 Task: Buy 1 Tire Pressure Monitoring Systems (TPMS) from Air Compressors & Inflators section under best seller category for shipping address: Cody Rivera, 4560 Long Street, Gainesville, Florida 32653, Cell Number 3522153680. Pay from credit card ending with 5759, CVV 953
Action: Key pressed amazon.com<Key.enter>
Screenshot: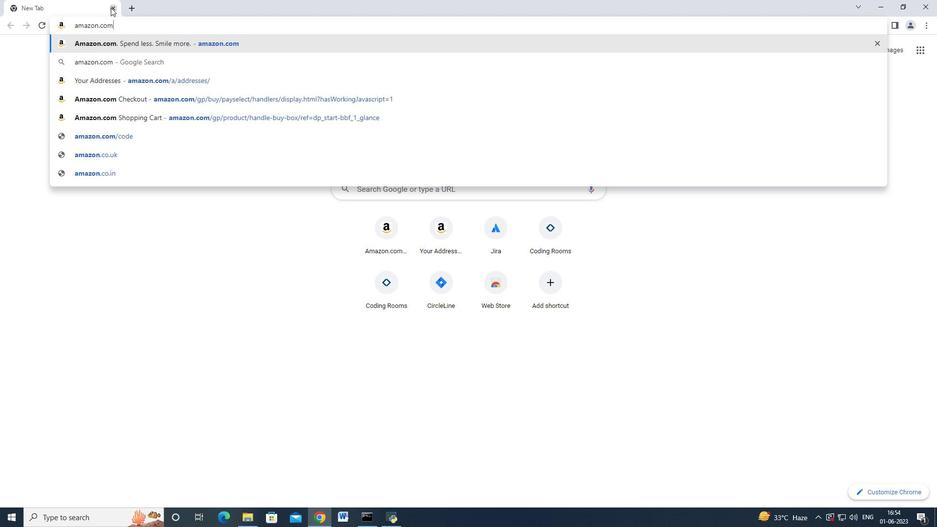 
Action: Mouse moved to (23, 76)
Screenshot: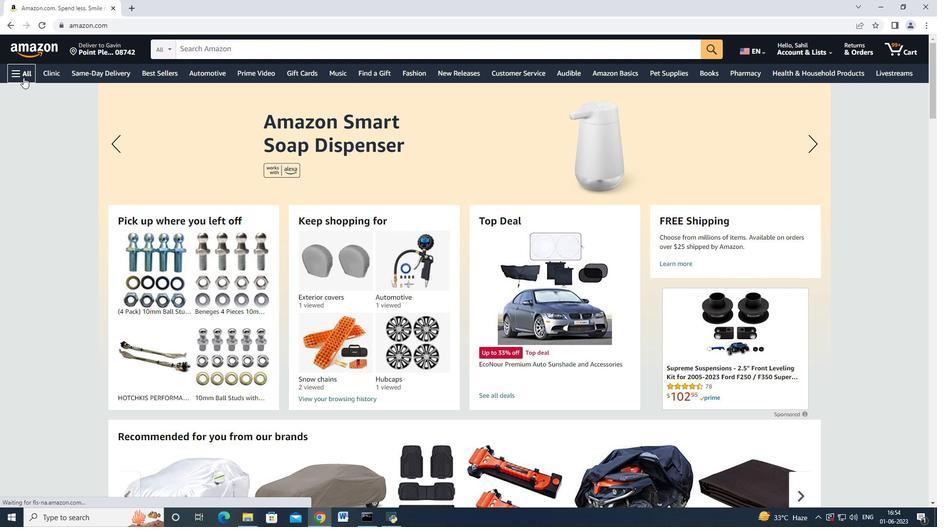 
Action: Mouse pressed left at (23, 76)
Screenshot: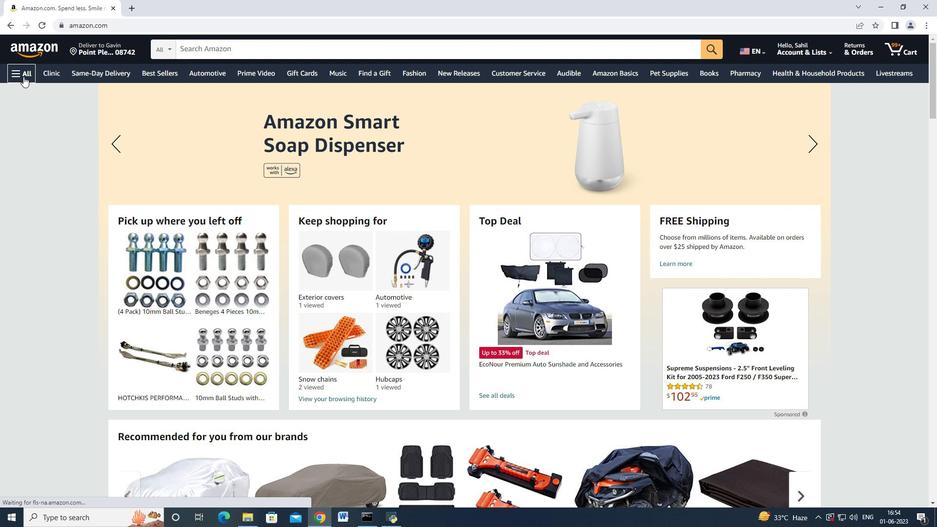 
Action: Mouse moved to (56, 209)
Screenshot: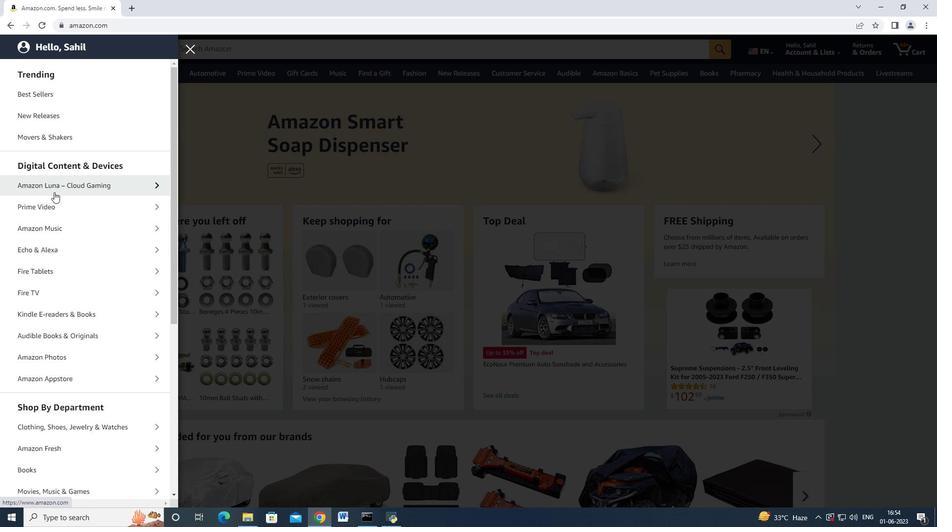 
Action: Mouse scrolled (55, 203) with delta (0, 0)
Screenshot: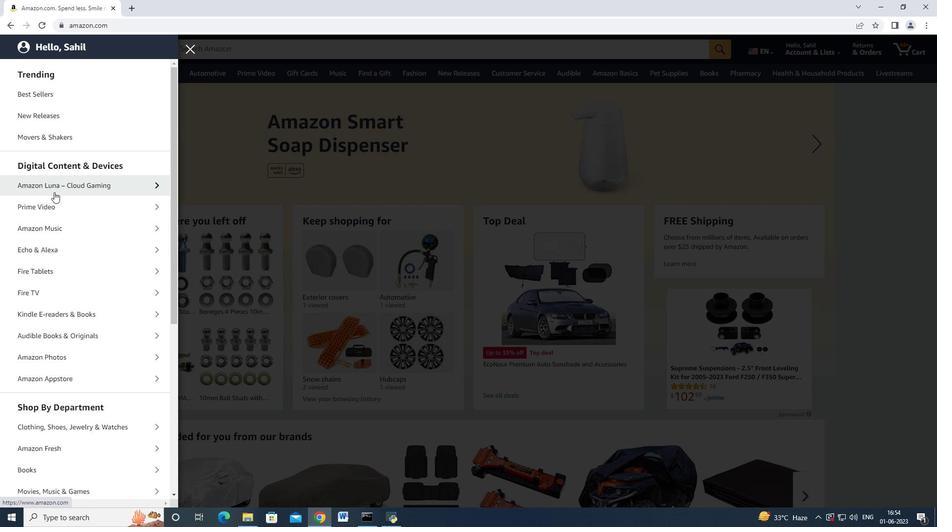 
Action: Mouse scrolled (55, 204) with delta (0, 0)
Screenshot: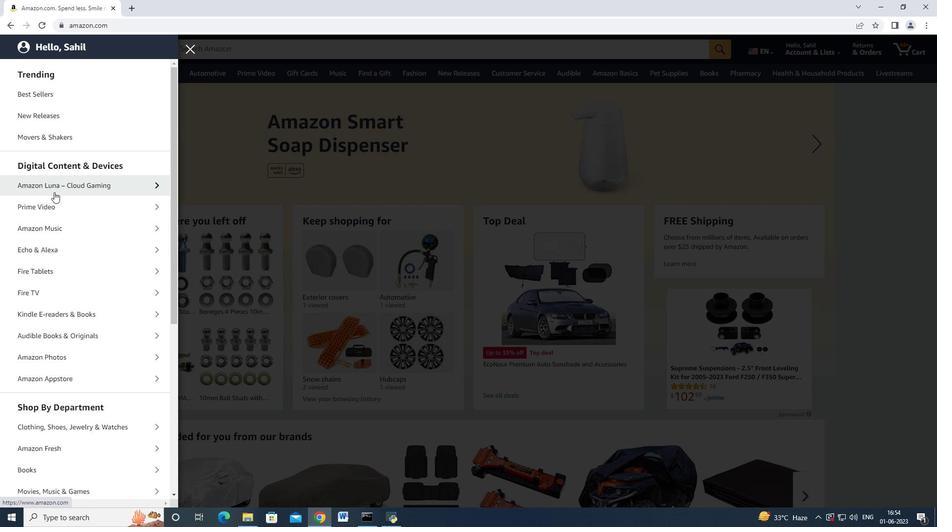 
Action: Mouse scrolled (56, 208) with delta (0, 0)
Screenshot: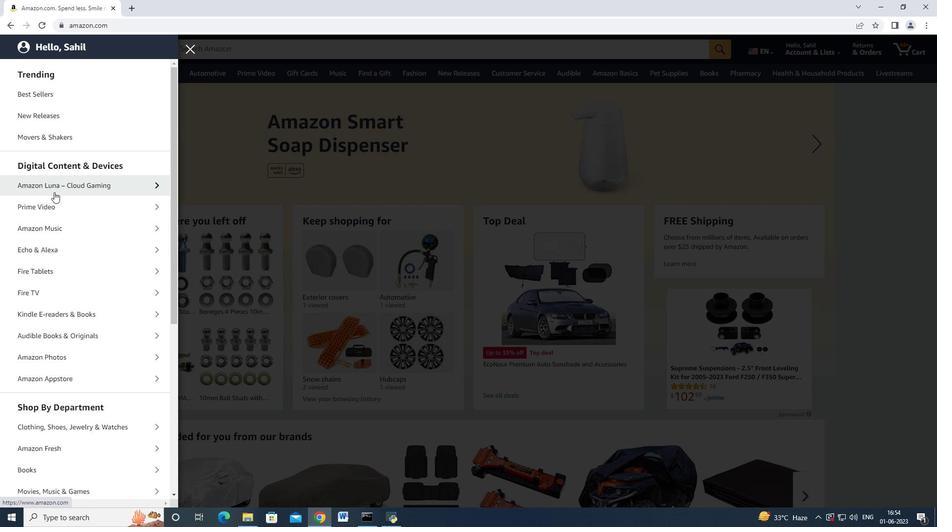 
Action: Mouse moved to (61, 229)
Screenshot: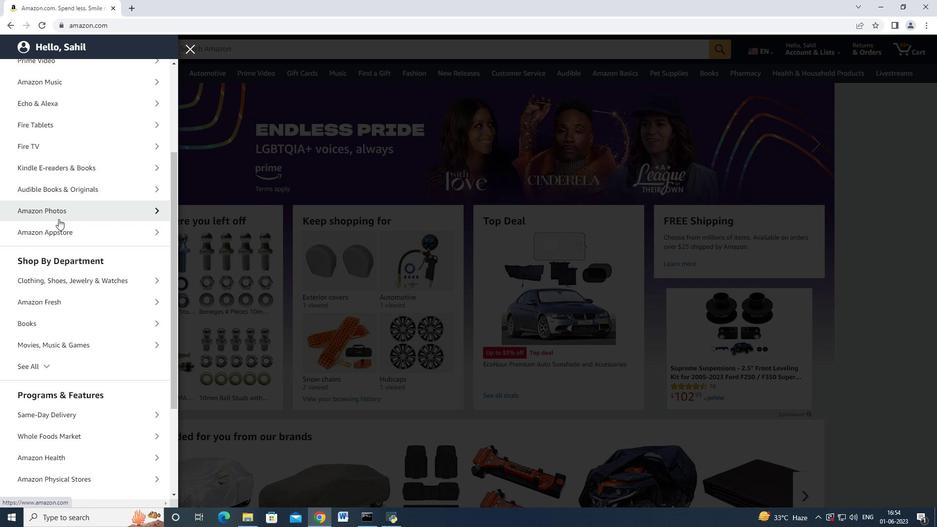 
Action: Mouse scrolled (61, 229) with delta (0, 0)
Screenshot: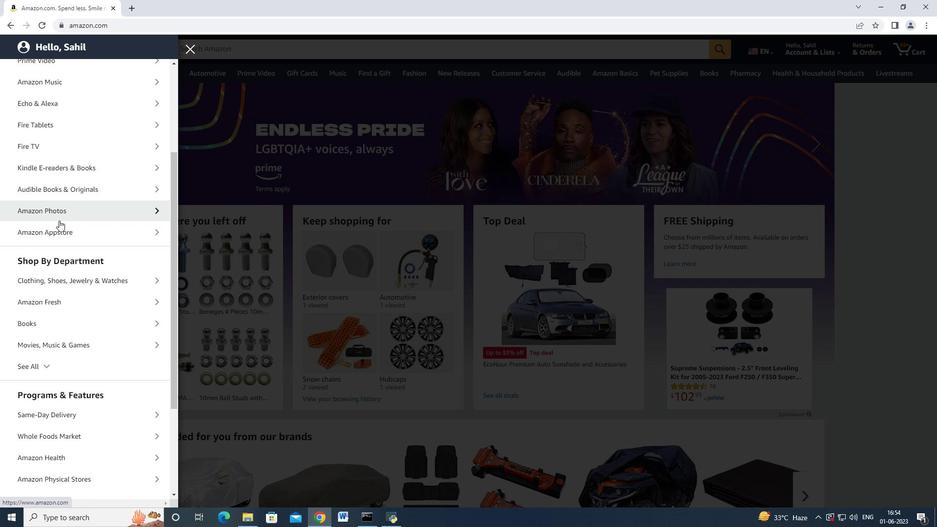 
Action: Mouse moved to (61, 320)
Screenshot: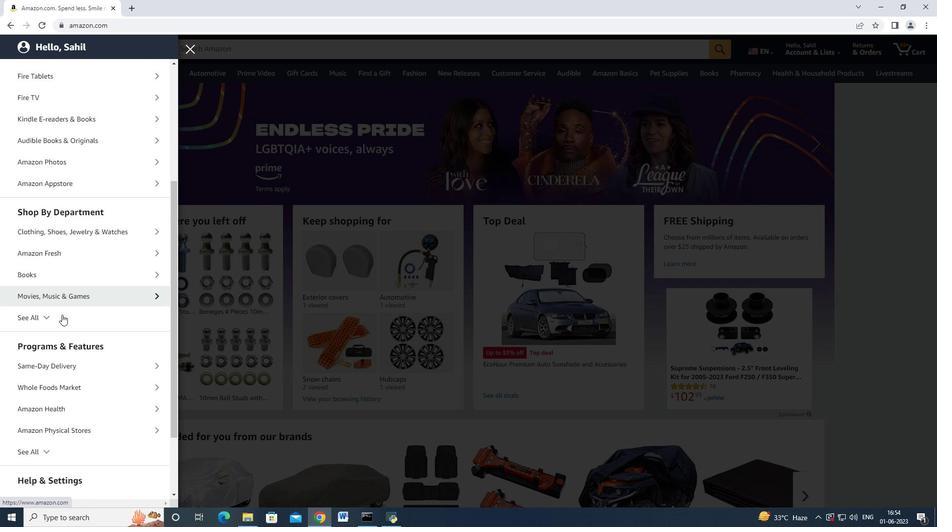 
Action: Mouse pressed left at (61, 320)
Screenshot: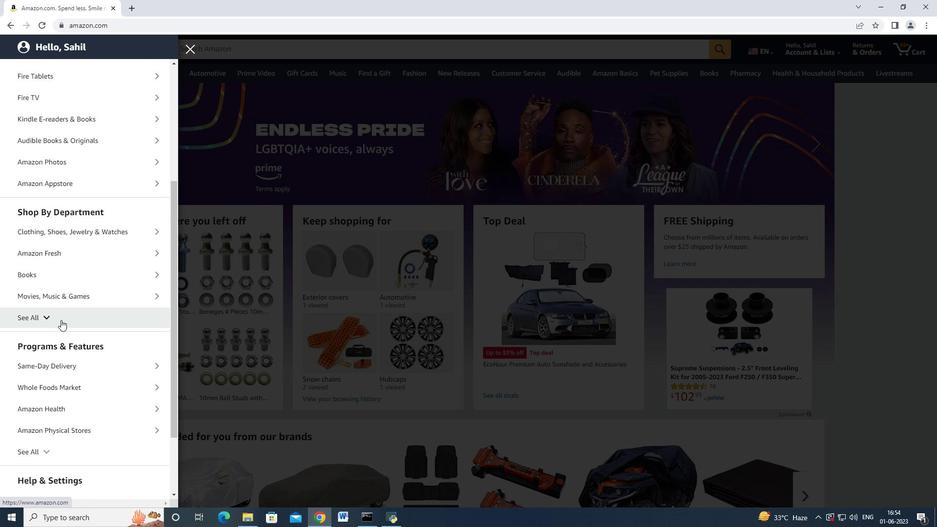 
Action: Mouse moved to (63, 315)
Screenshot: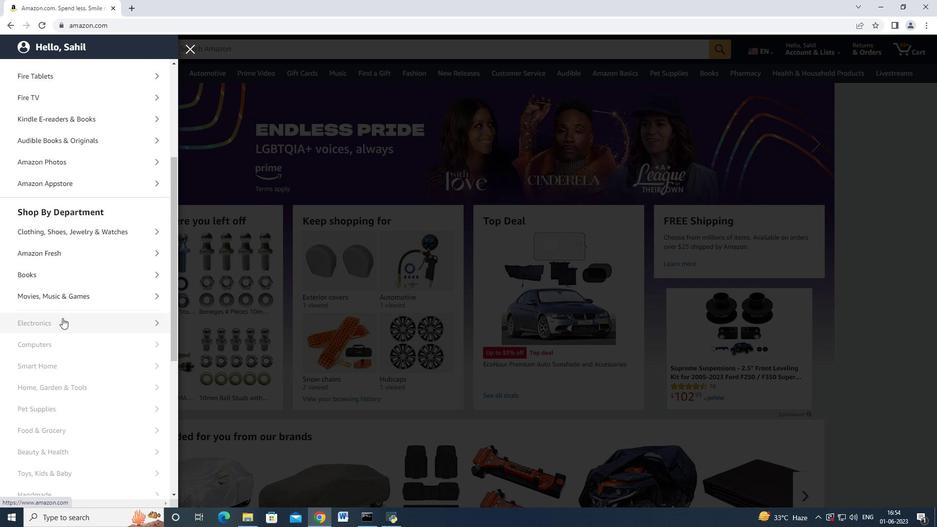 
Action: Mouse scrolled (63, 314) with delta (0, 0)
Screenshot: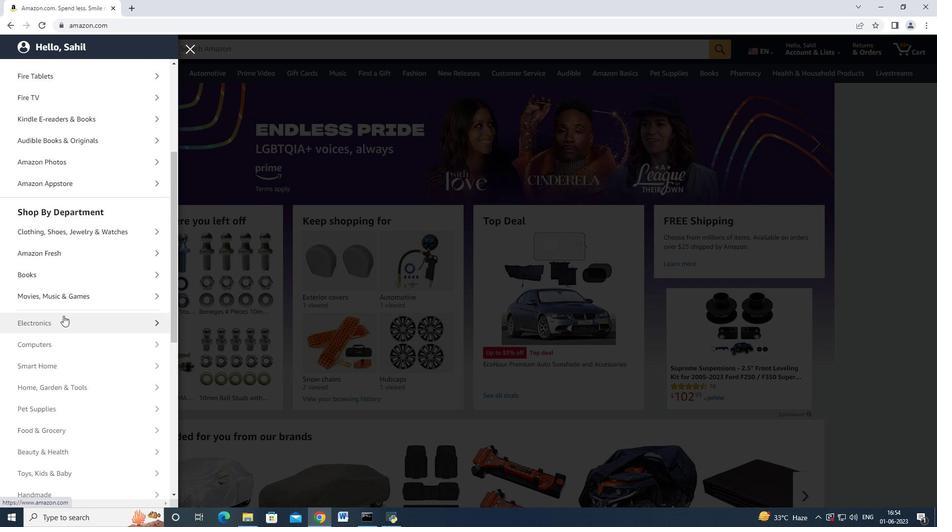 
Action: Mouse moved to (63, 315)
Screenshot: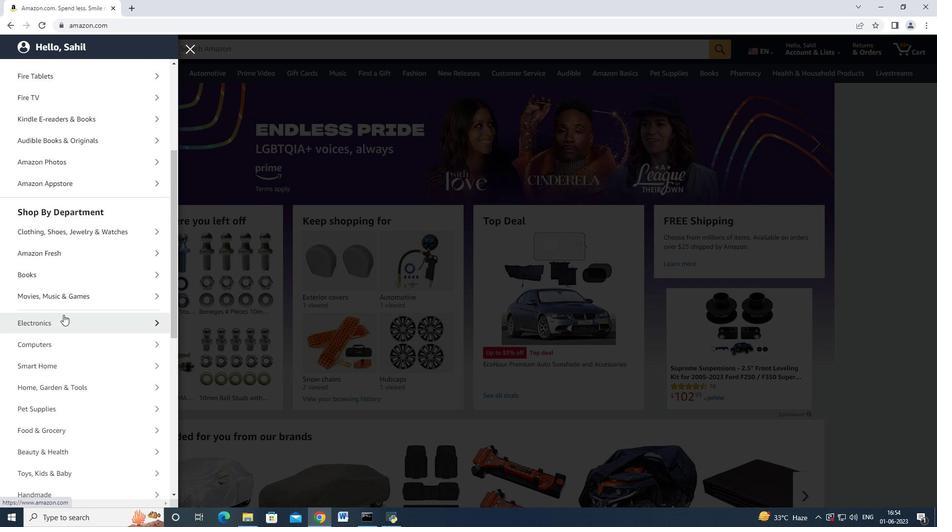 
Action: Mouse scrolled (63, 314) with delta (0, 0)
Screenshot: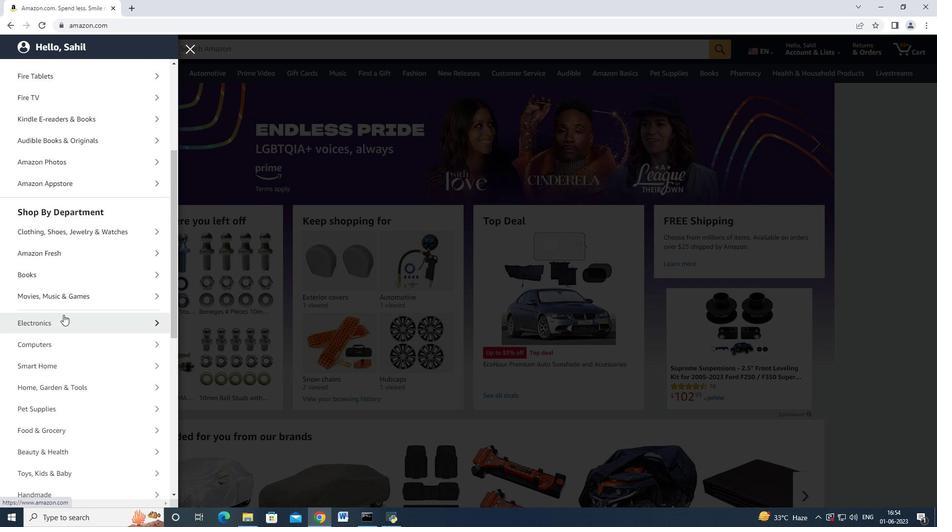 
Action: Mouse moved to (63, 315)
Screenshot: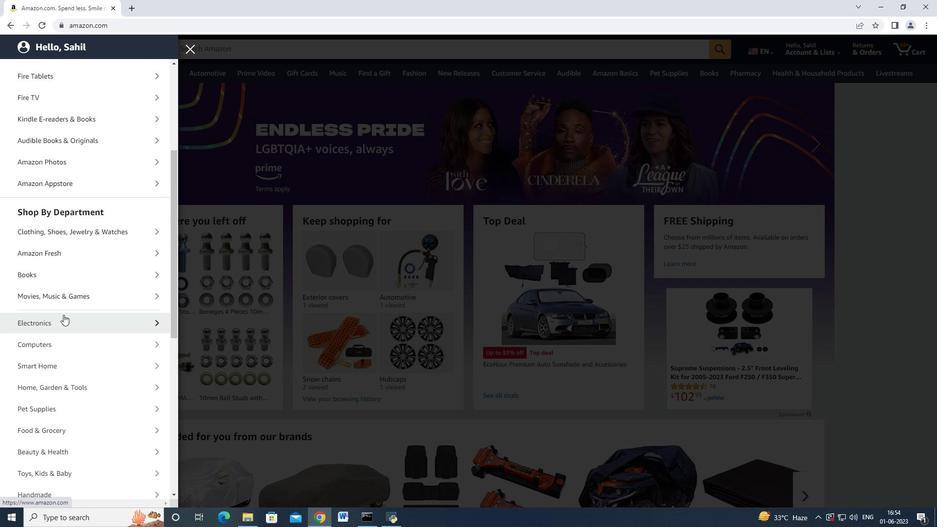 
Action: Mouse scrolled (63, 314) with delta (0, 0)
Screenshot: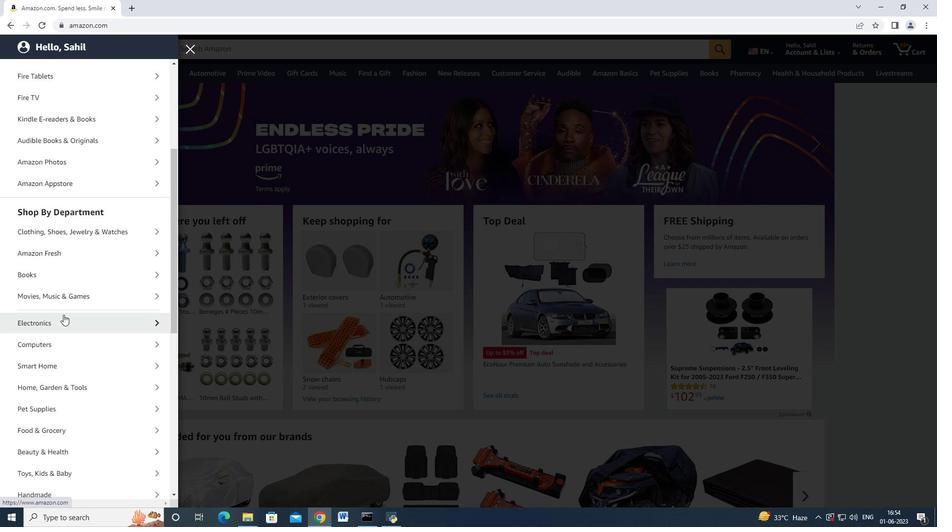 
Action: Mouse moved to (71, 347)
Screenshot: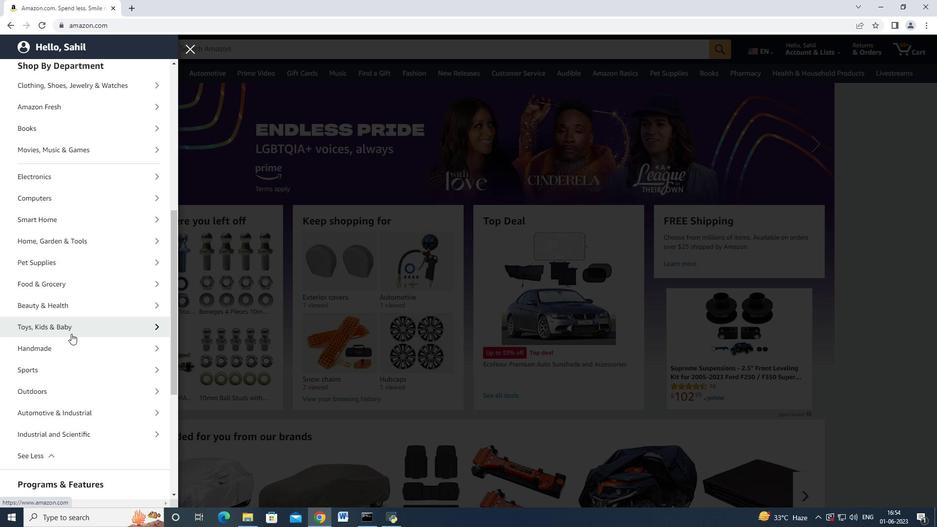 
Action: Mouse scrolled (71, 346) with delta (0, 0)
Screenshot: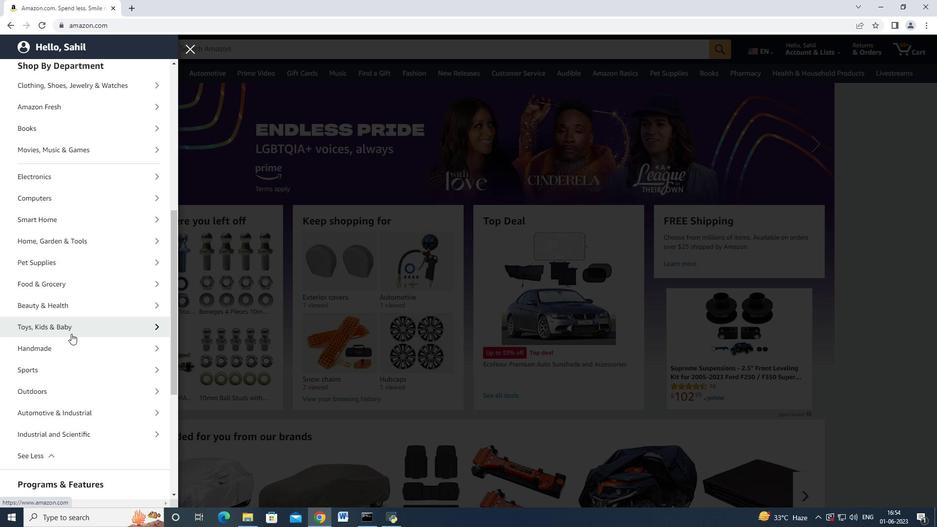 
Action: Mouse moved to (74, 365)
Screenshot: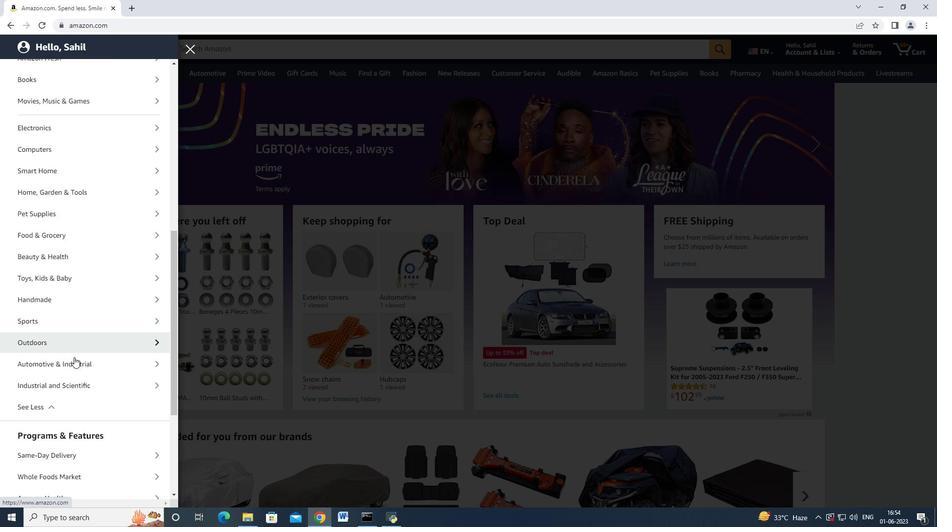 
Action: Mouse pressed left at (74, 365)
Screenshot: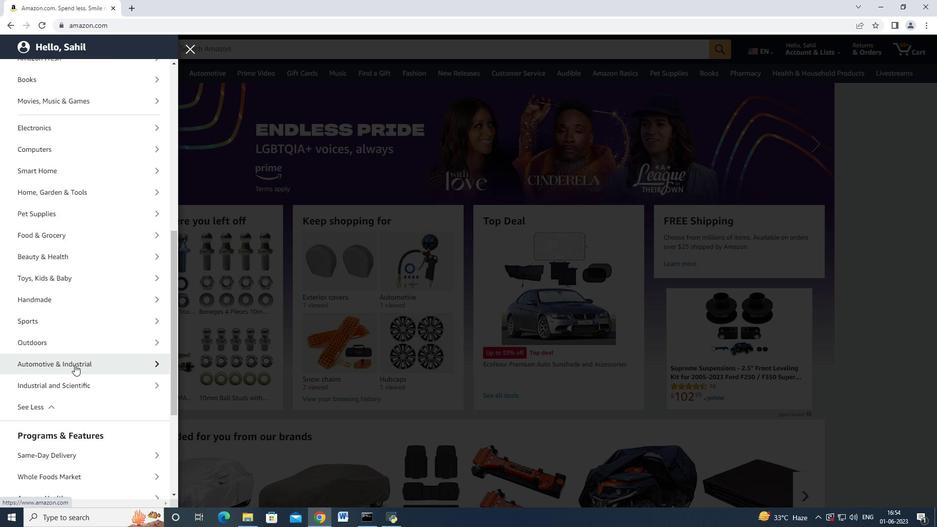 
Action: Mouse moved to (96, 124)
Screenshot: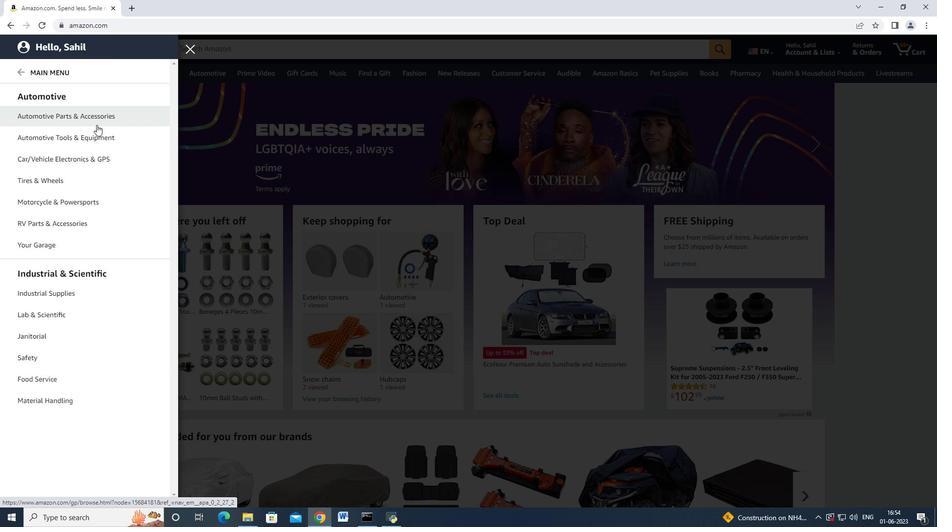 
Action: Mouse pressed left at (96, 124)
Screenshot: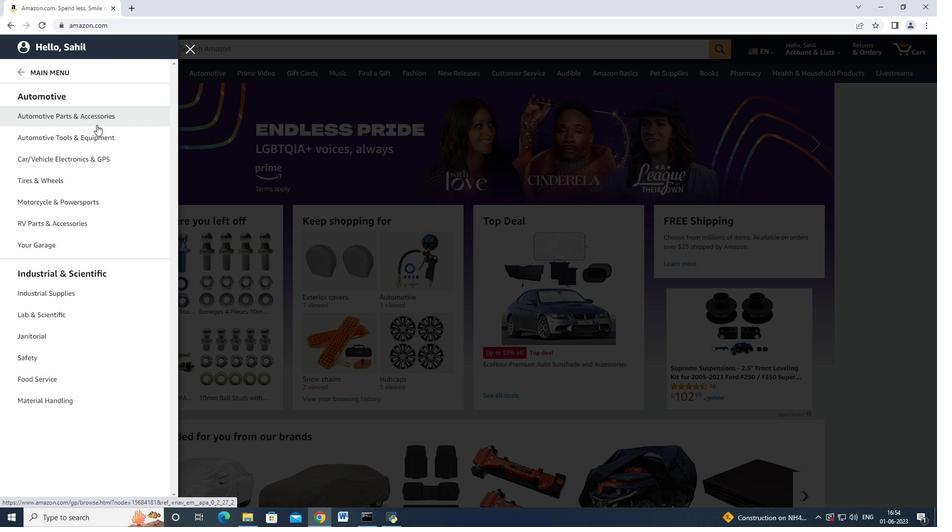 
Action: Mouse moved to (179, 91)
Screenshot: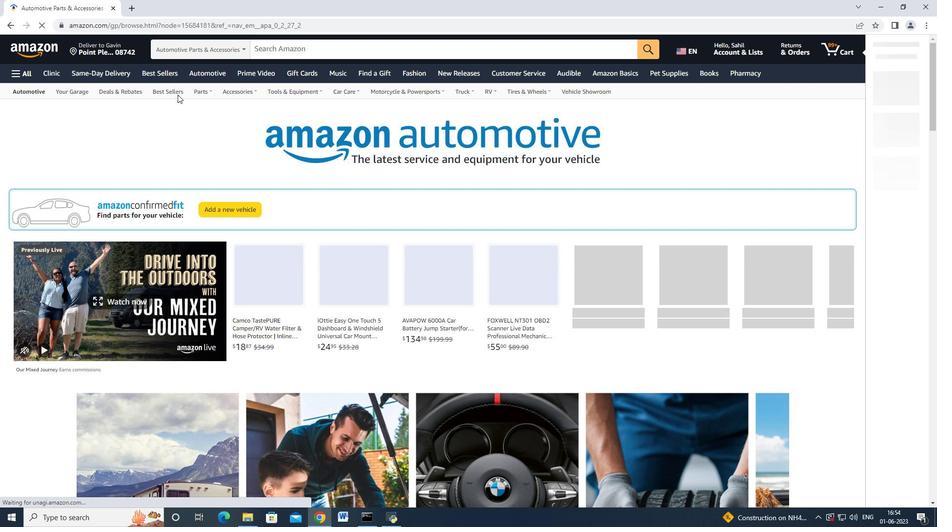 
Action: Mouse pressed left at (179, 91)
Screenshot: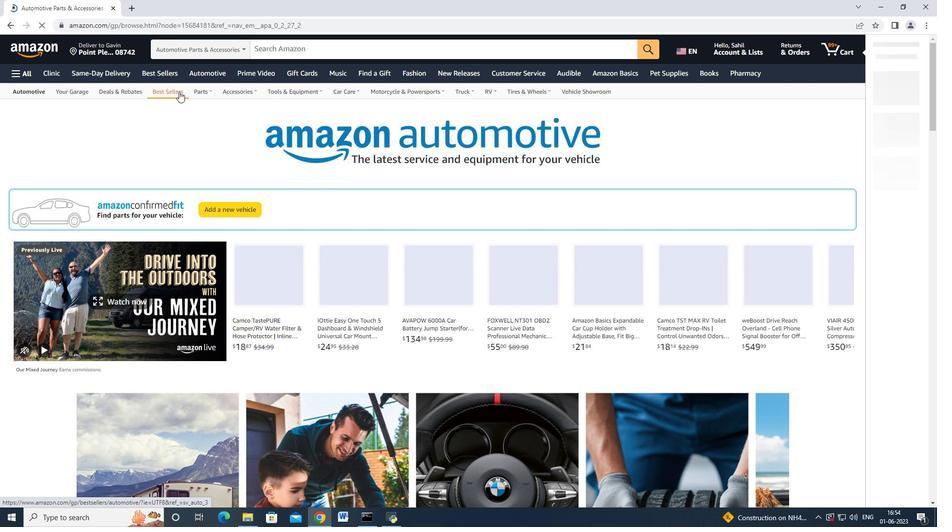 
Action: Mouse moved to (144, 178)
Screenshot: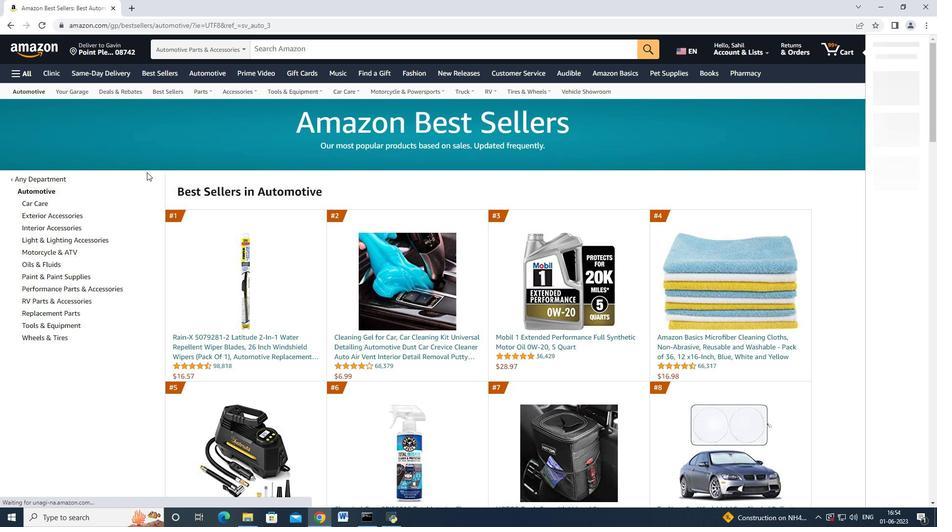 
Action: Mouse scrolled (144, 177) with delta (0, 0)
Screenshot: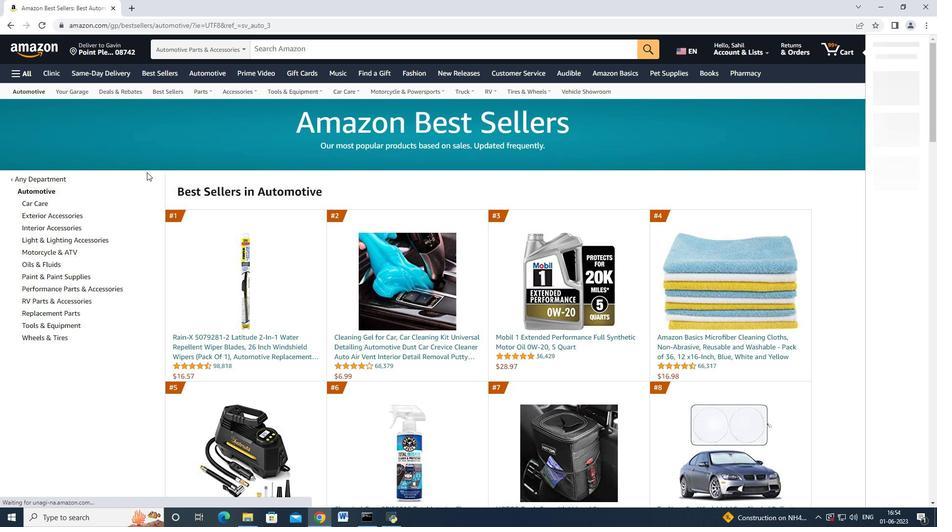 
Action: Mouse moved to (72, 275)
Screenshot: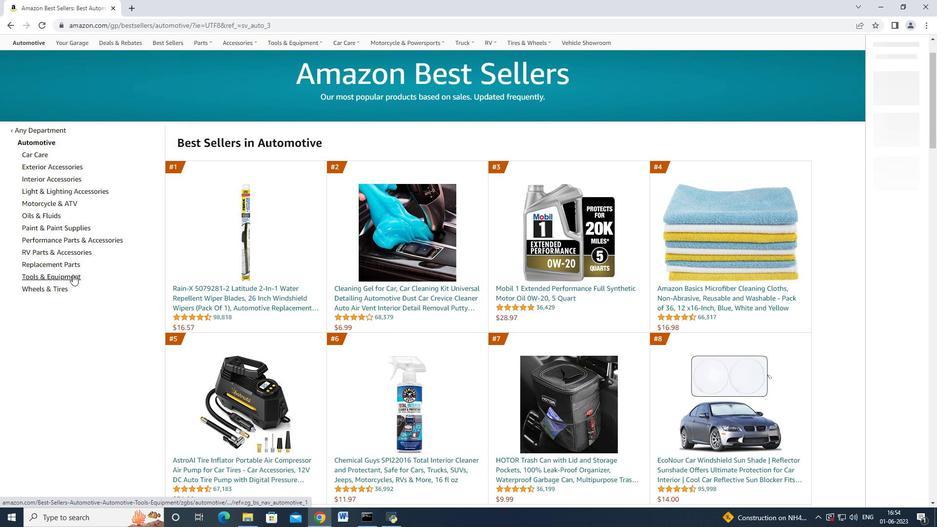 
Action: Mouse pressed left at (72, 275)
Screenshot: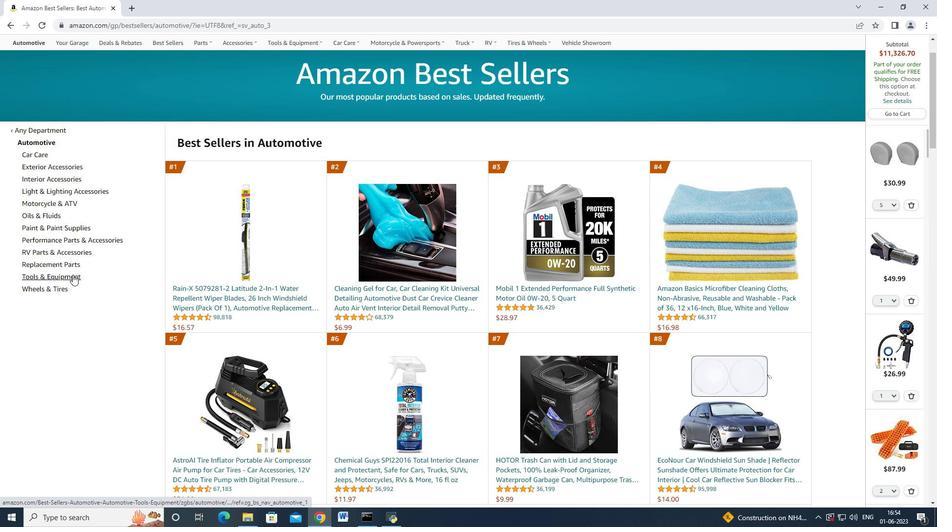 
Action: Mouse moved to (84, 257)
Screenshot: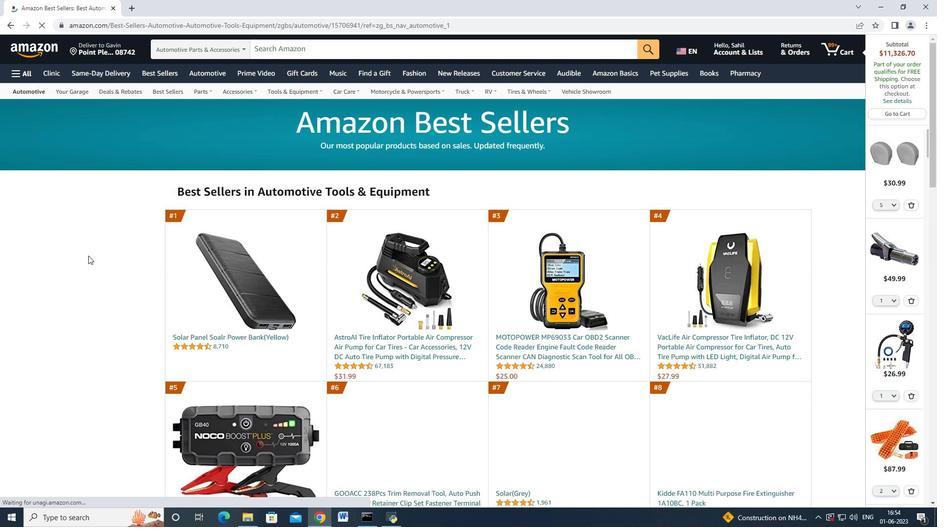 
Action: Mouse scrolled (84, 257) with delta (0, 0)
Screenshot: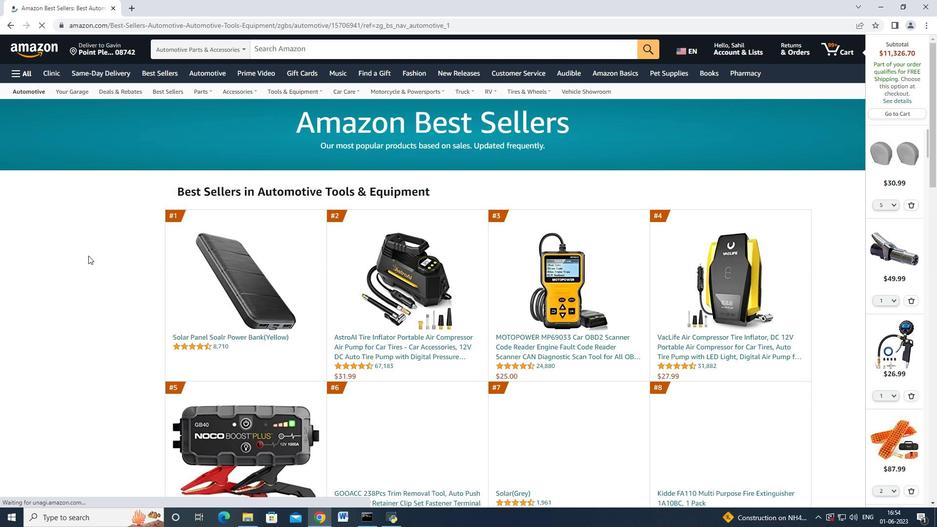 
Action: Mouse moved to (83, 260)
Screenshot: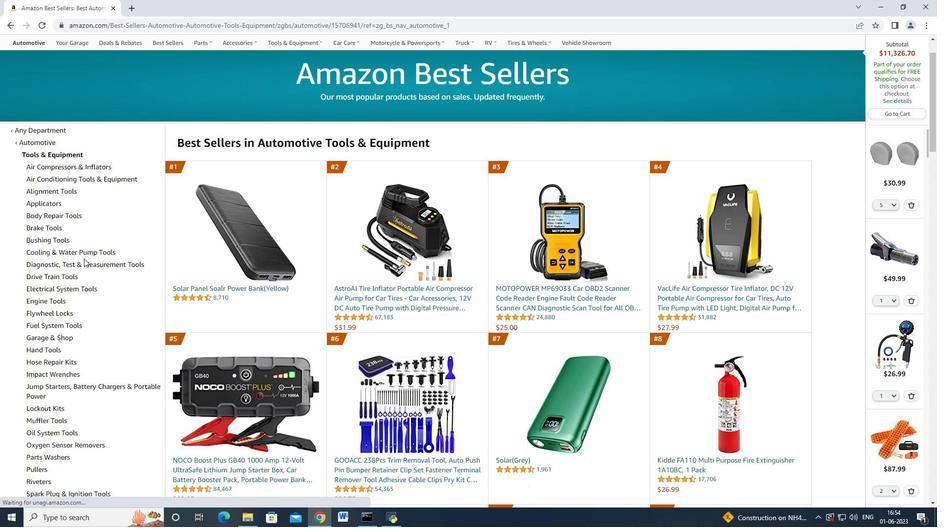 
Action: Mouse scrolled (83, 260) with delta (0, 0)
Screenshot: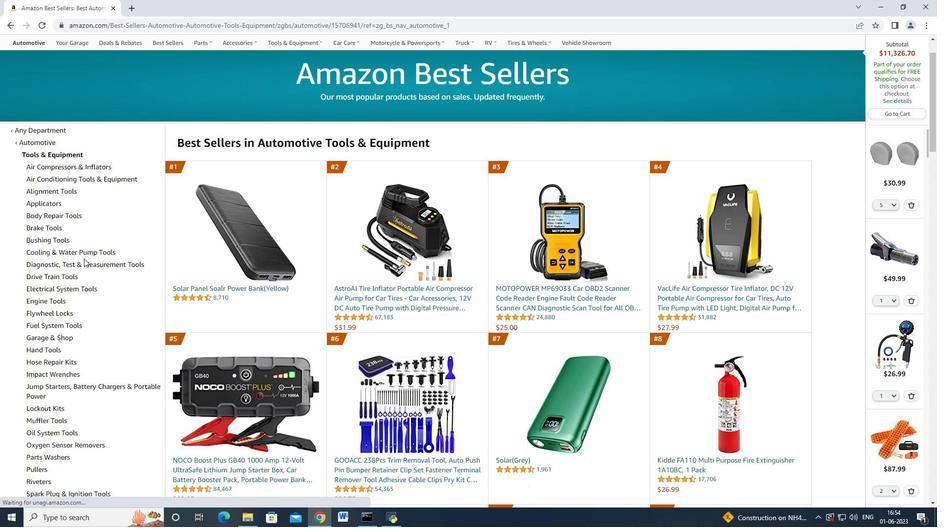 
Action: Mouse moved to (82, 262)
Screenshot: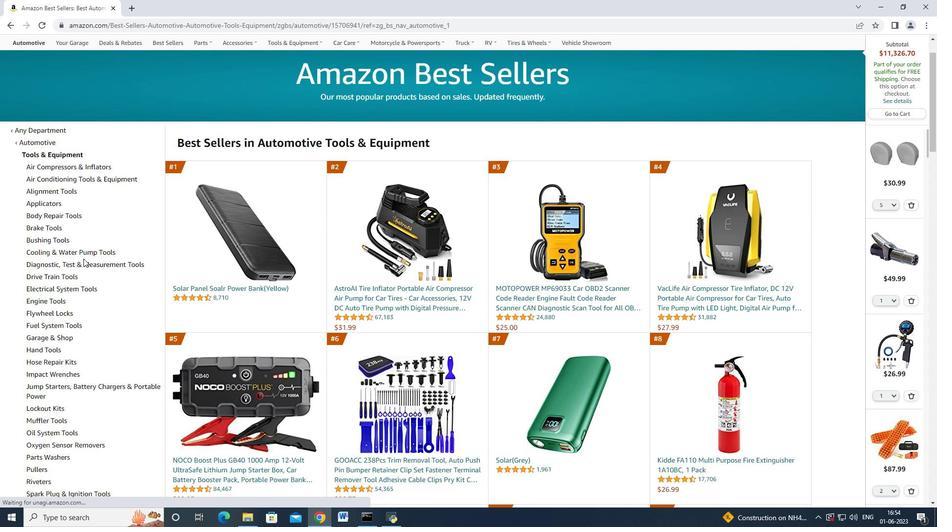 
Action: Mouse scrolled (82, 261) with delta (0, 0)
Screenshot: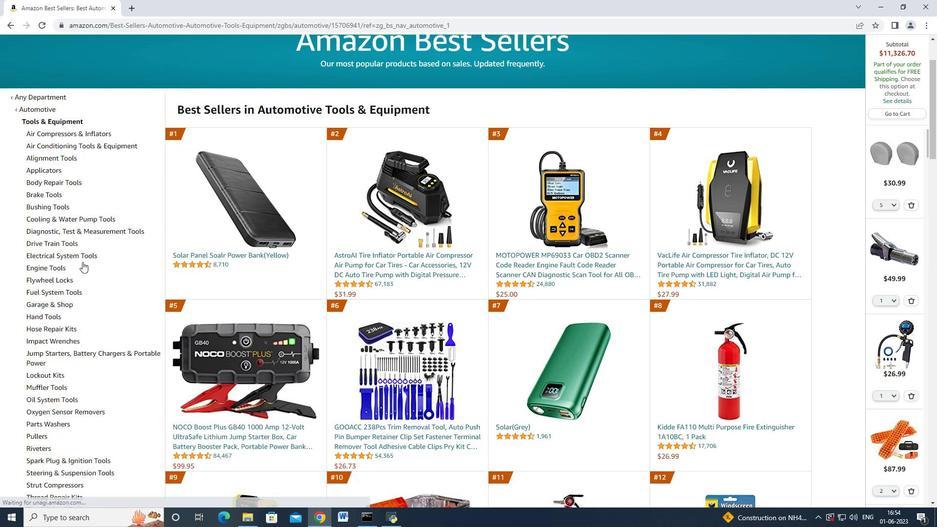 
Action: Mouse moved to (82, 265)
Screenshot: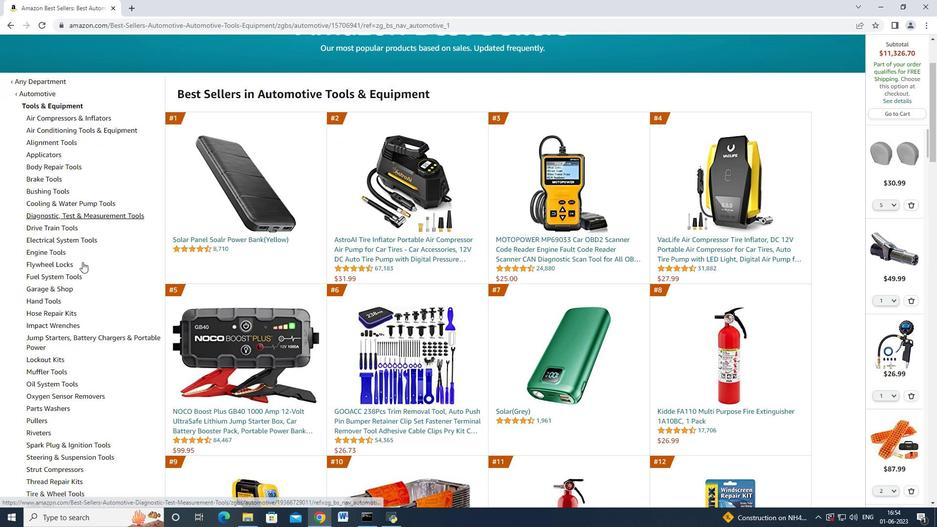 
Action: Mouse scrolled (82, 264) with delta (0, 0)
Screenshot: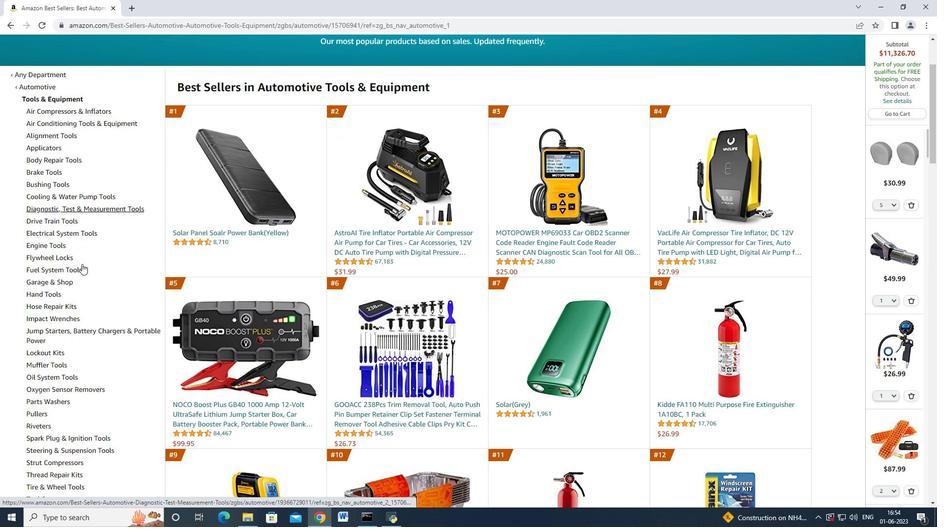 
Action: Mouse scrolled (82, 264) with delta (0, 0)
Screenshot: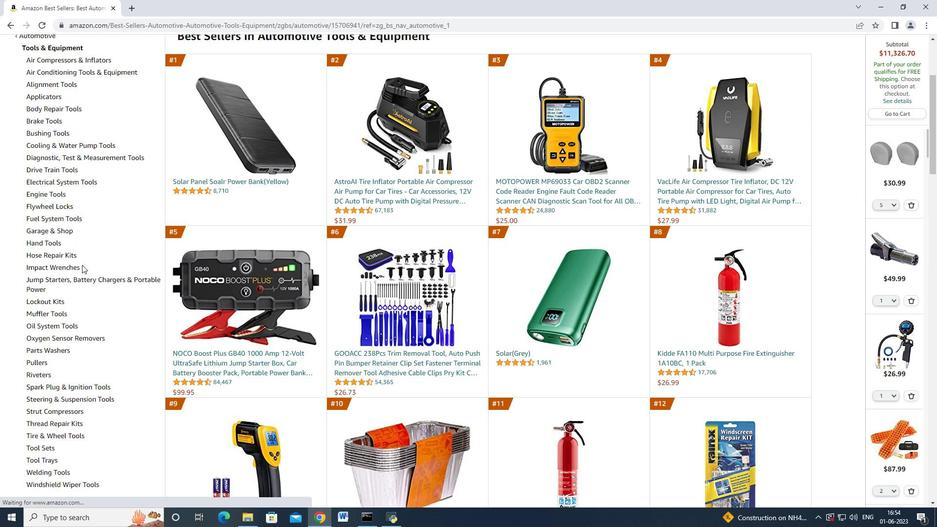 
Action: Mouse moved to (110, 281)
Screenshot: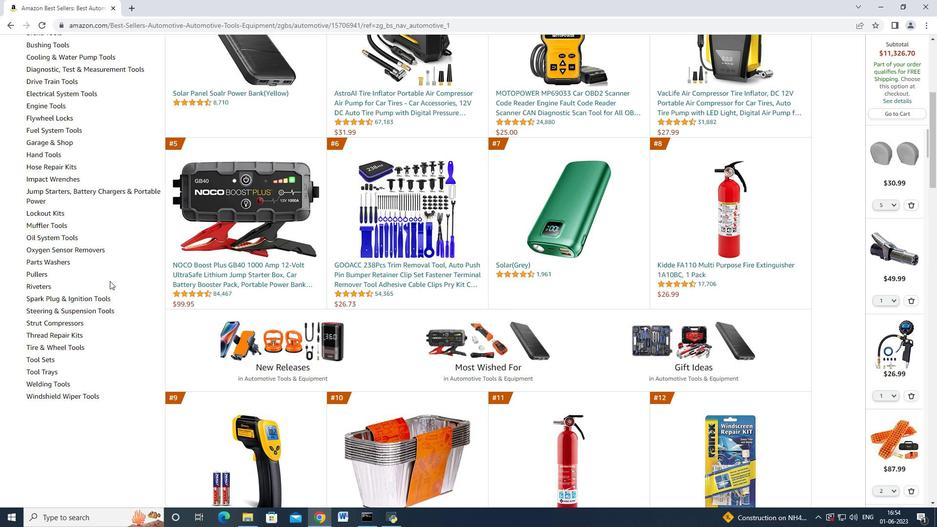 
Action: Mouse scrolled (110, 282) with delta (0, 0)
Screenshot: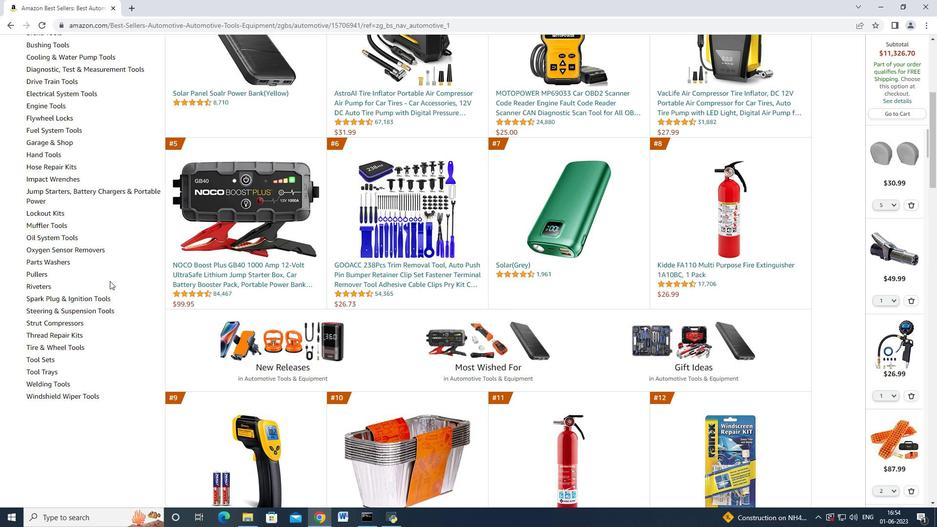 
Action: Mouse moved to (110, 281)
Screenshot: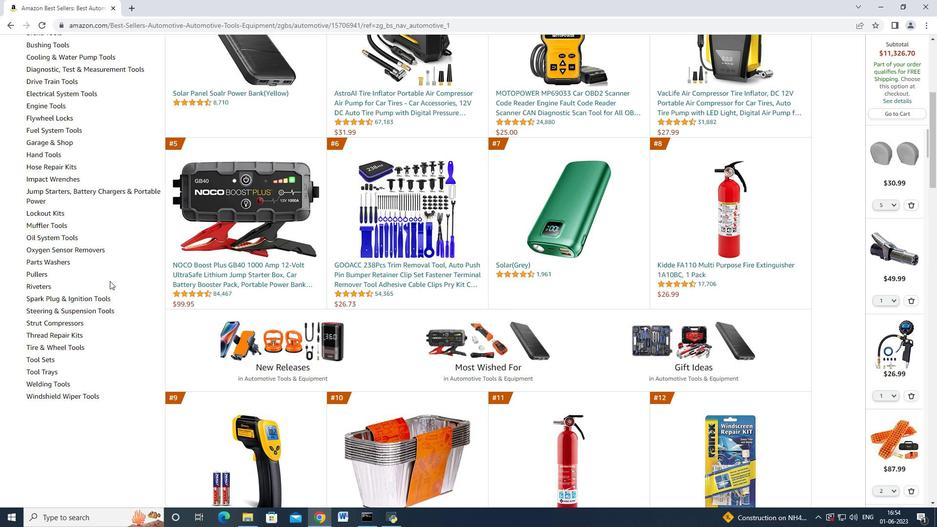 
Action: Mouse scrolled (110, 282) with delta (0, 0)
Screenshot: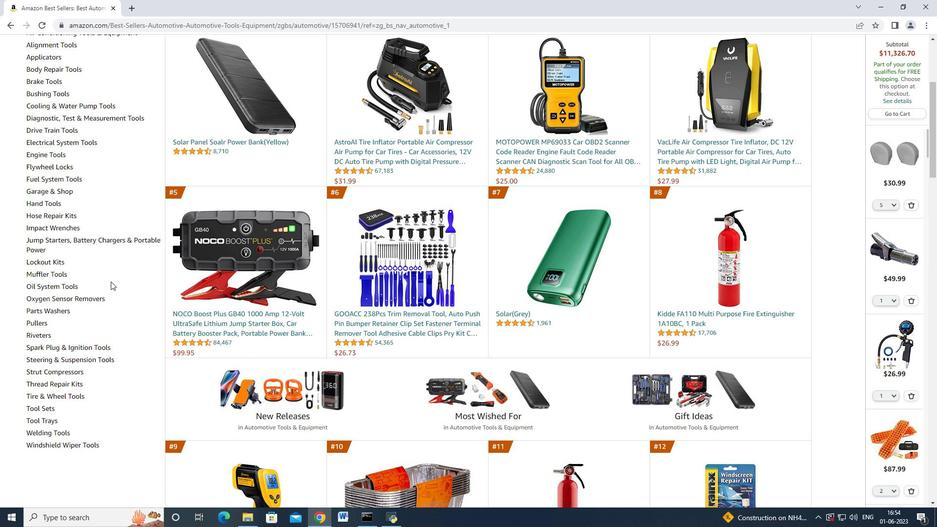 
Action: Mouse scrolled (110, 281) with delta (0, 0)
Screenshot: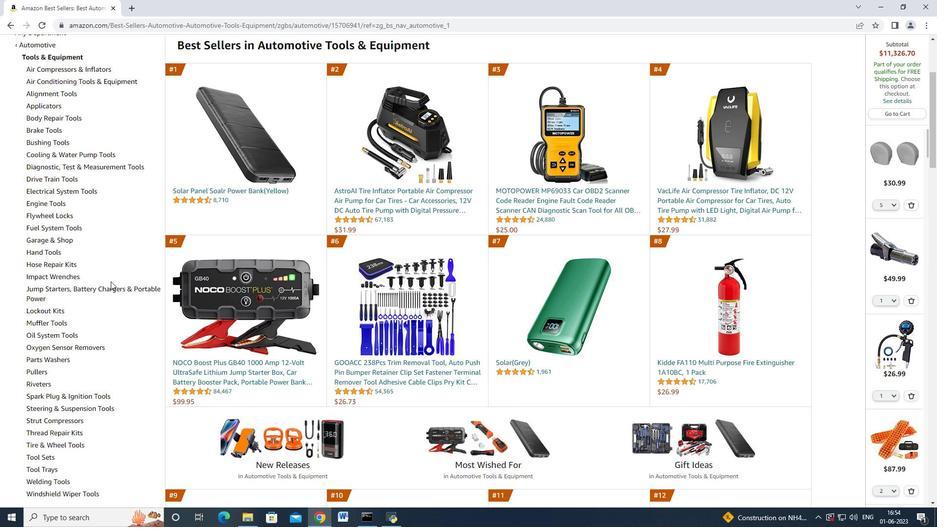 
Action: Mouse moved to (110, 283)
Screenshot: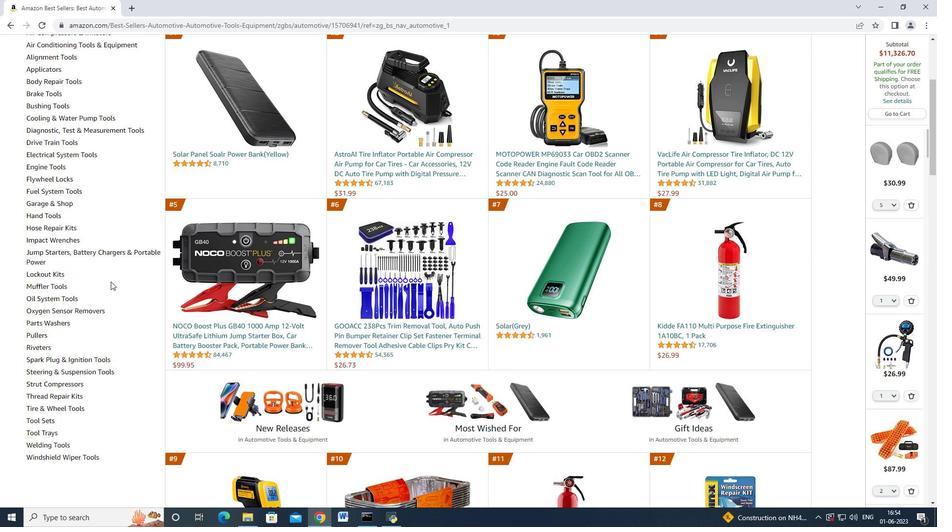 
Action: Mouse scrolled (110, 283) with delta (0, 0)
Screenshot: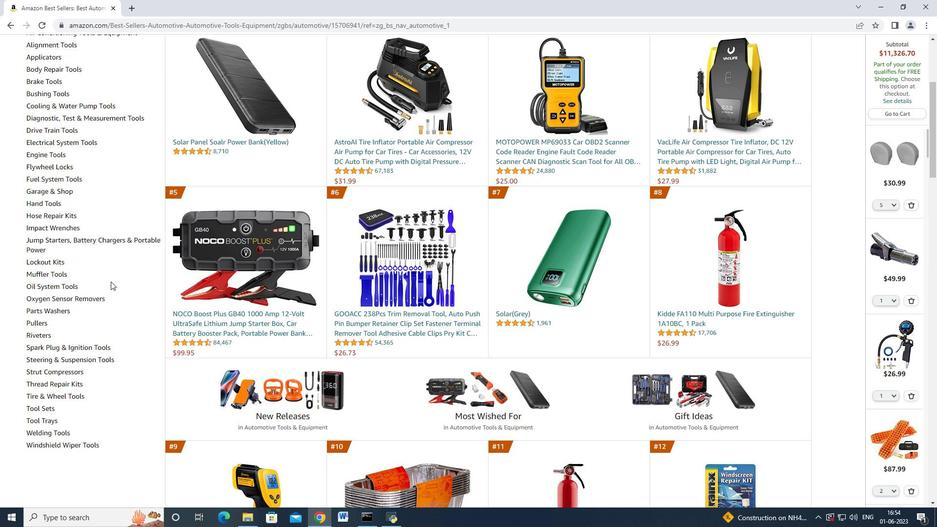 
Action: Mouse scrolled (110, 283) with delta (0, 0)
Screenshot: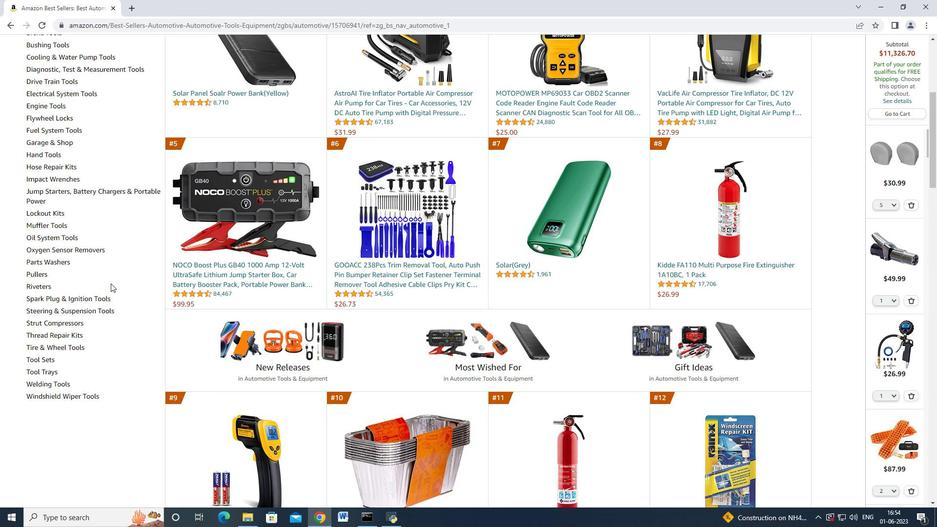 
Action: Mouse scrolled (110, 284) with delta (0, 0)
Screenshot: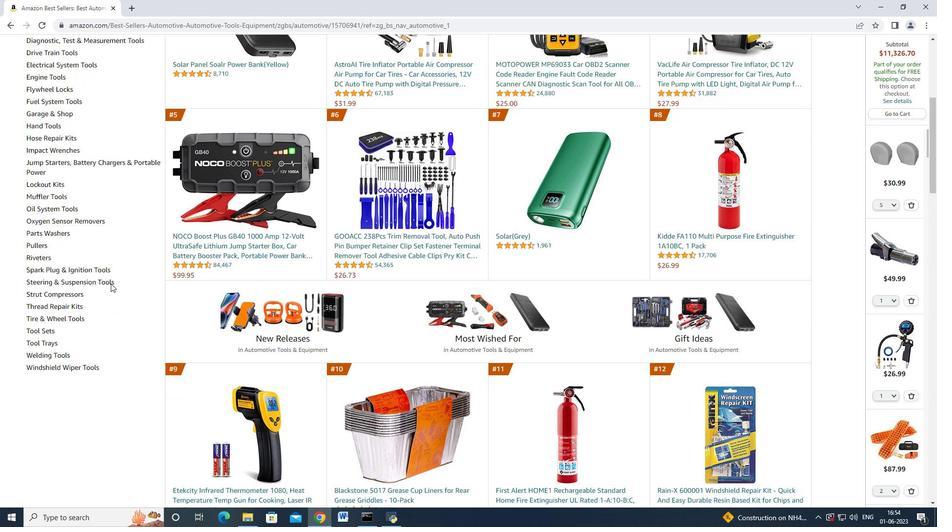 
Action: Mouse scrolled (110, 284) with delta (0, 0)
Screenshot: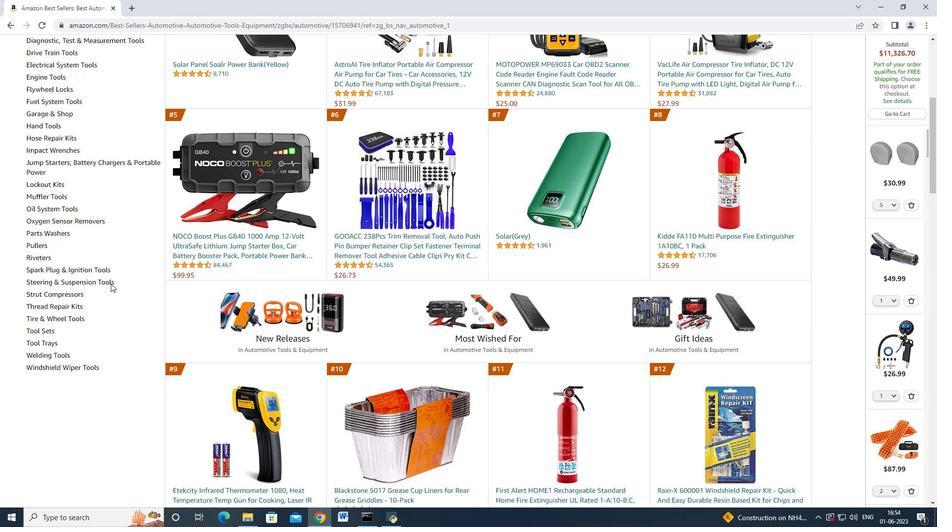 
Action: Mouse scrolled (110, 284) with delta (0, 0)
Screenshot: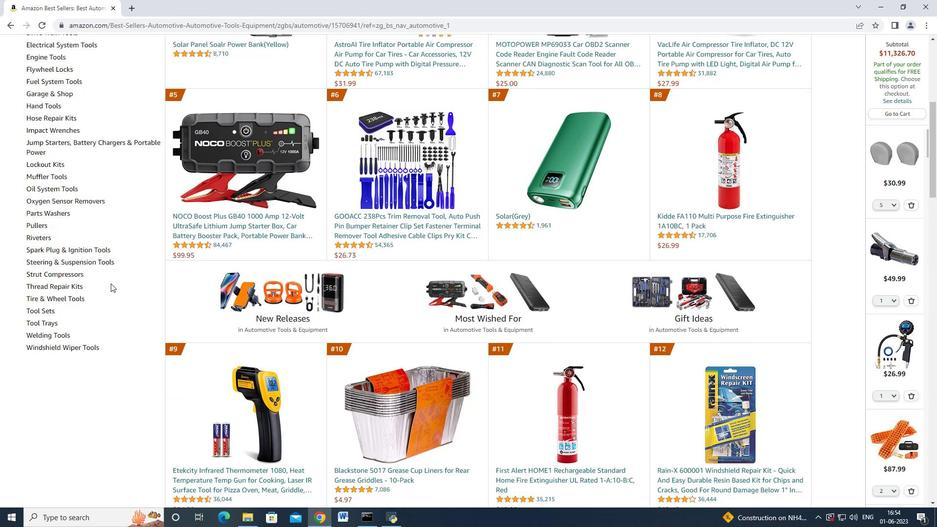
Action: Mouse moved to (110, 283)
Screenshot: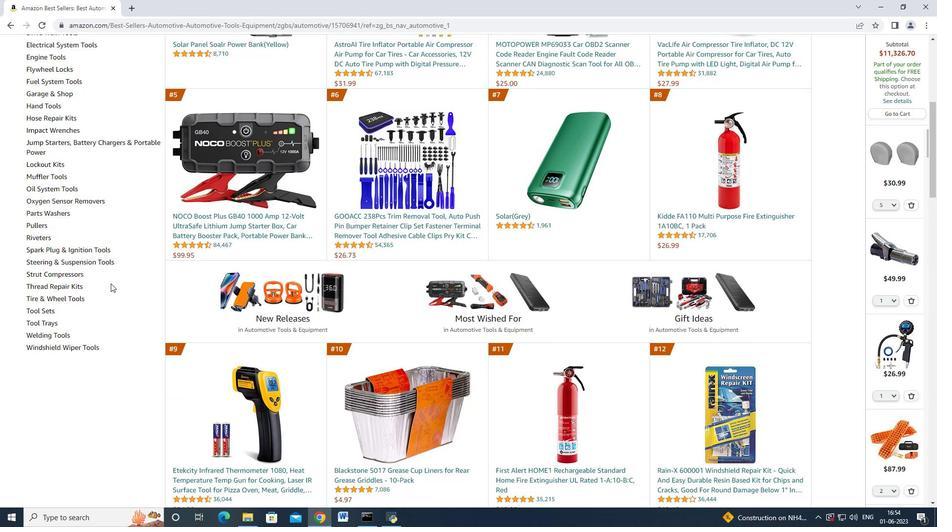 
Action: Mouse scrolled (110, 284) with delta (0, 0)
Screenshot: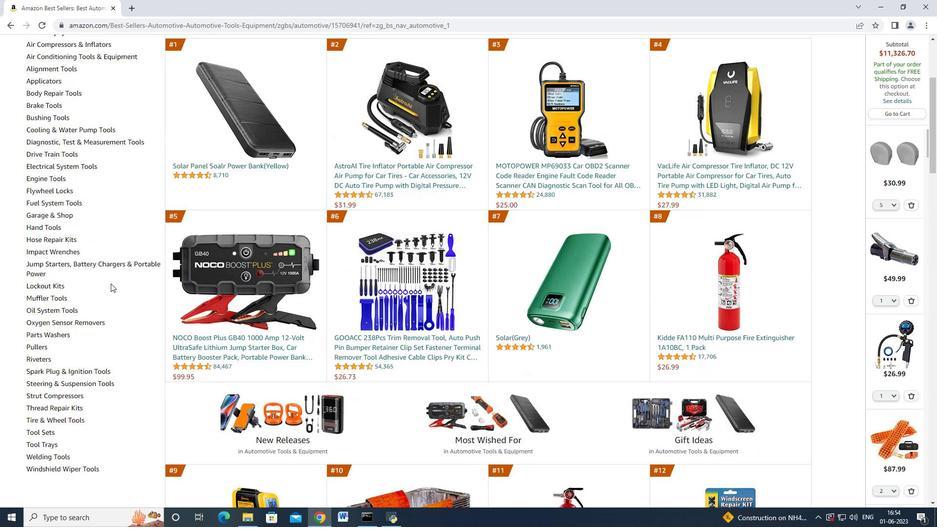 
Action: Mouse scrolled (110, 284) with delta (0, 0)
Screenshot: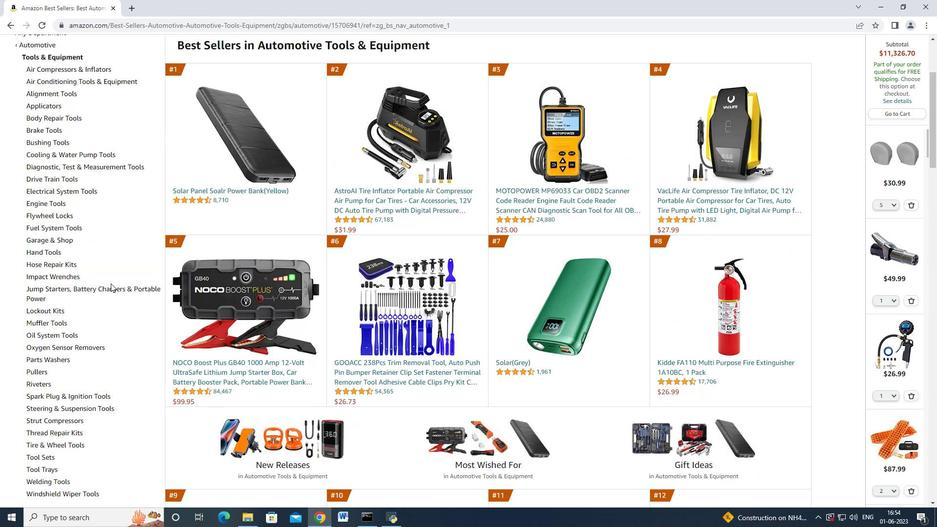 
Action: Mouse moved to (86, 168)
Screenshot: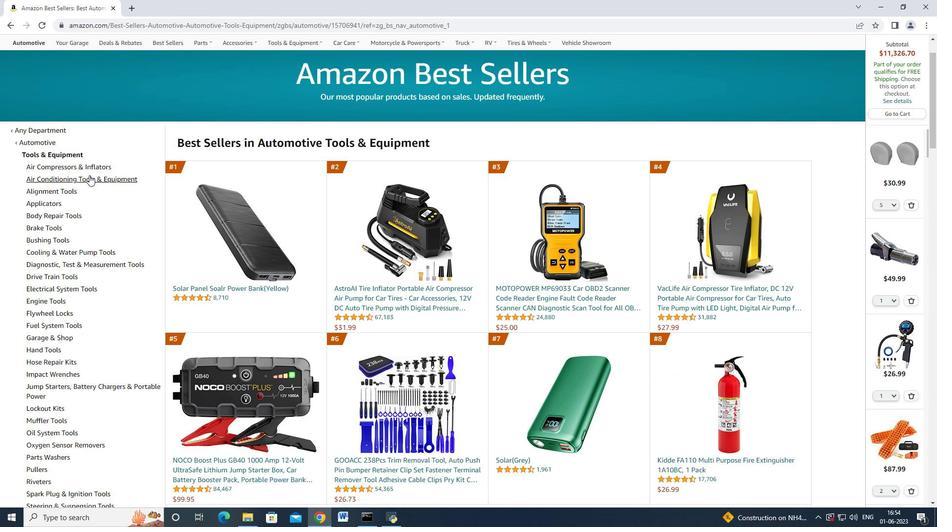 
Action: Mouse pressed left at (86, 168)
Screenshot: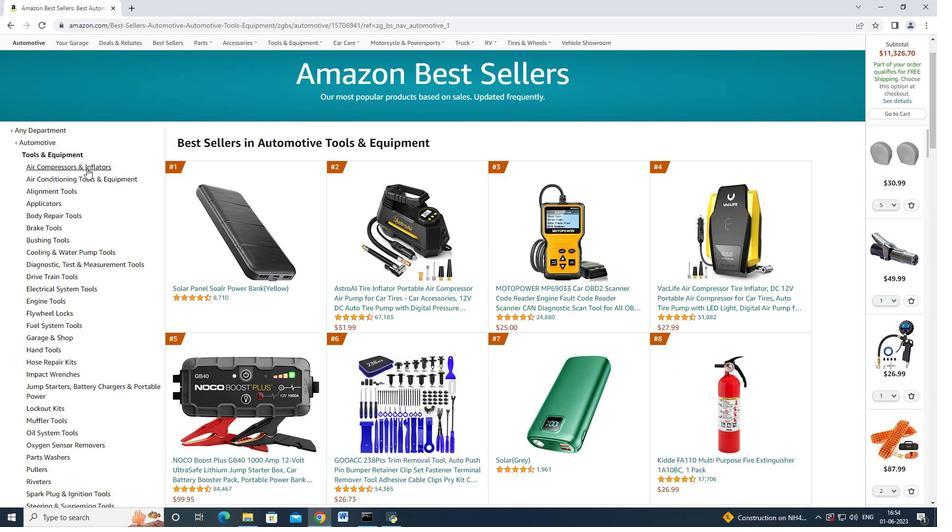 
Action: Mouse moved to (110, 199)
Screenshot: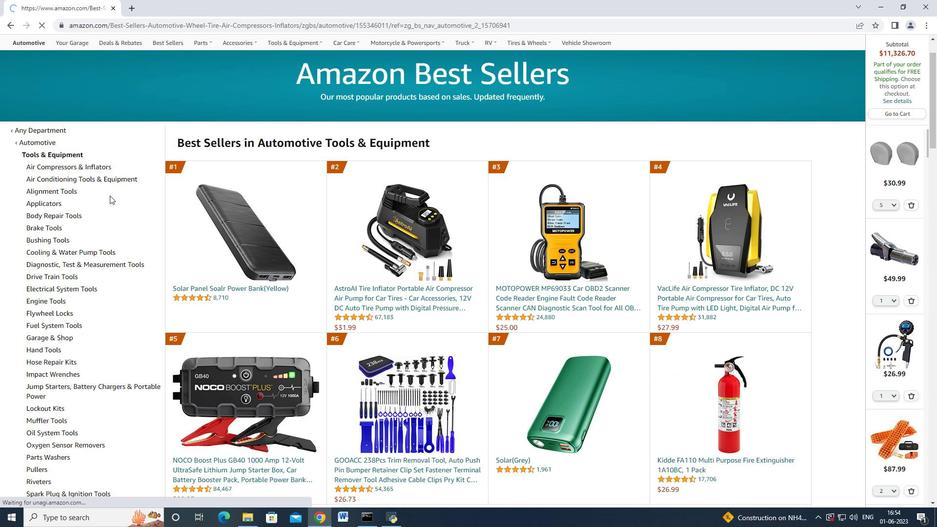 
Action: Mouse scrolled (110, 199) with delta (0, 0)
Screenshot: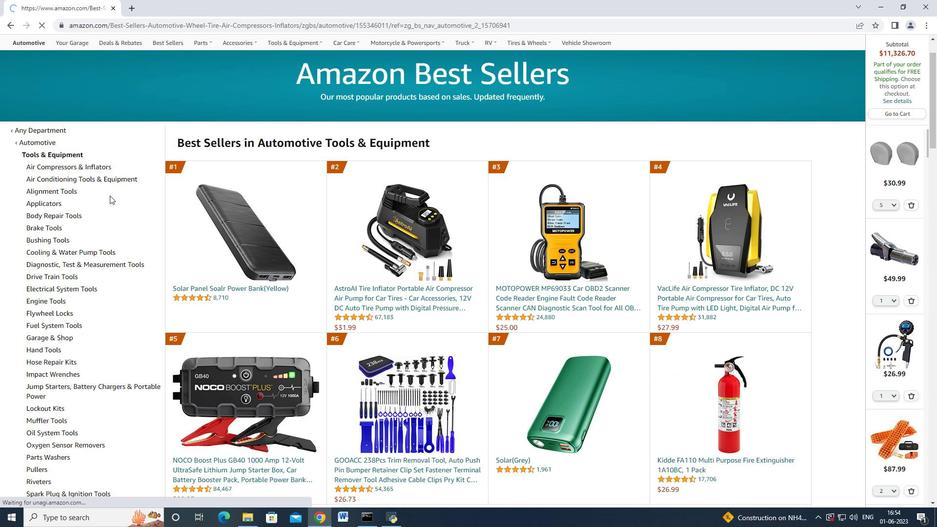 
Action: Mouse moved to (110, 205)
Screenshot: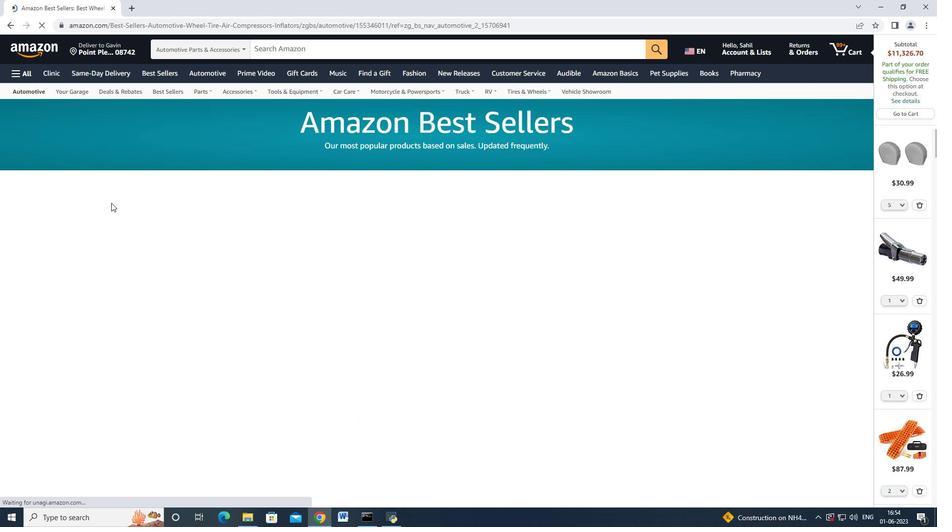 
Action: Mouse scrolled (110, 205) with delta (0, 0)
Screenshot: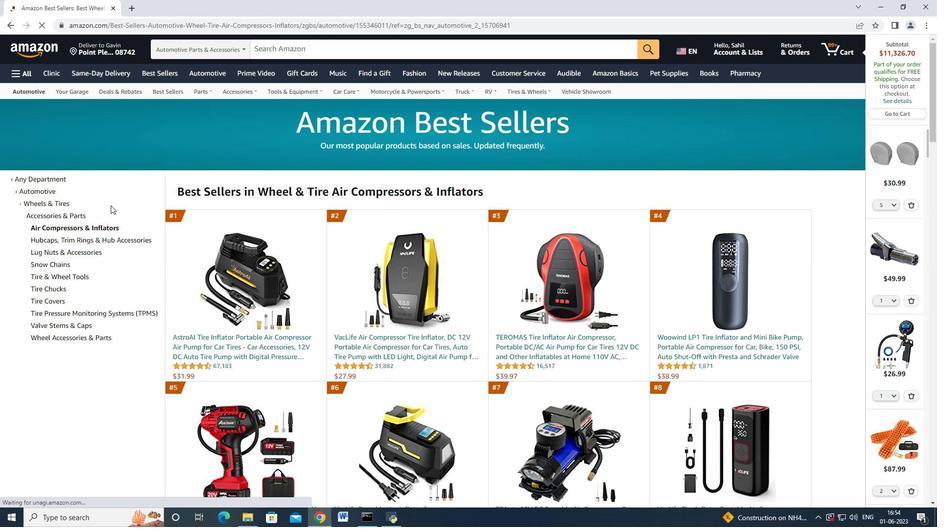 
Action: Mouse moved to (107, 212)
Screenshot: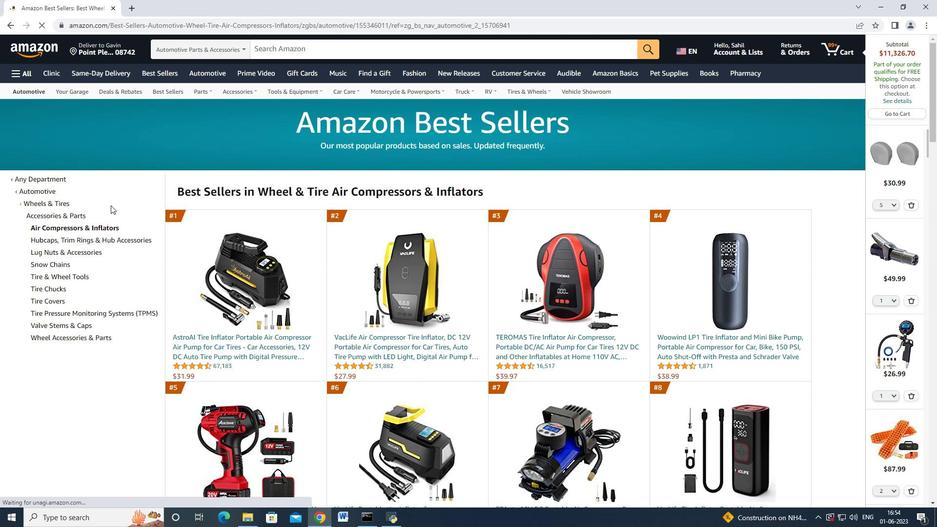 
Action: Mouse scrolled (109, 210) with delta (0, 0)
Screenshot: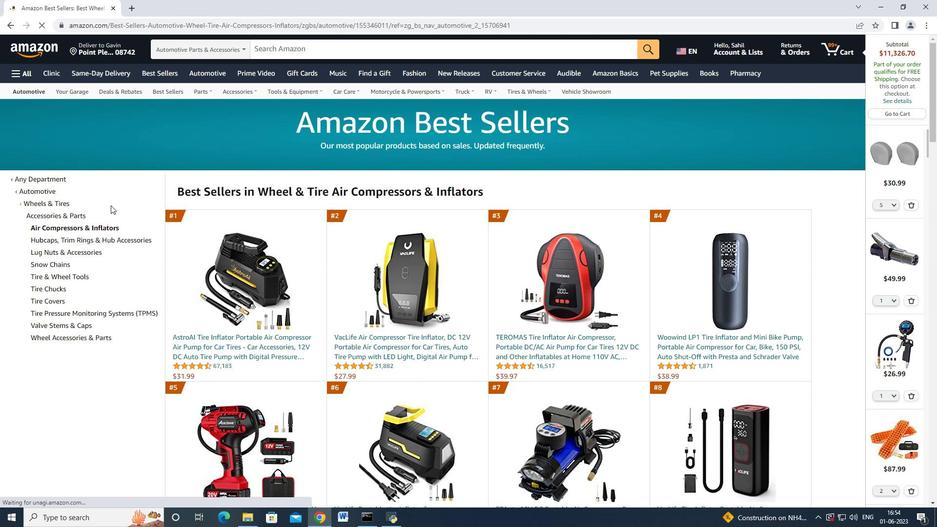 
Action: Mouse moved to (107, 212)
Screenshot: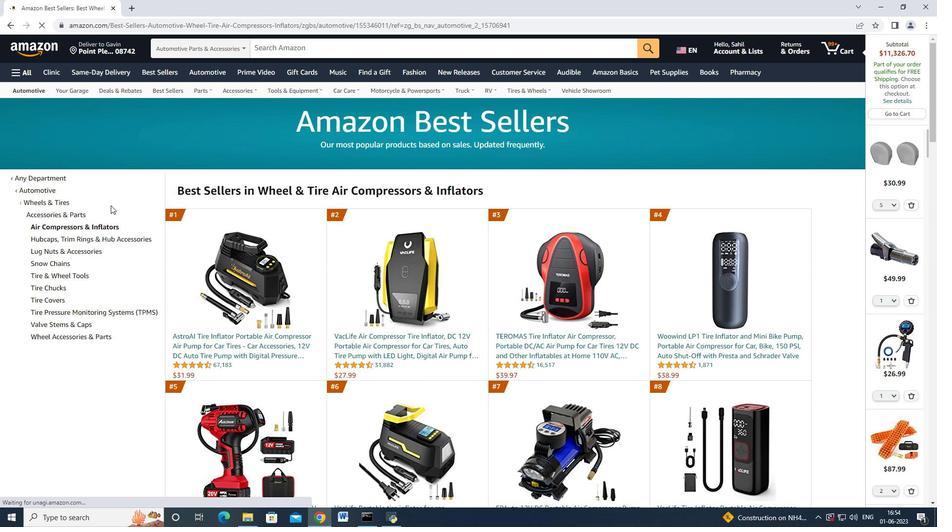 
Action: Mouse scrolled (107, 212) with delta (0, 0)
Screenshot: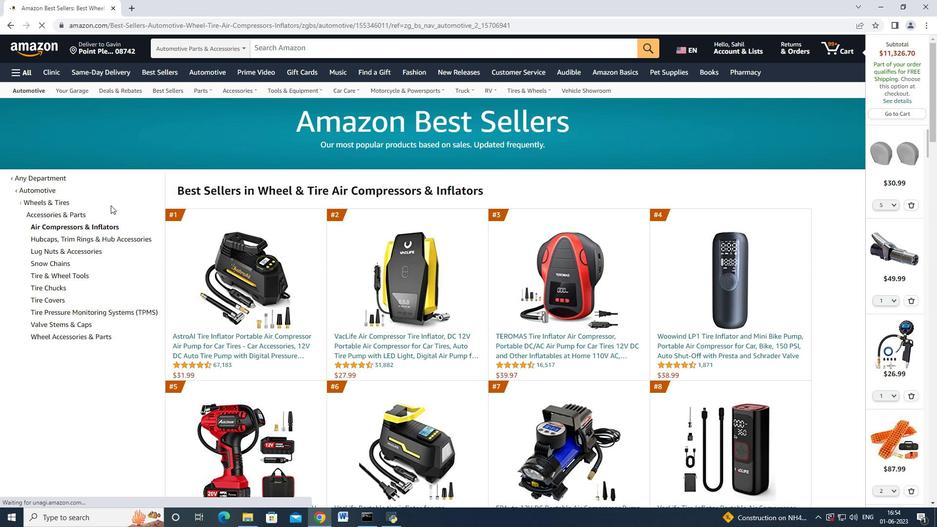 
Action: Mouse moved to (71, 170)
Screenshot: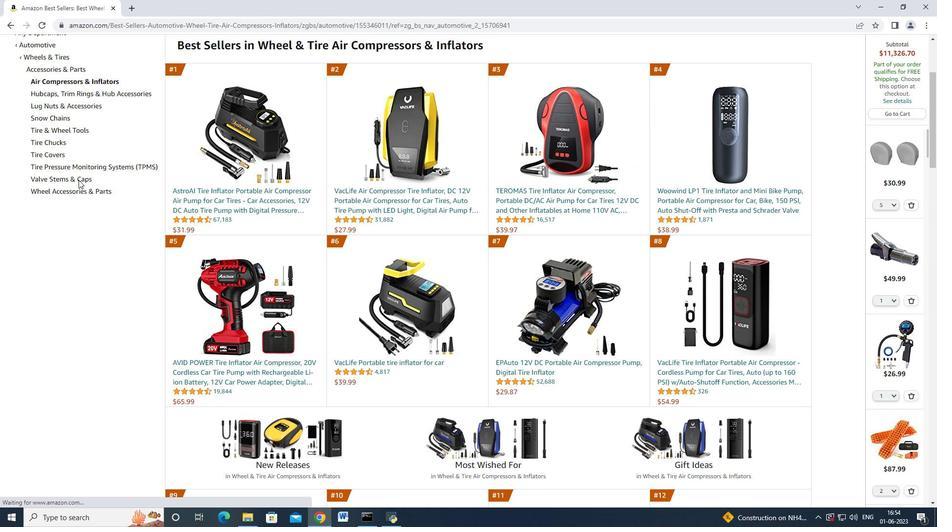
Action: Mouse pressed left at (71, 170)
Screenshot: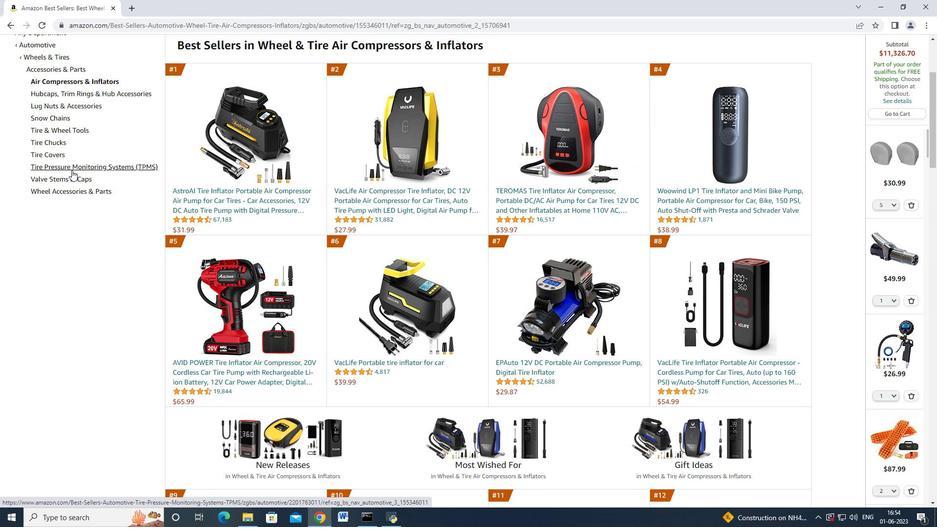 
Action: Mouse moved to (457, 336)
Screenshot: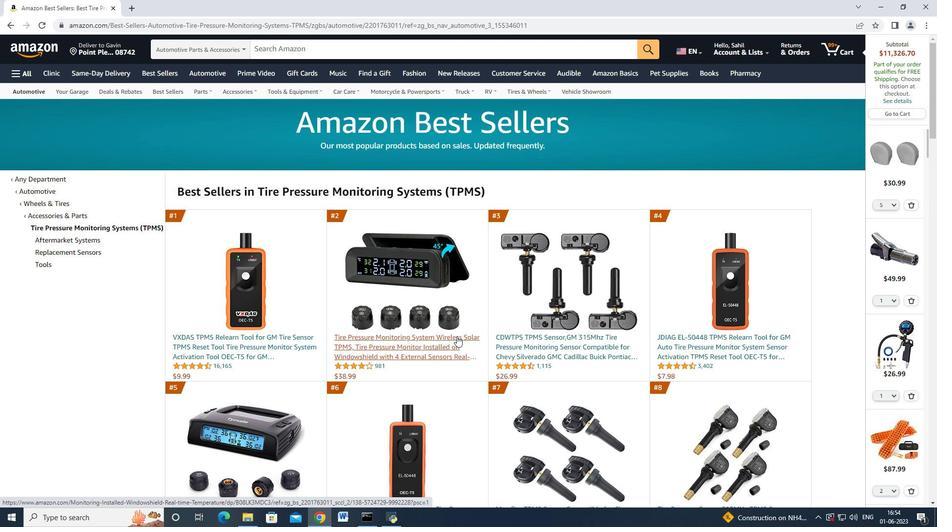 
Action: Mouse pressed left at (457, 336)
Screenshot: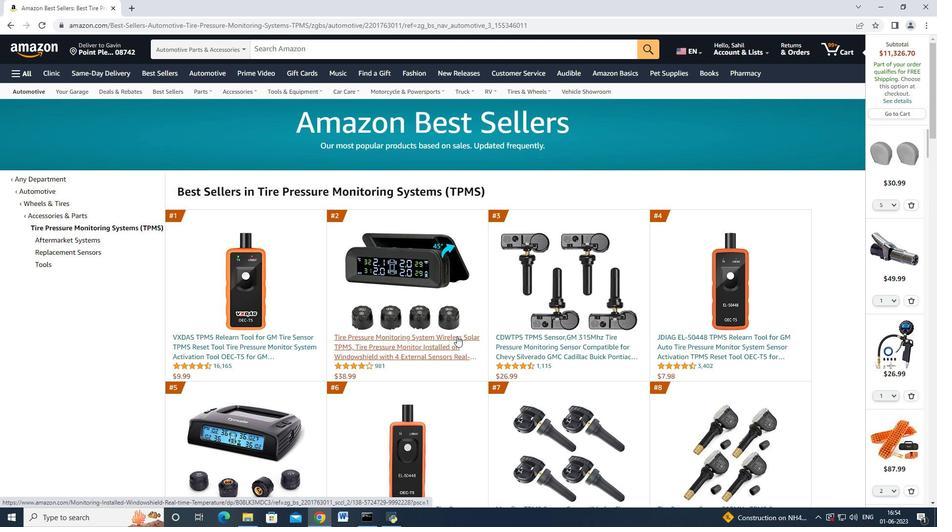 
Action: Mouse moved to (714, 365)
Screenshot: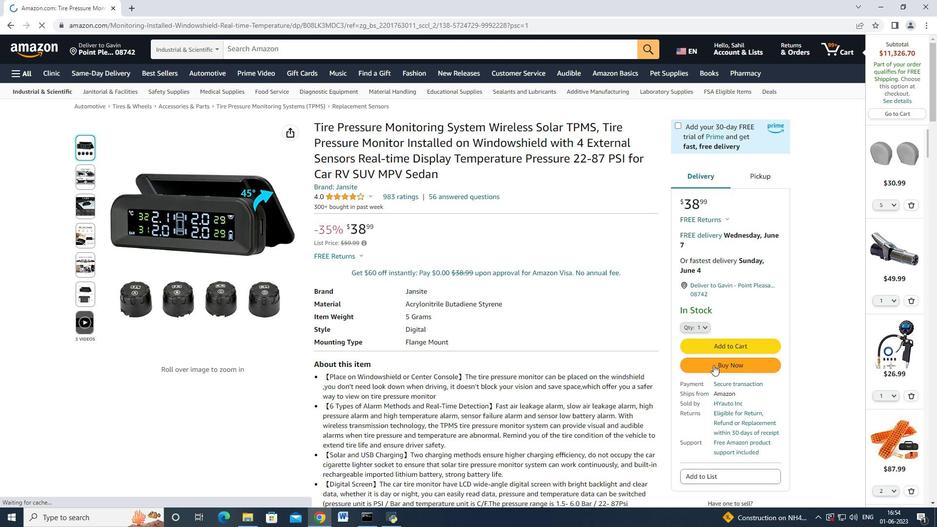 
Action: Mouse pressed left at (714, 365)
Screenshot: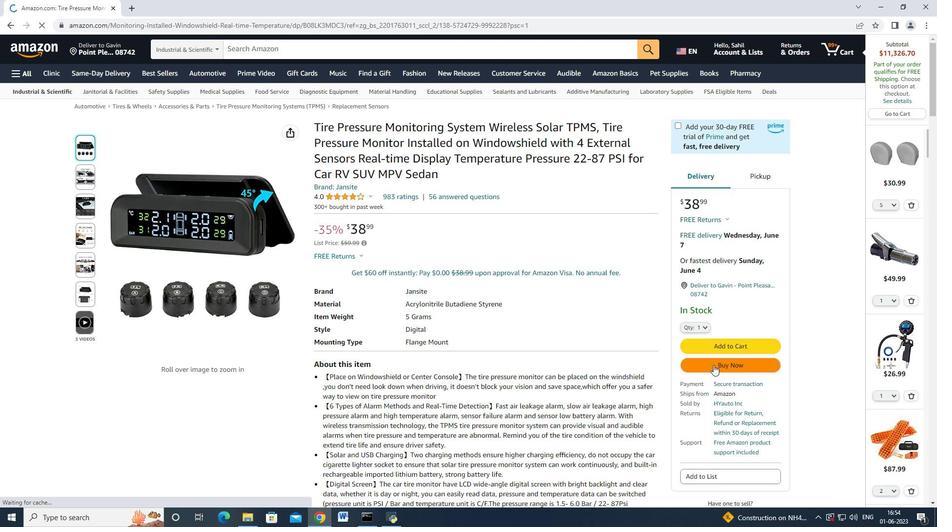 
Action: Mouse moved to (569, 81)
Screenshot: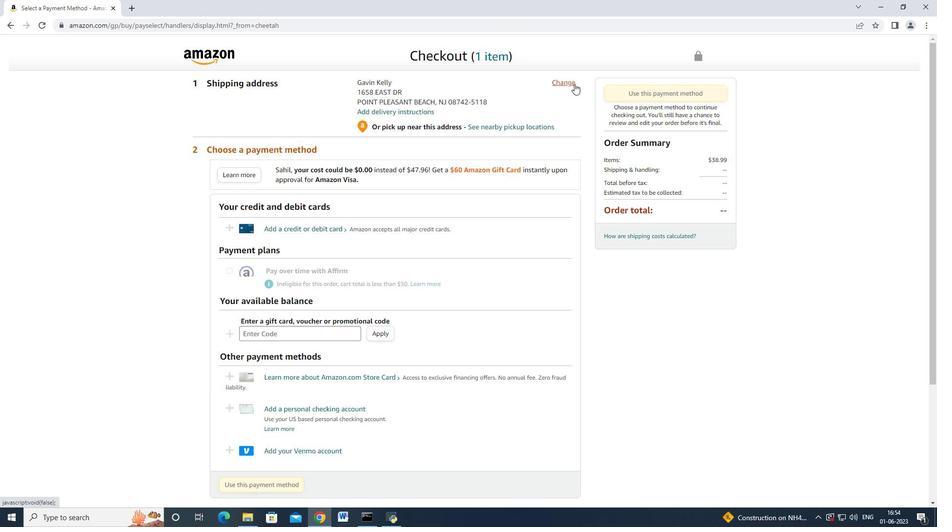 
Action: Mouse pressed left at (569, 81)
Screenshot: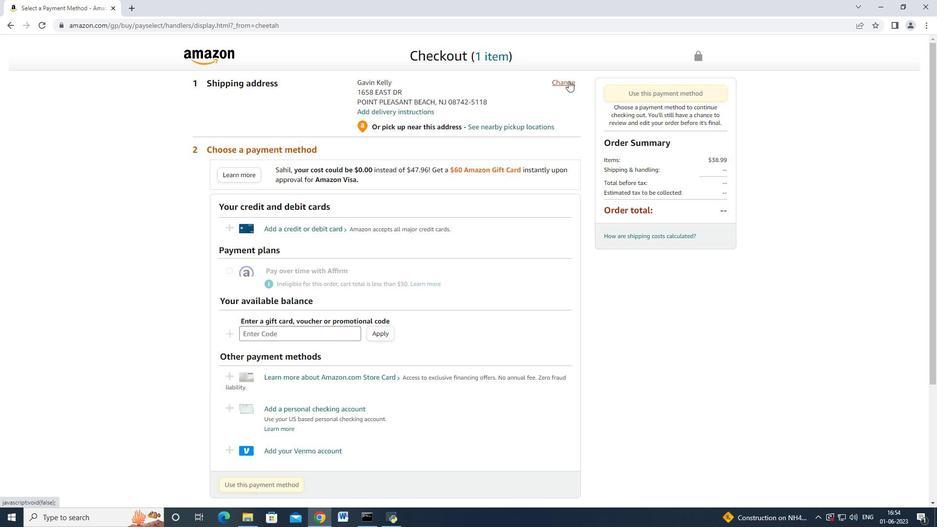 
Action: Mouse moved to (345, 109)
Screenshot: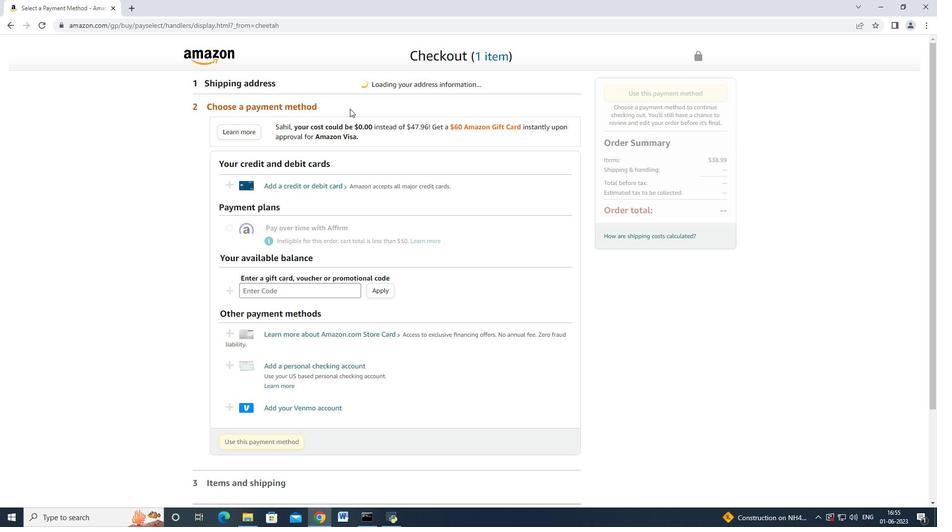 
Action: Mouse scrolled (345, 108) with delta (0, 0)
Screenshot: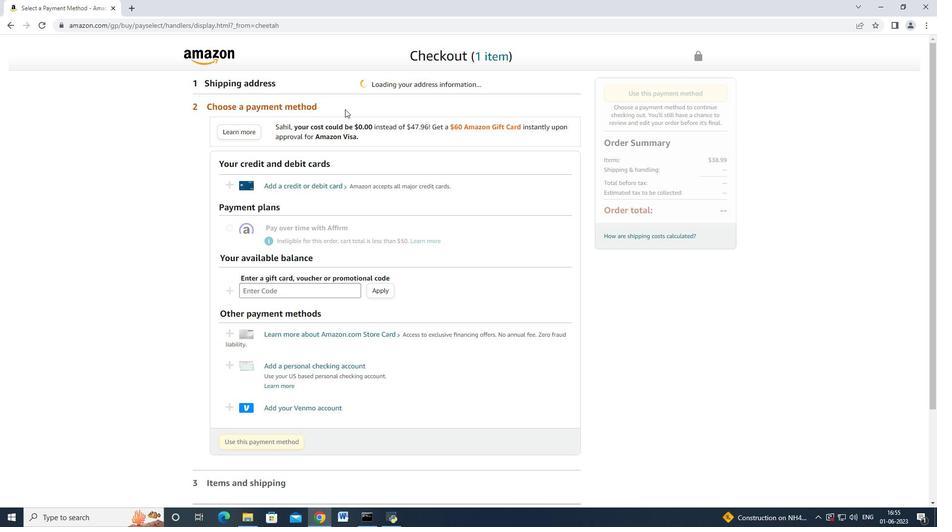 
Action: Mouse moved to (341, 124)
Screenshot: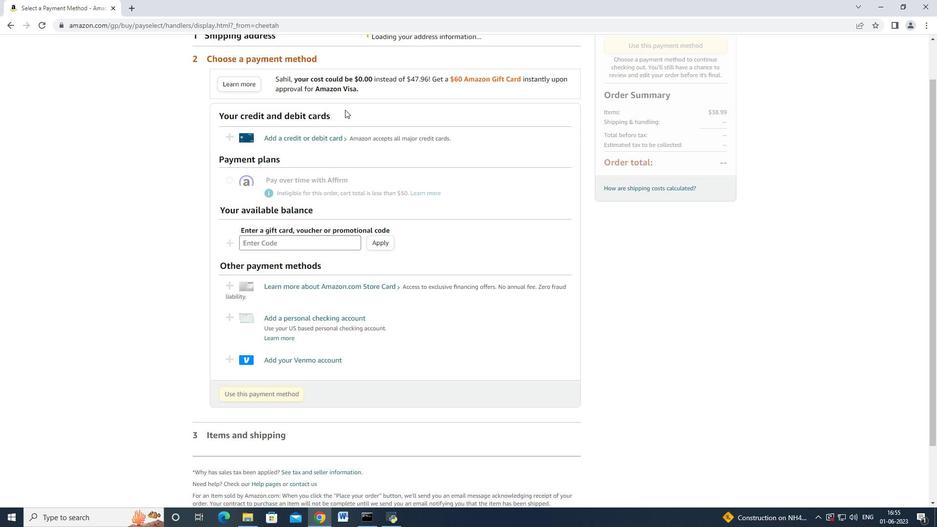 
Action: Mouse scrolled (341, 125) with delta (0, 0)
Screenshot: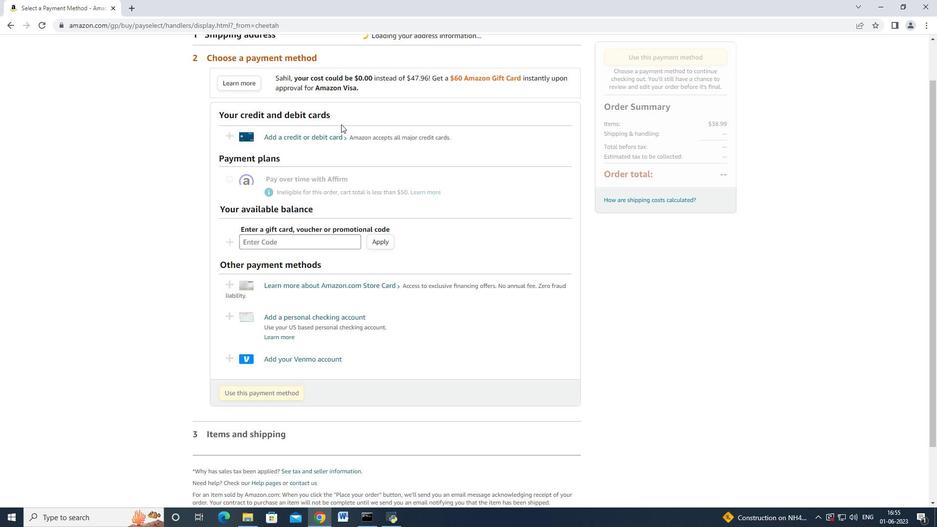 
Action: Mouse scrolled (341, 125) with delta (0, 0)
Screenshot: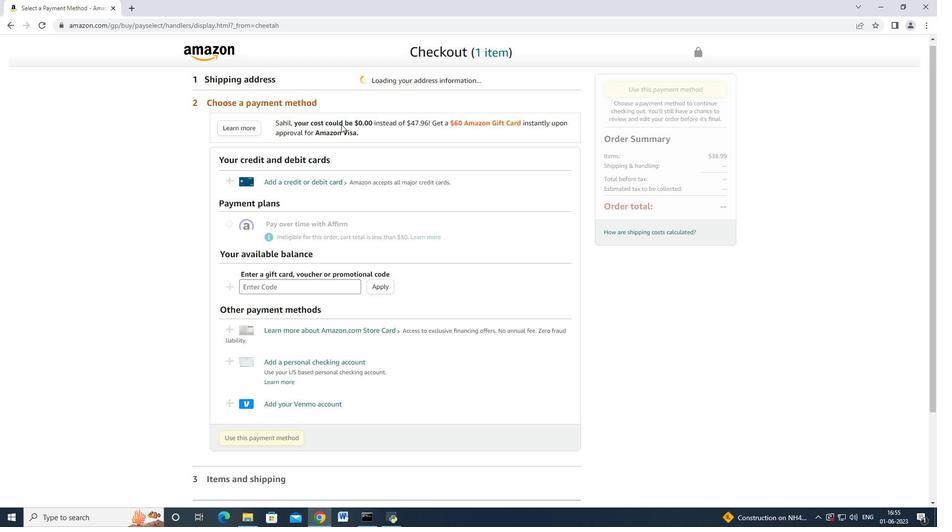 
Action: Mouse moved to (333, 108)
Screenshot: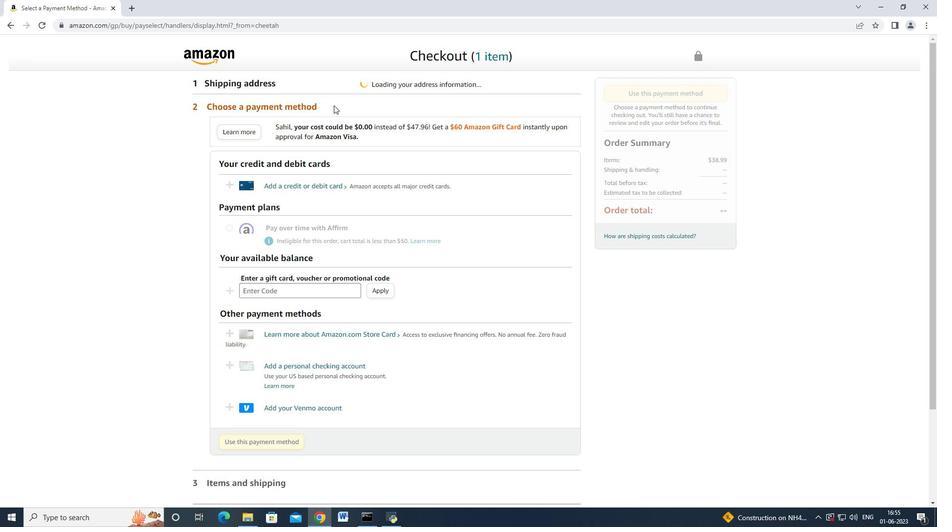 
Action: Mouse scrolled (333, 107) with delta (0, 0)
Screenshot: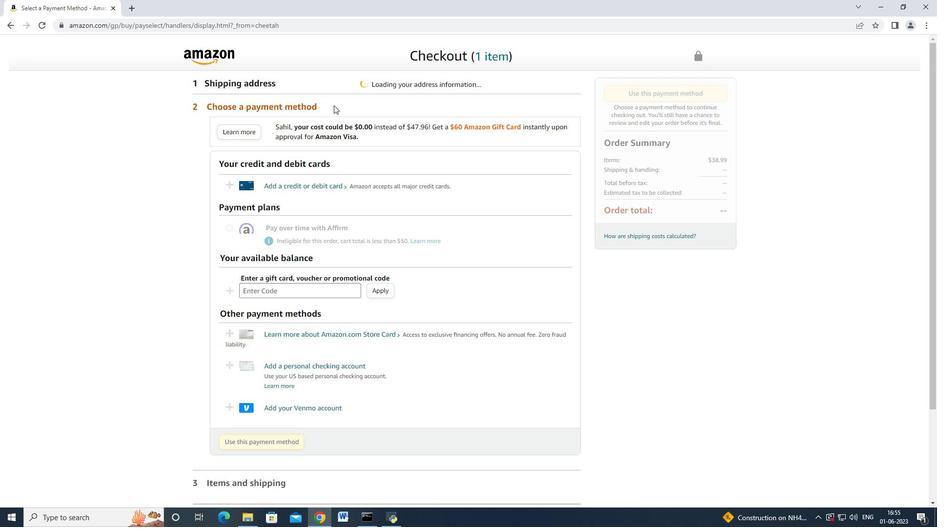 
Action: Mouse moved to (341, 127)
Screenshot: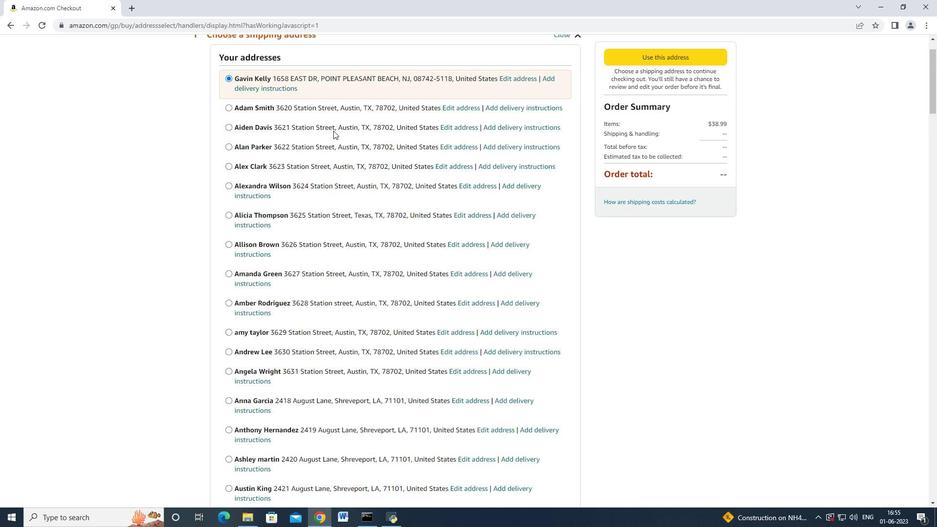 
Action: Mouse scrolled (341, 128) with delta (0, 0)
Screenshot: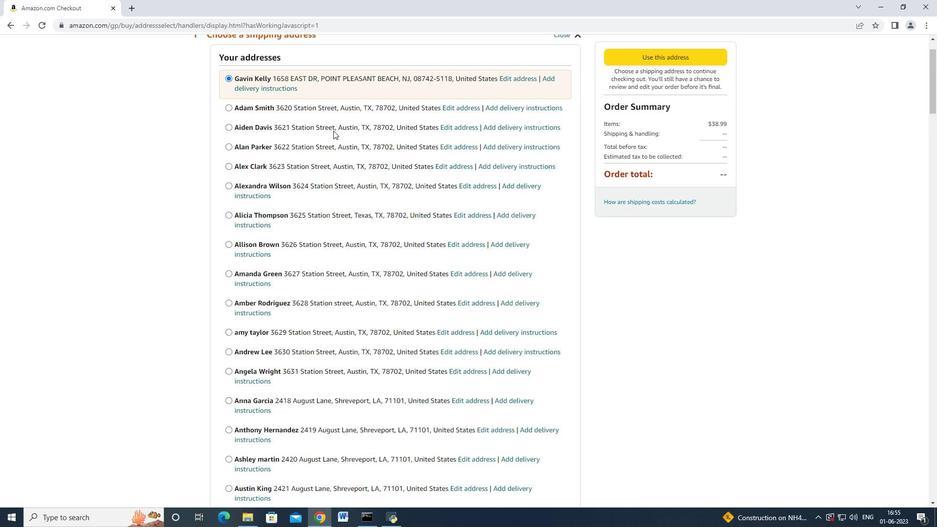 
Action: Mouse moved to (336, 140)
Screenshot: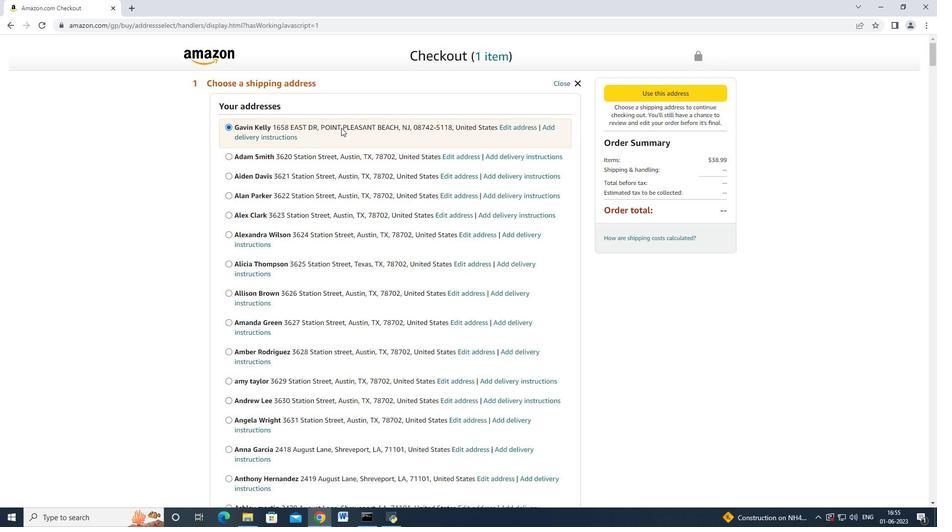 
Action: Mouse scrolled (336, 139) with delta (0, 0)
Screenshot: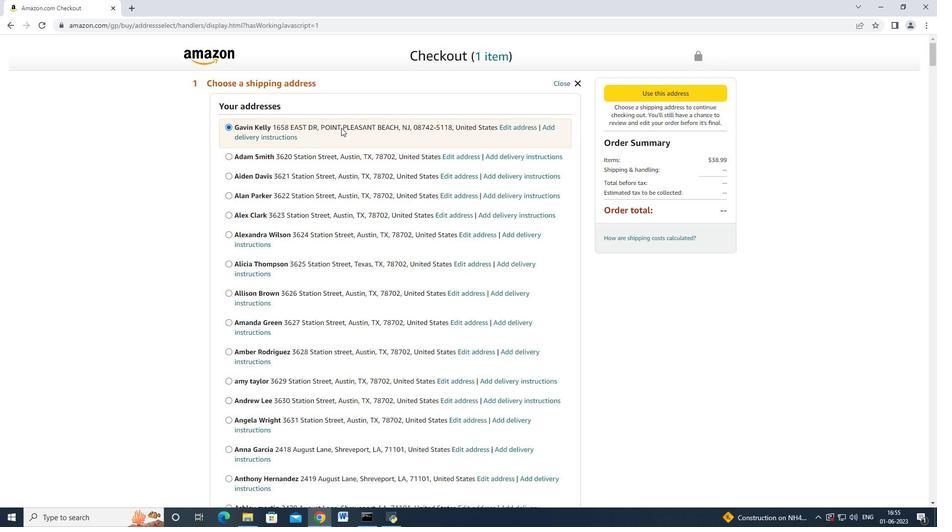 
Action: Mouse moved to (333, 147)
Screenshot: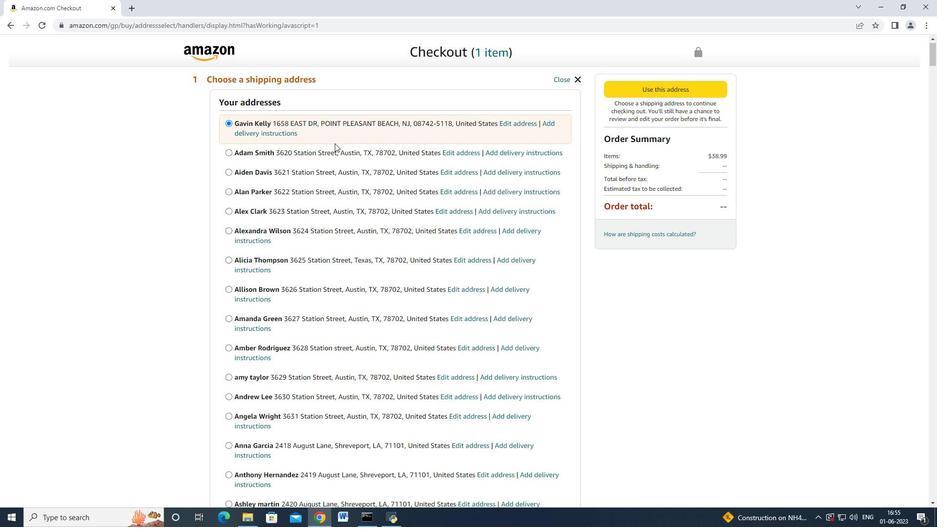 
Action: Mouse scrolled (334, 145) with delta (0, 0)
Screenshot: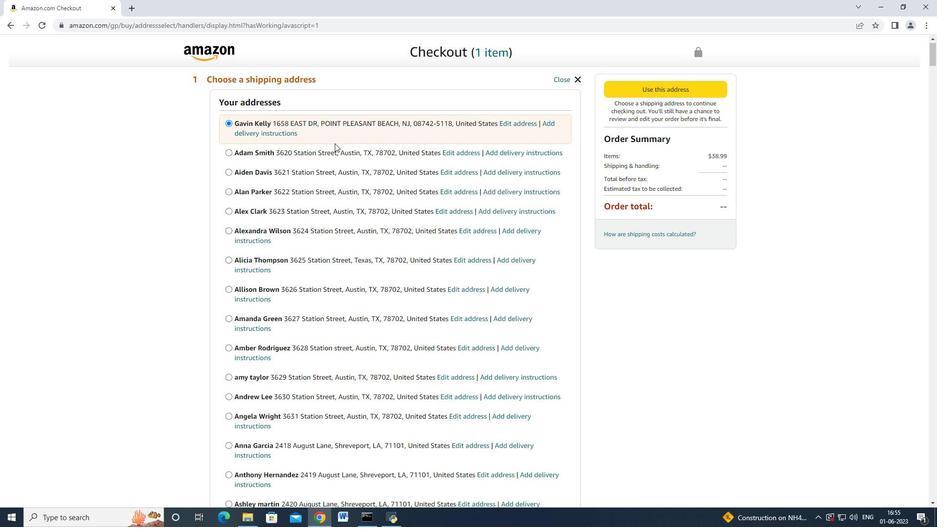 
Action: Mouse moved to (333, 147)
Screenshot: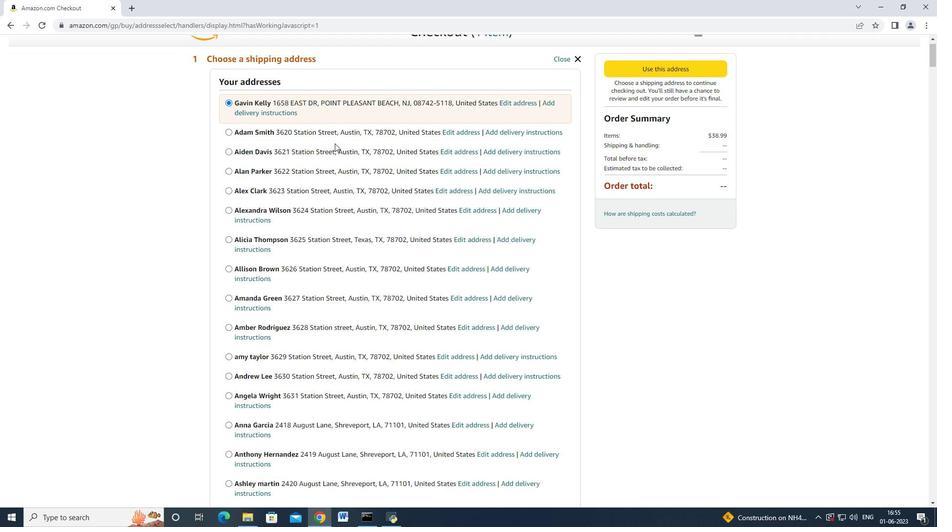 
Action: Mouse scrolled (333, 147) with delta (0, 0)
Screenshot: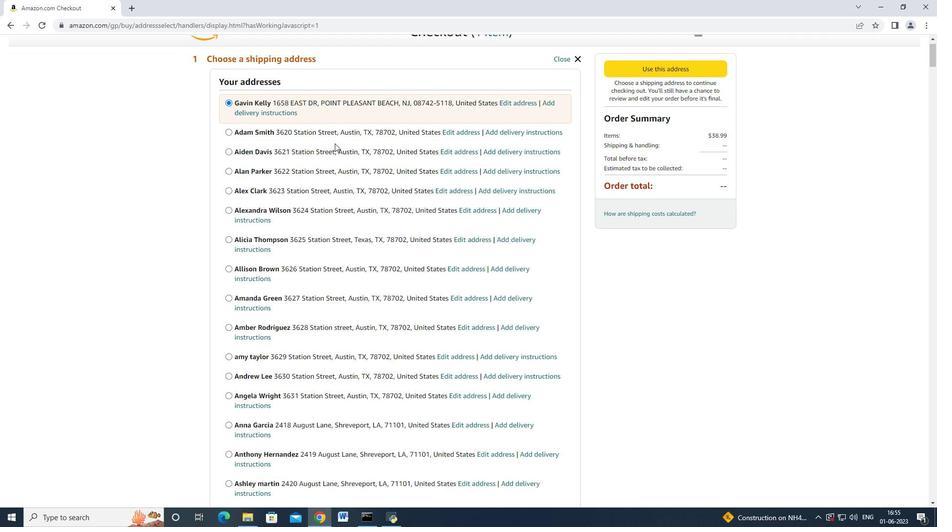 
Action: Mouse scrolled (333, 147) with delta (0, 0)
Screenshot: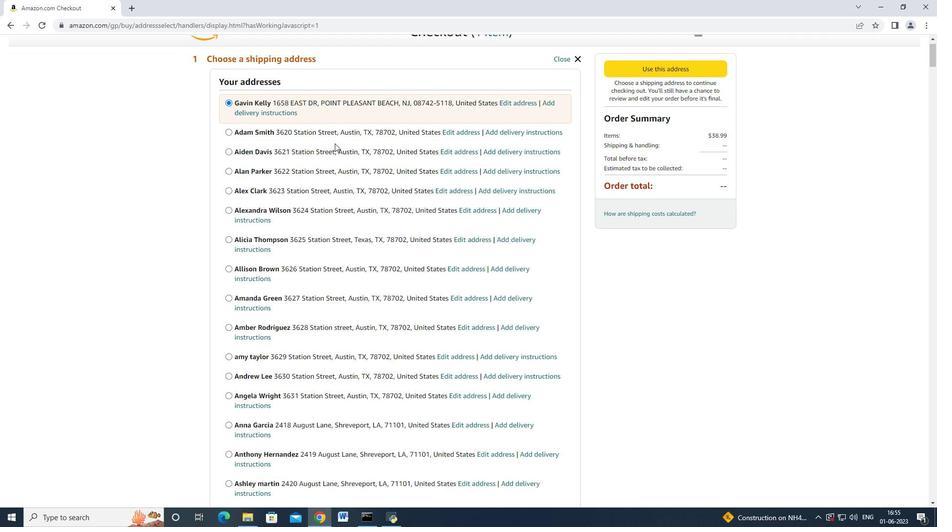 
Action: Mouse moved to (333, 148)
Screenshot: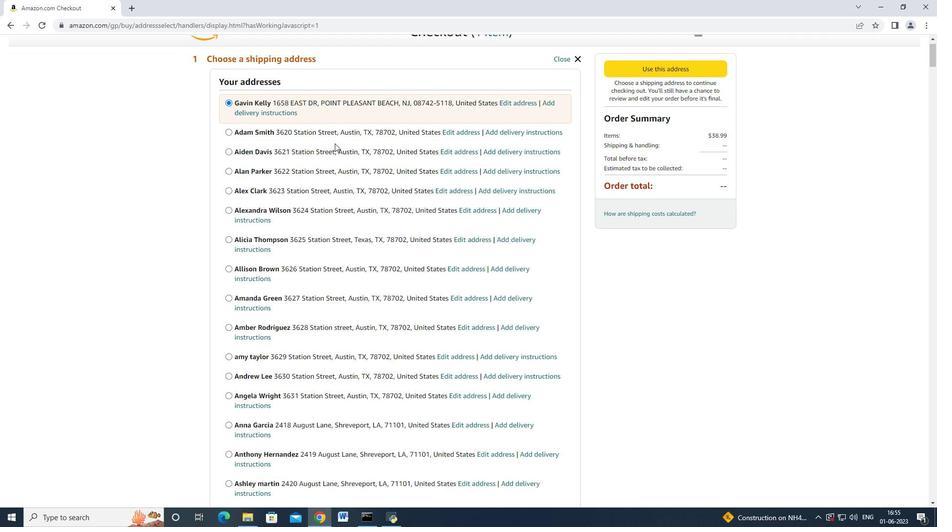 
Action: Mouse scrolled (333, 147) with delta (0, 0)
Screenshot: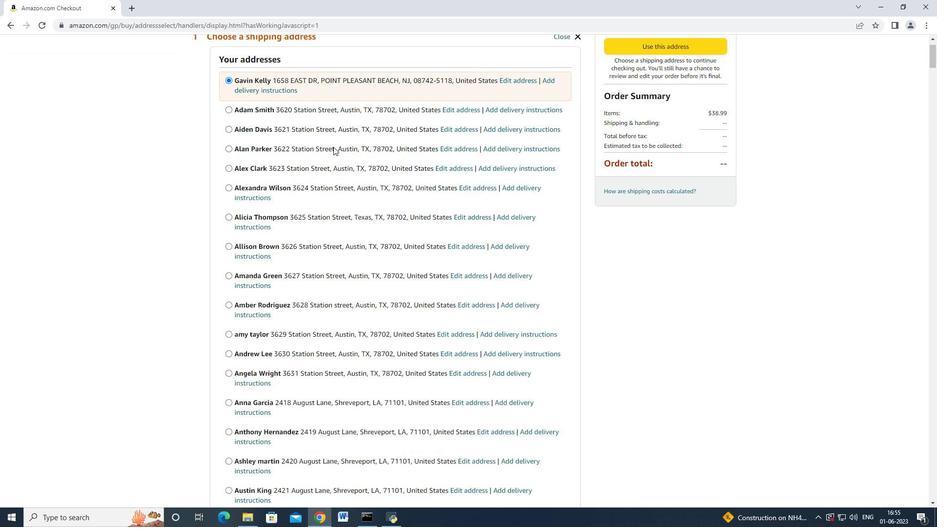 
Action: Mouse moved to (331, 151)
Screenshot: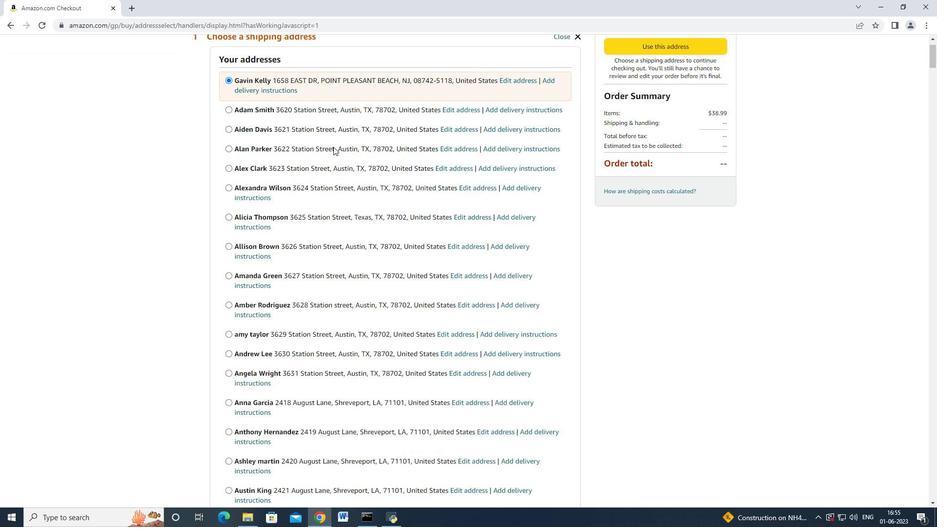 
Action: Mouse scrolled (333, 147) with delta (0, 0)
Screenshot: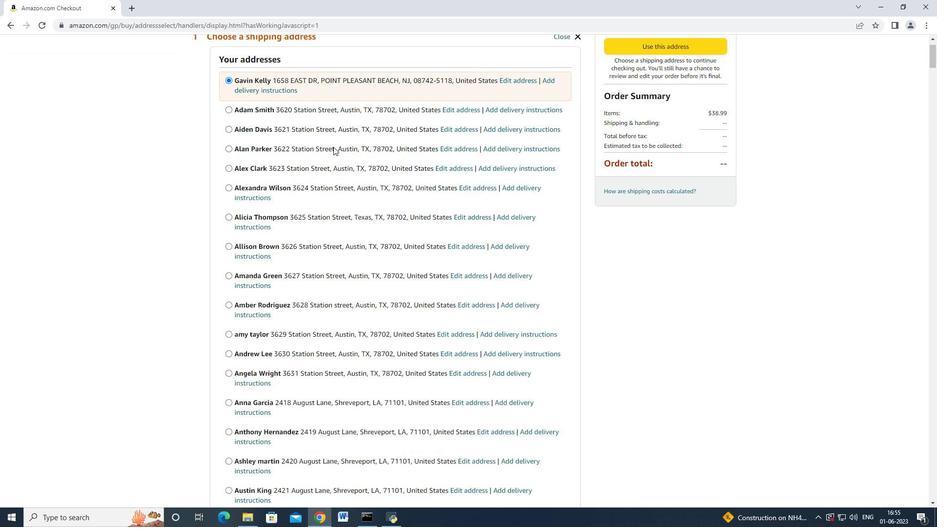 
Action: Mouse moved to (330, 158)
Screenshot: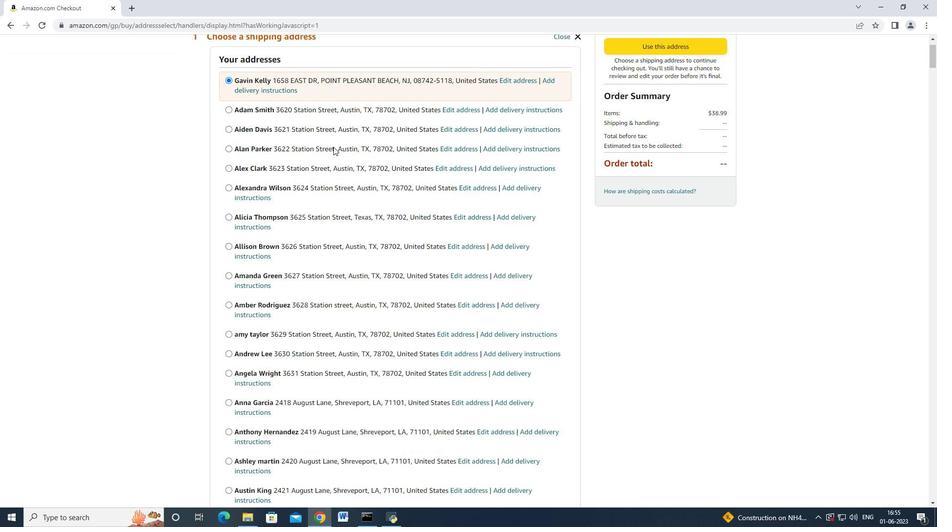
Action: Mouse scrolled (330, 157) with delta (0, 0)
Screenshot: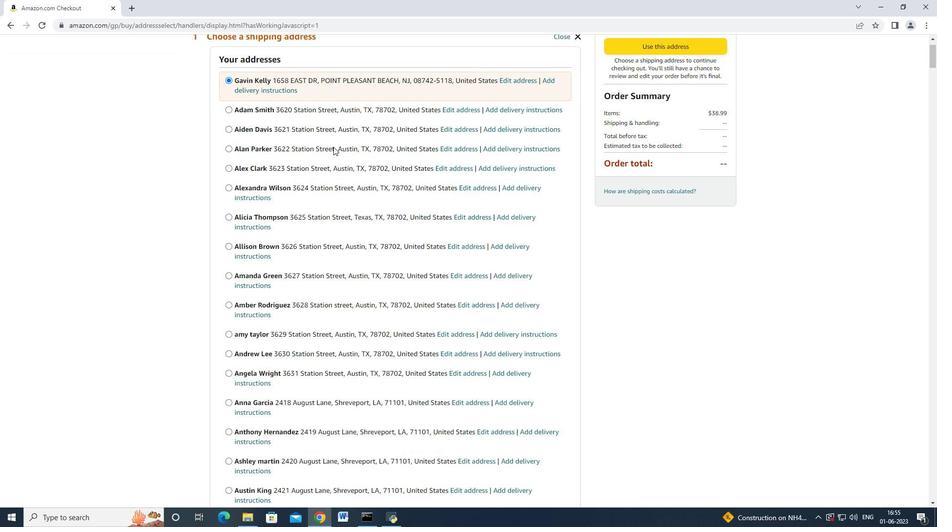 
Action: Mouse moved to (330, 158)
Screenshot: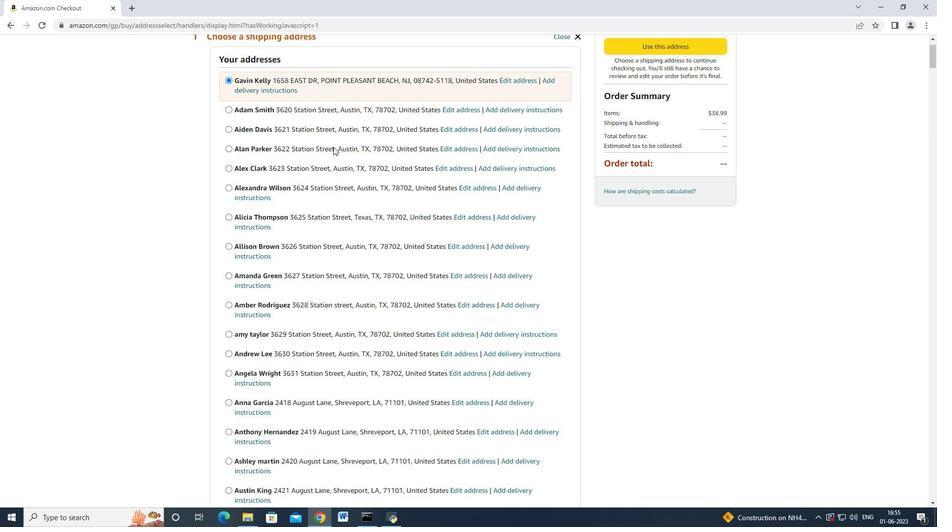 
Action: Mouse scrolled (330, 157) with delta (0, 0)
Screenshot: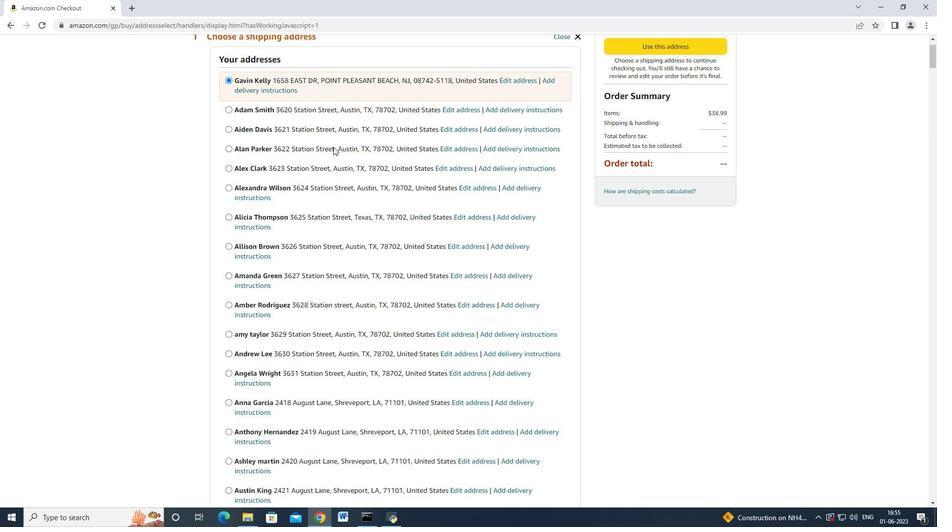 
Action: Mouse moved to (330, 158)
Screenshot: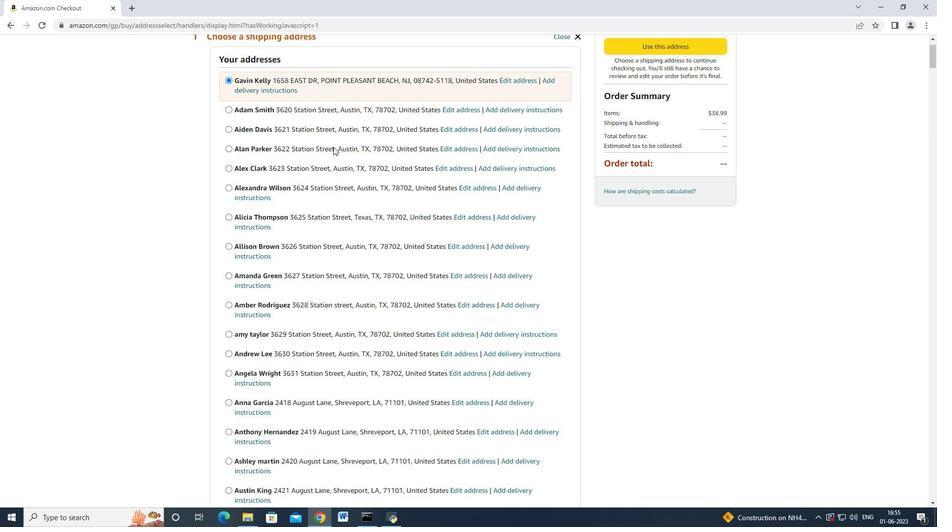 
Action: Mouse scrolled (330, 157) with delta (0, 0)
Screenshot: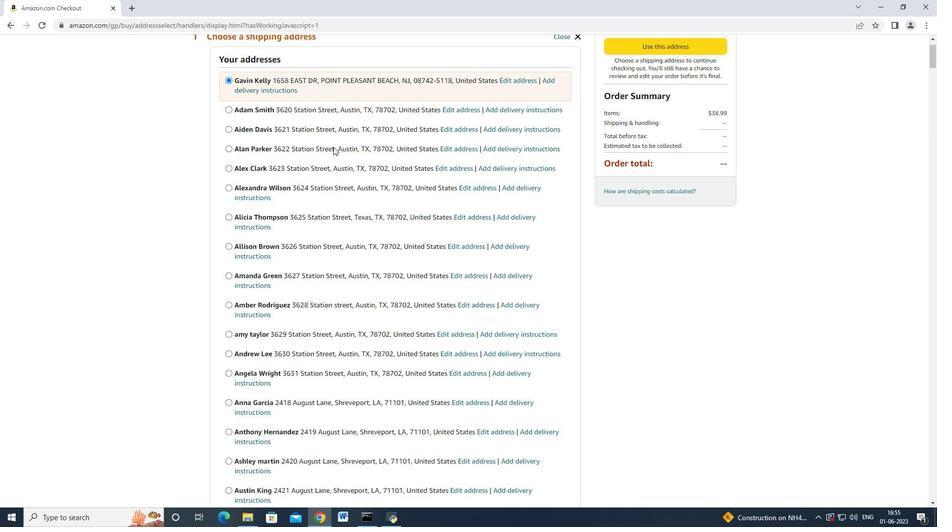 
Action: Mouse moved to (330, 157)
Screenshot: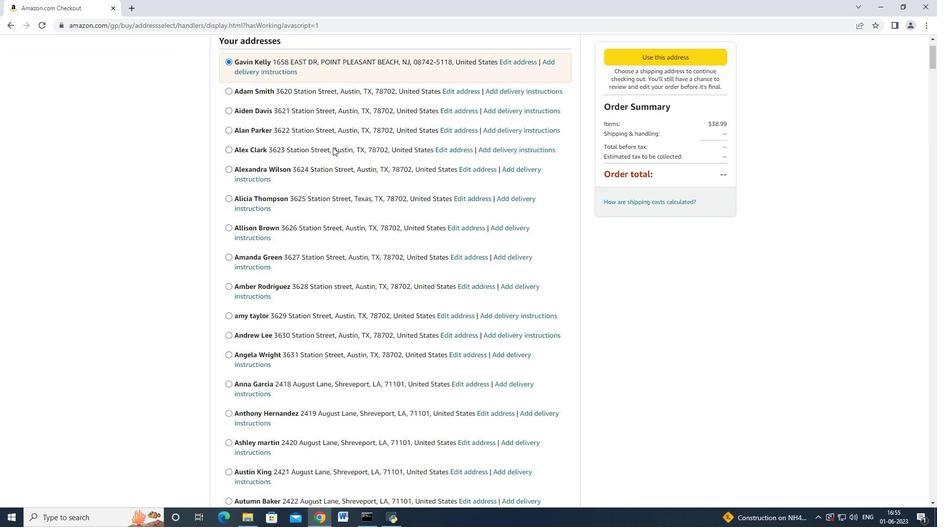 
Action: Mouse scrolled (330, 157) with delta (0, 0)
Screenshot: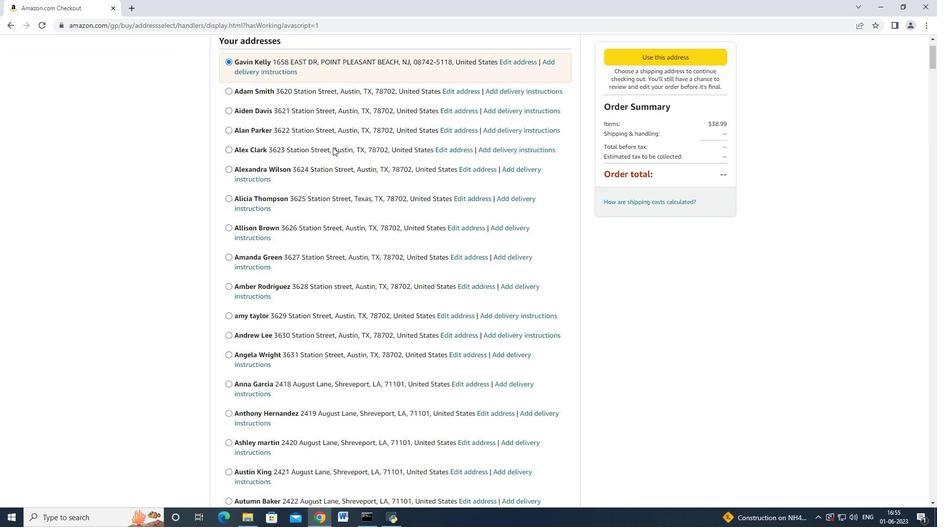 
Action: Mouse moved to (330, 157)
Screenshot: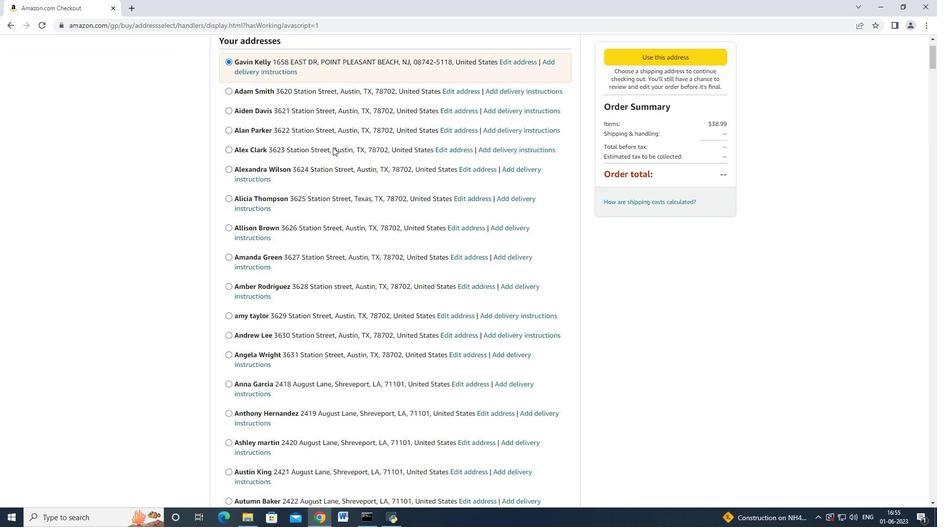 
Action: Mouse scrolled (330, 157) with delta (0, 0)
Screenshot: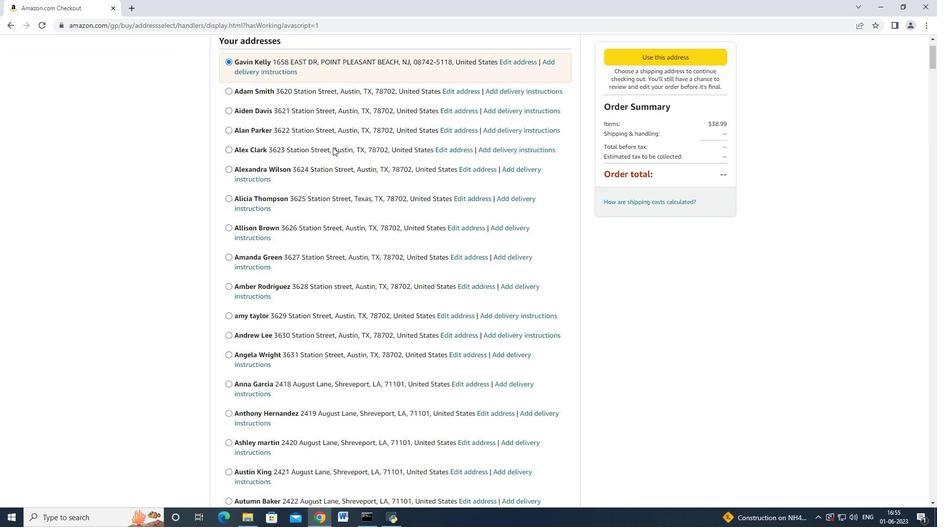 
Action: Mouse scrolled (330, 157) with delta (0, 0)
Screenshot: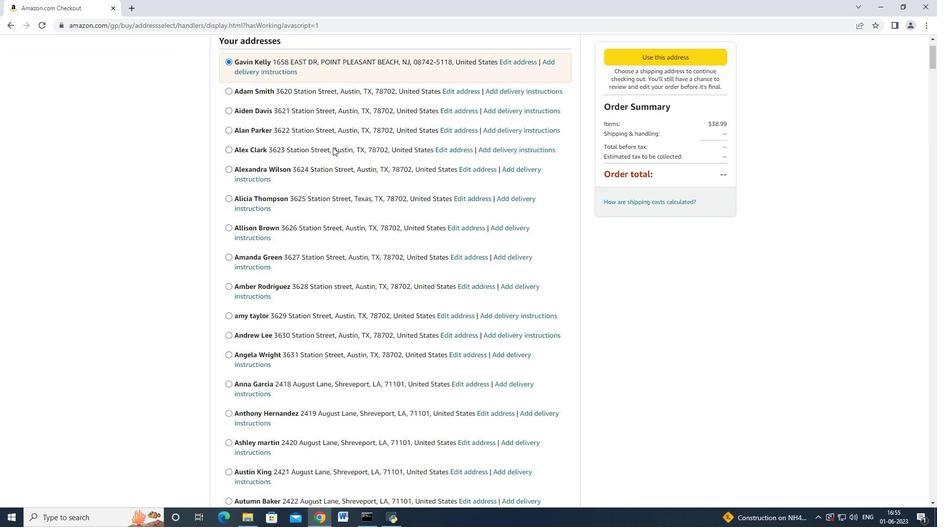 
Action: Mouse scrolled (330, 157) with delta (0, 0)
Screenshot: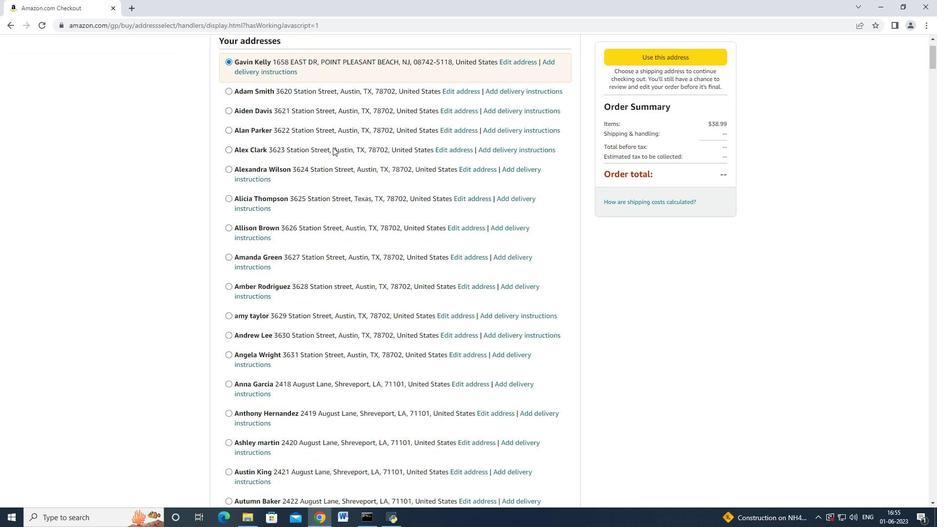 
Action: Mouse moved to (330, 156)
Screenshot: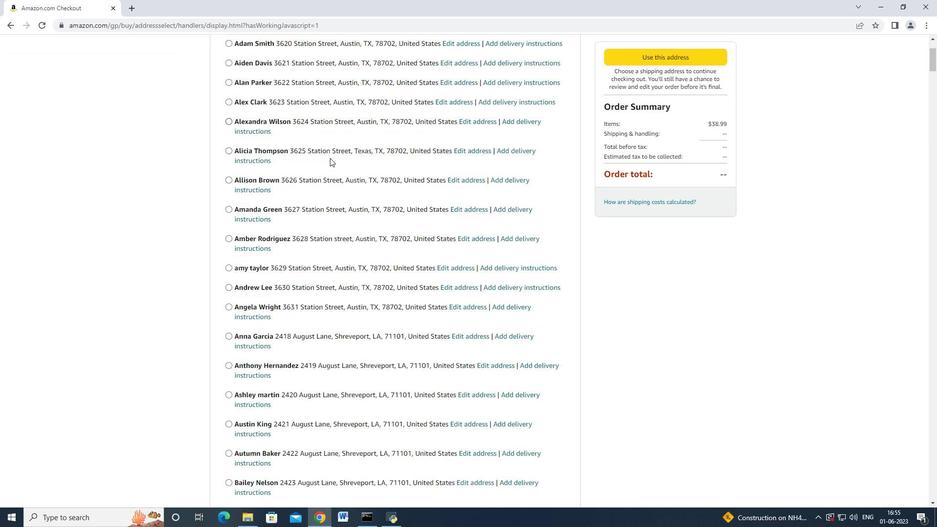 
Action: Mouse scrolled (330, 156) with delta (0, 0)
Screenshot: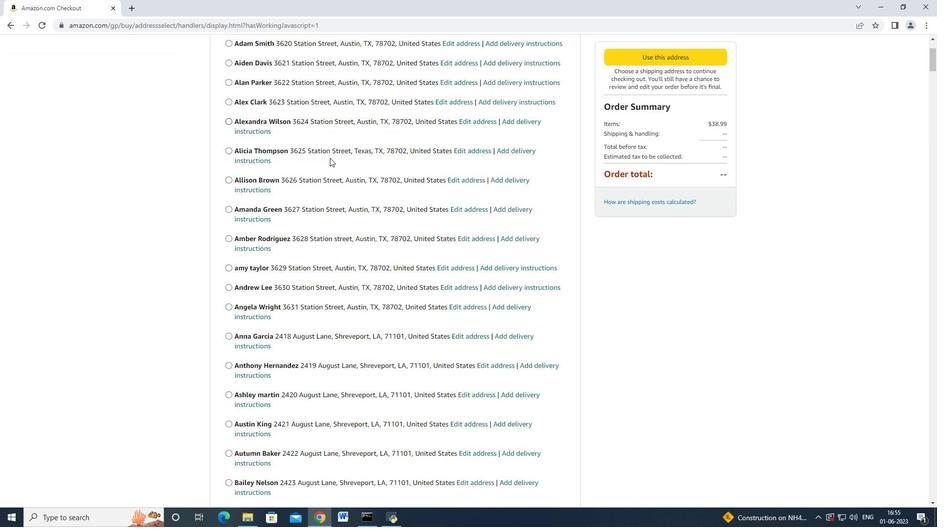 
Action: Mouse moved to (330, 156)
Screenshot: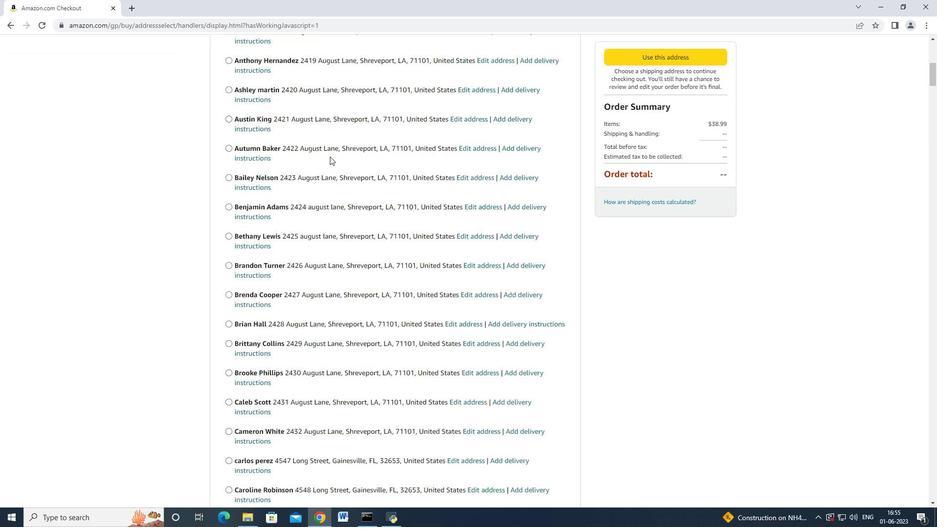 
Action: Mouse scrolled (330, 156) with delta (0, 0)
Screenshot: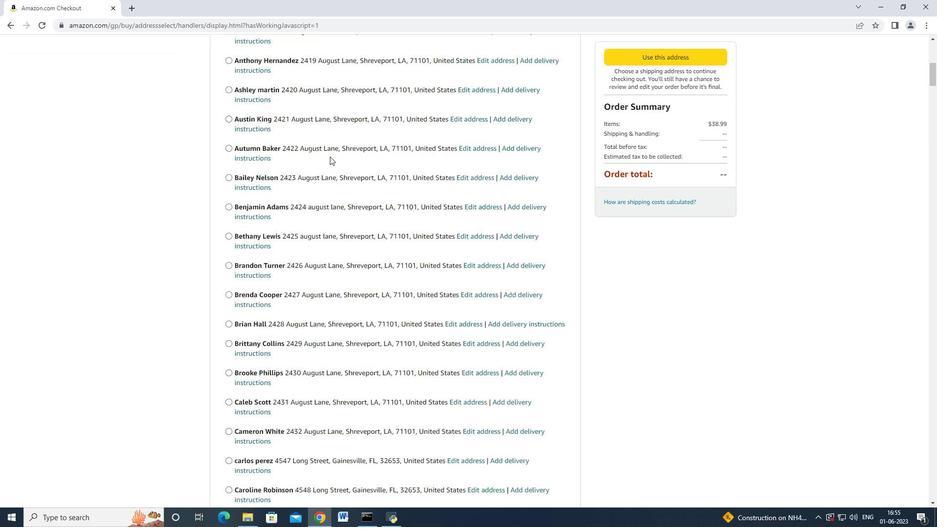 
Action: Mouse moved to (330, 156)
Screenshot: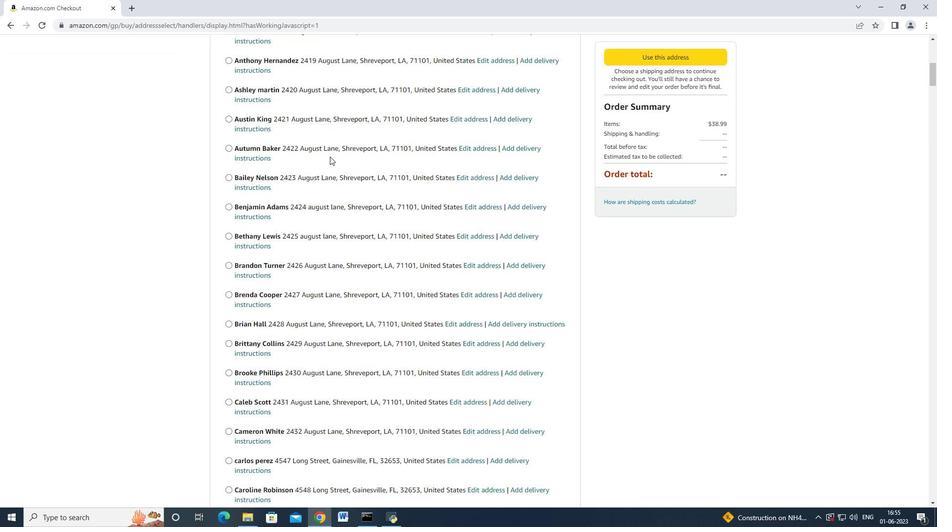 
Action: Mouse scrolled (330, 156) with delta (0, 0)
Screenshot: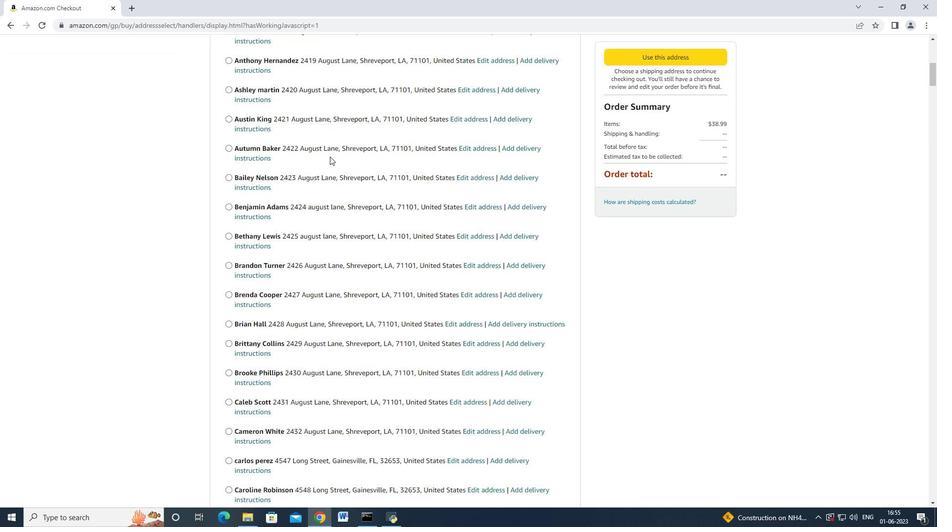 
Action: Mouse scrolled (330, 156) with delta (0, 0)
Screenshot: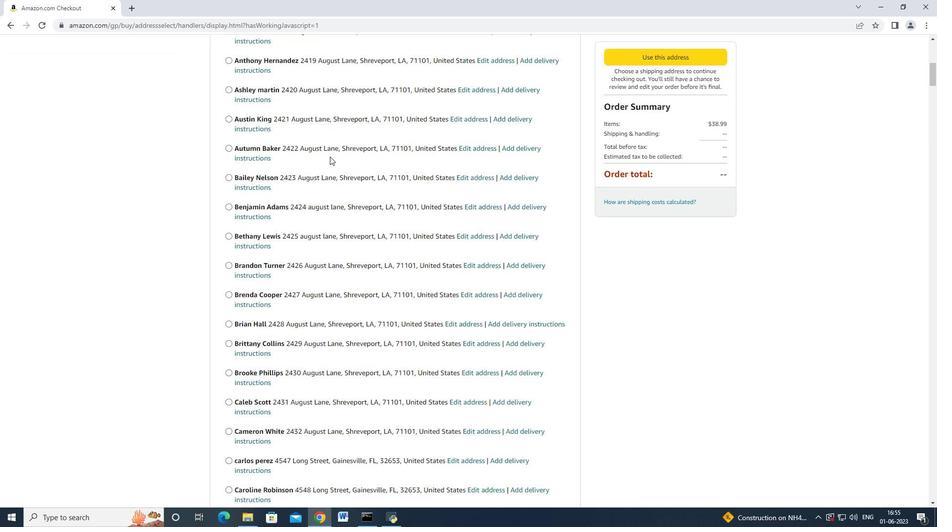 
Action: Mouse scrolled (330, 156) with delta (0, 0)
Screenshot: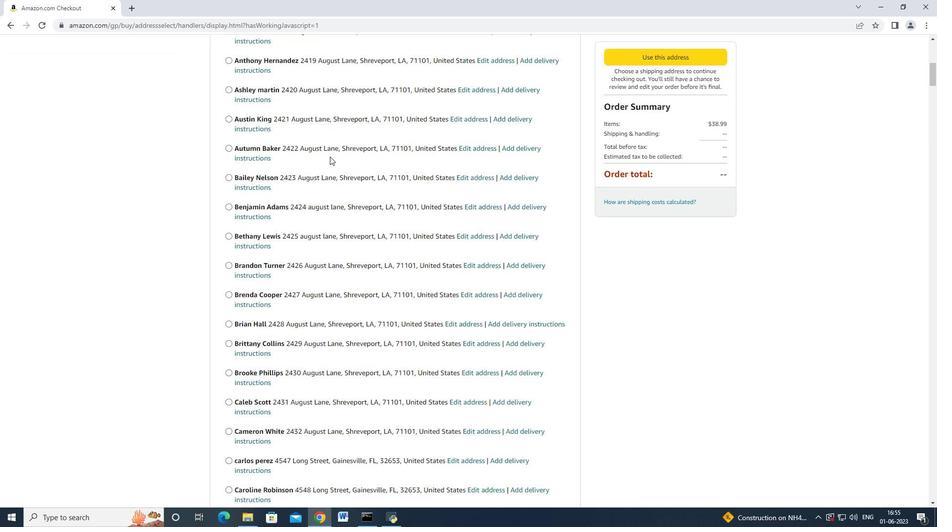 
Action: Mouse moved to (330, 156)
Screenshot: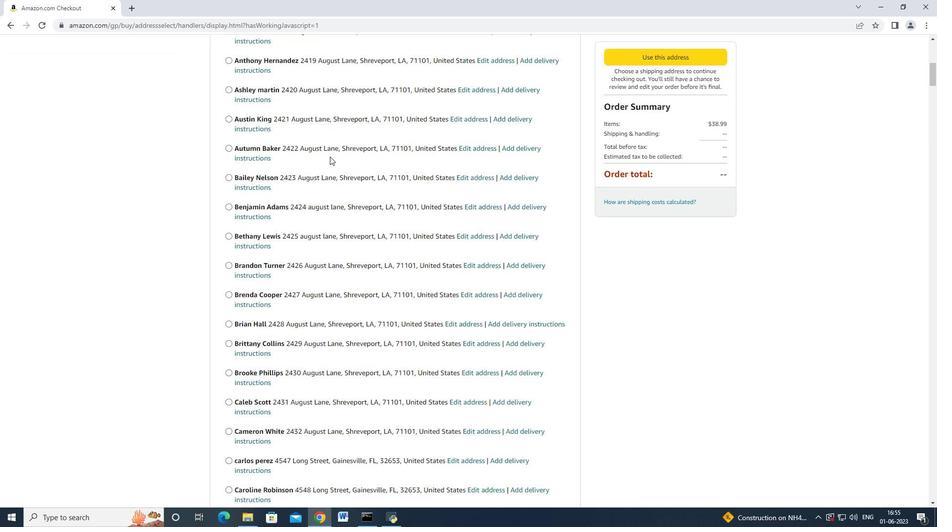 
Action: Mouse scrolled (330, 156) with delta (0, 0)
Screenshot: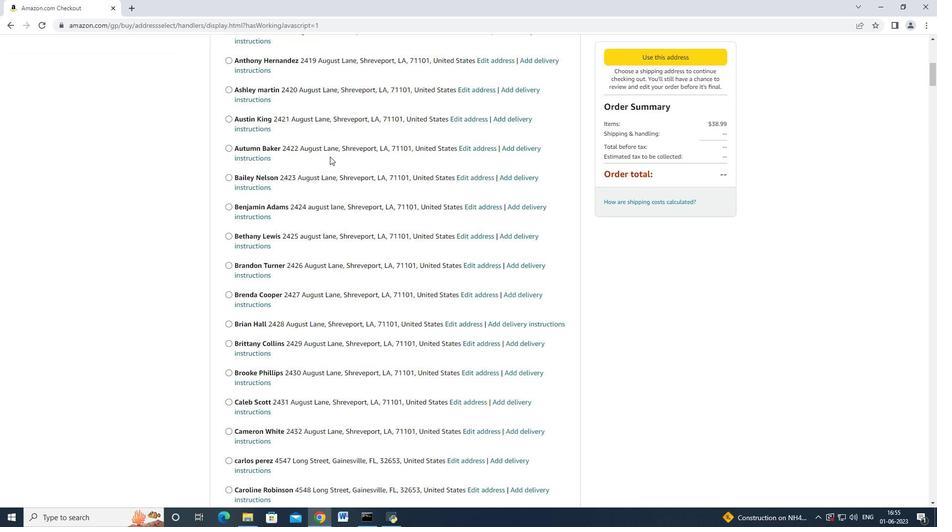 
Action: Mouse moved to (329, 156)
Screenshot: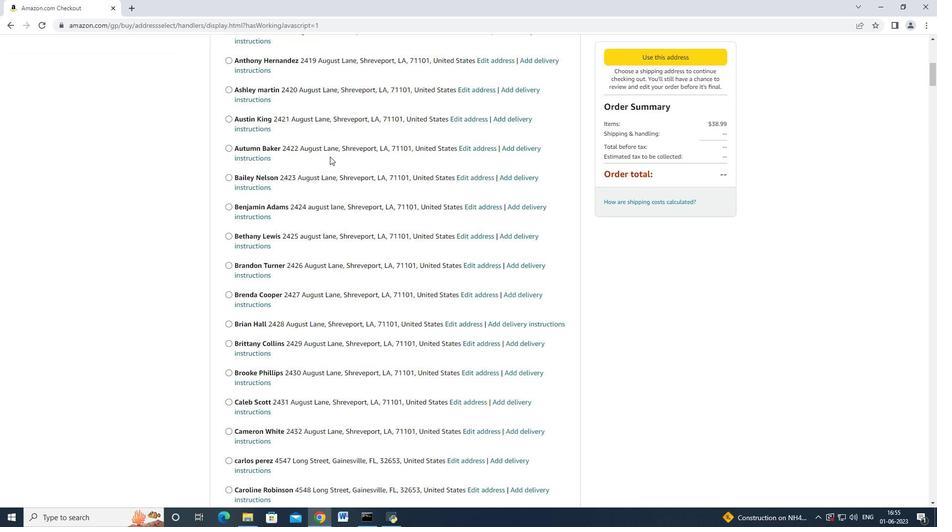 
Action: Mouse scrolled (330, 156) with delta (0, 0)
Screenshot: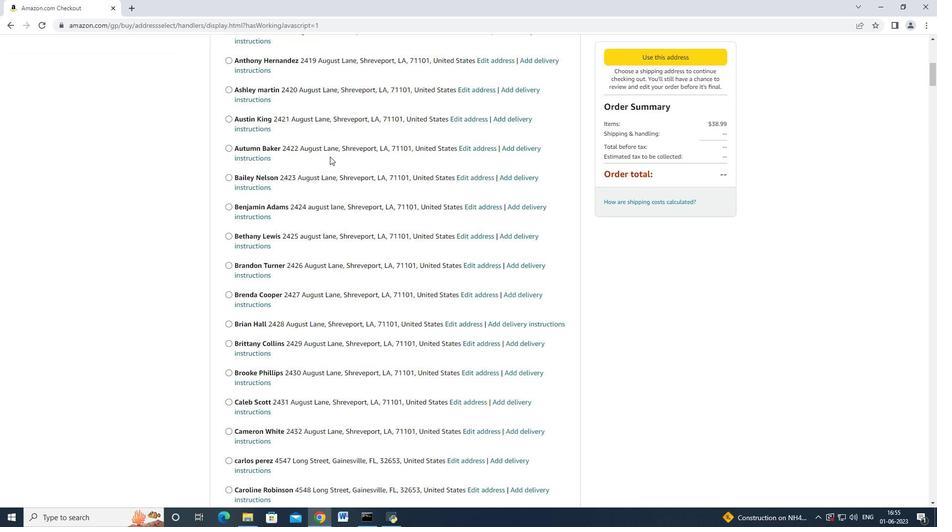 
Action: Mouse moved to (329, 156)
Screenshot: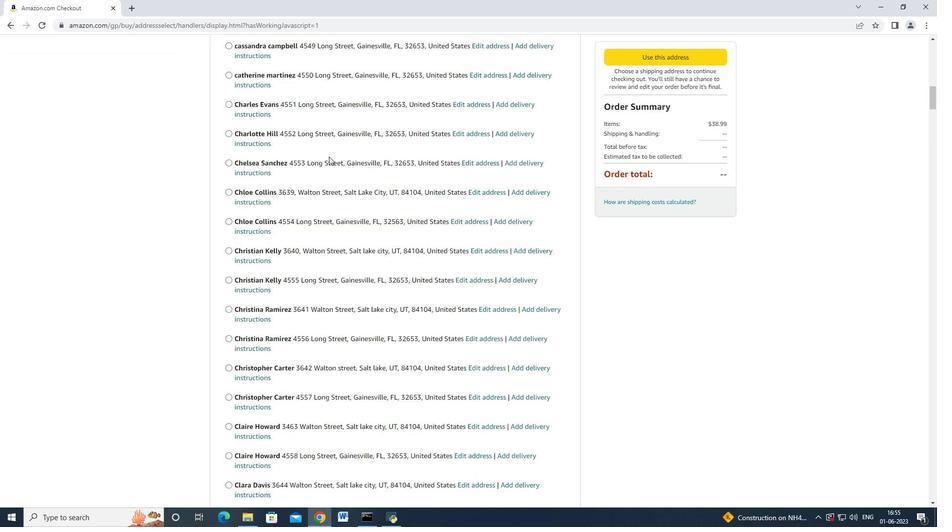 
Action: Mouse scrolled (329, 155) with delta (0, 0)
Screenshot: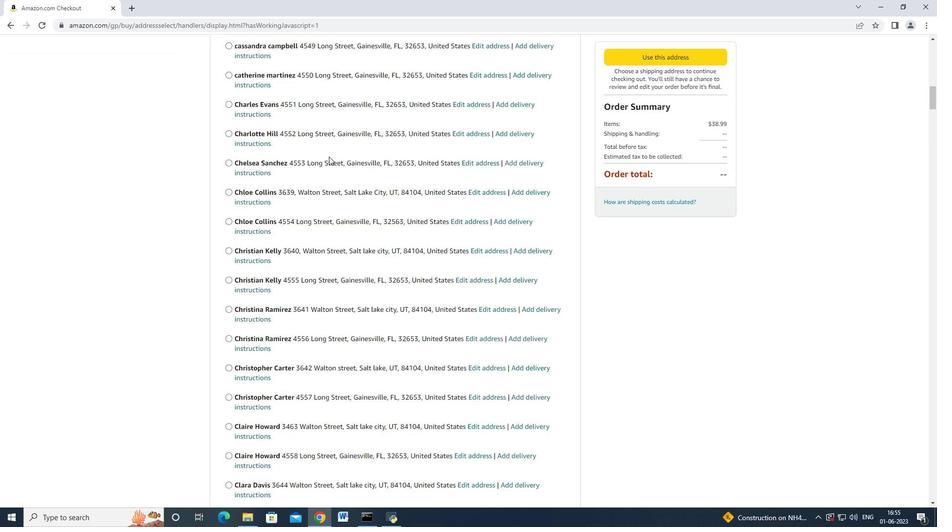 
Action: Mouse moved to (327, 157)
Screenshot: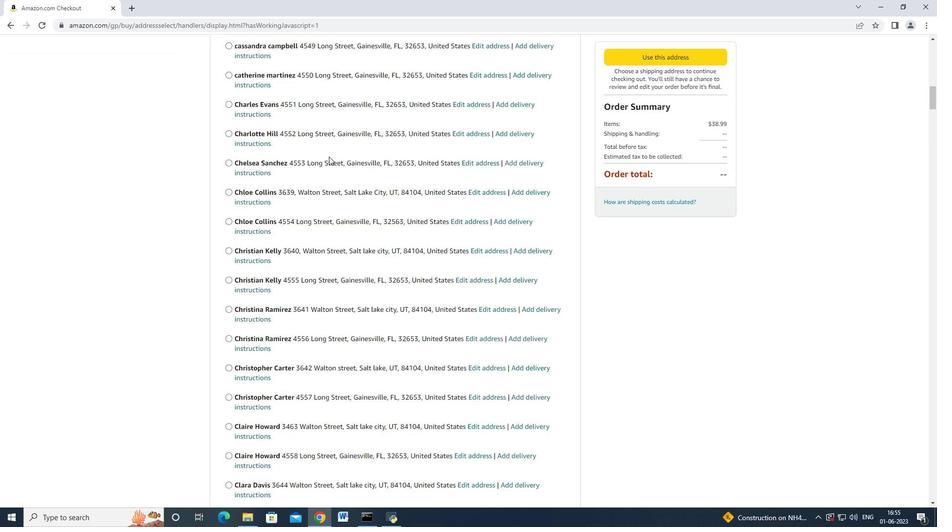 
Action: Mouse scrolled (327, 156) with delta (0, 0)
Screenshot: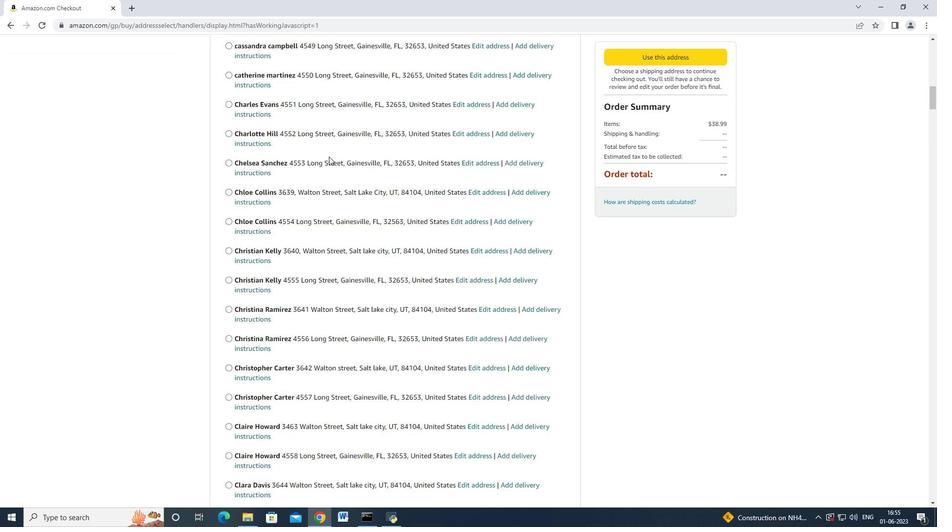 
Action: Mouse moved to (327, 157)
Screenshot: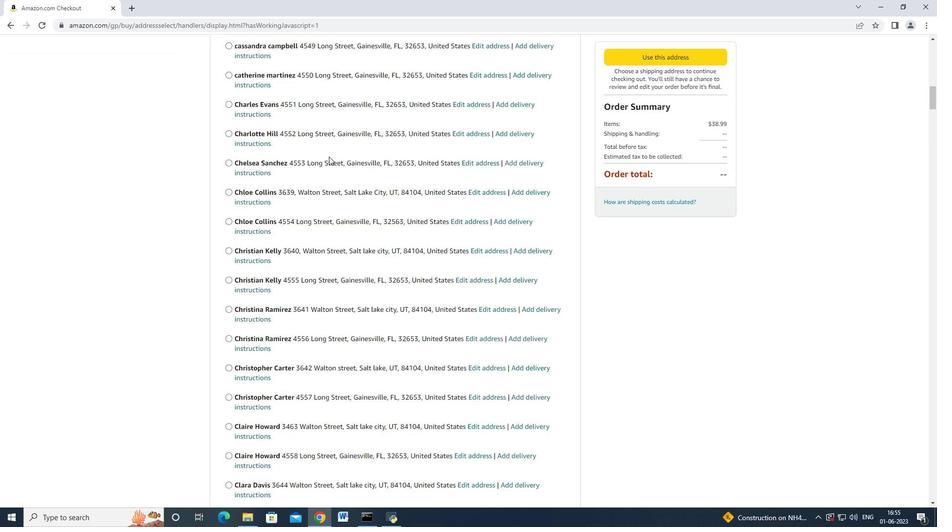 
Action: Mouse scrolled (327, 156) with delta (0, 0)
Screenshot: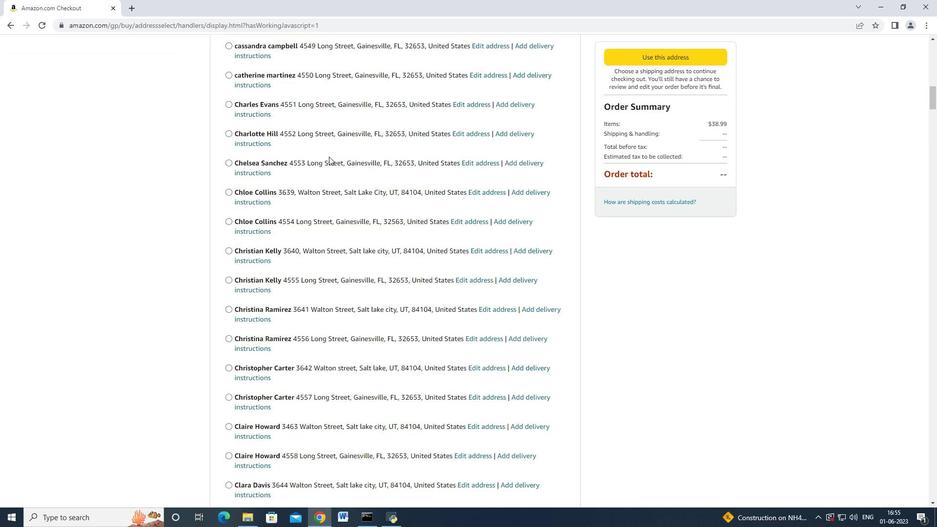 
Action: Mouse moved to (327, 157)
Screenshot: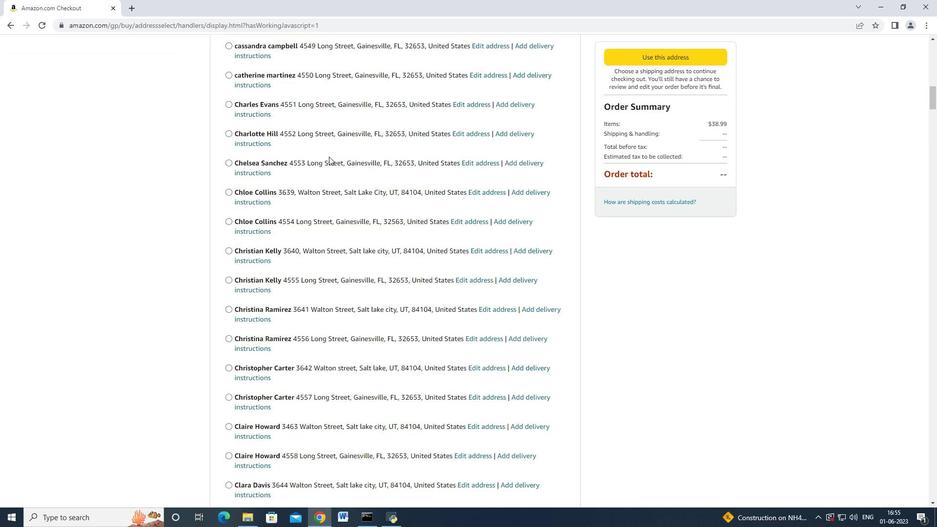
Action: Mouse scrolled (327, 156) with delta (0, 0)
Screenshot: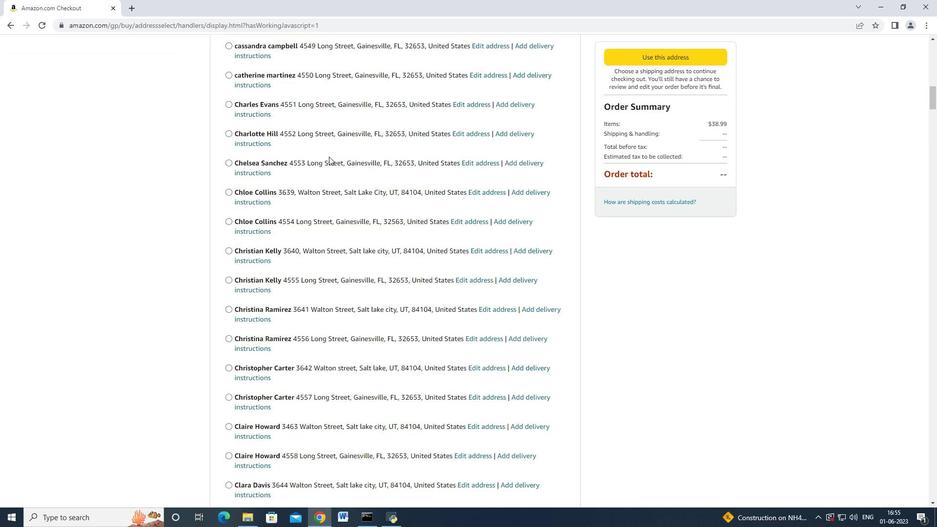 
Action: Mouse scrolled (327, 156) with delta (0, 0)
Screenshot: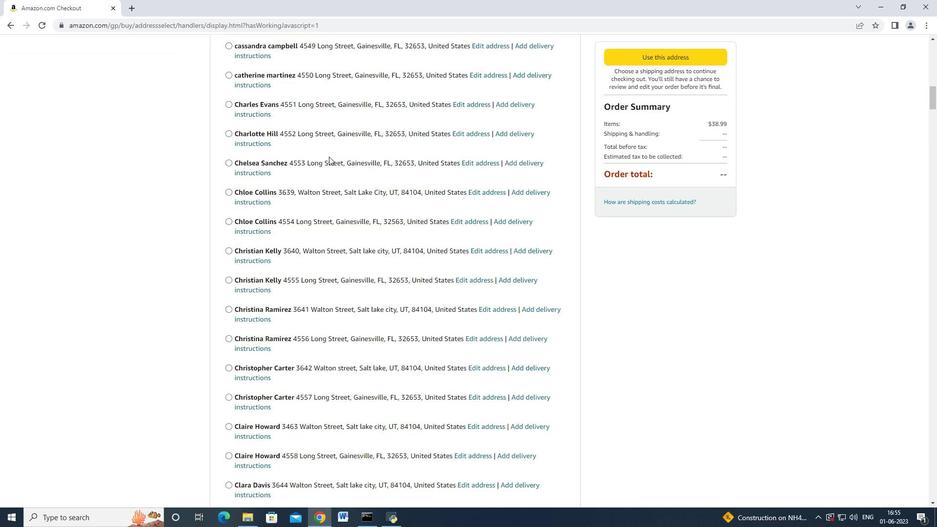 
Action: Mouse scrolled (327, 156) with delta (0, 0)
Screenshot: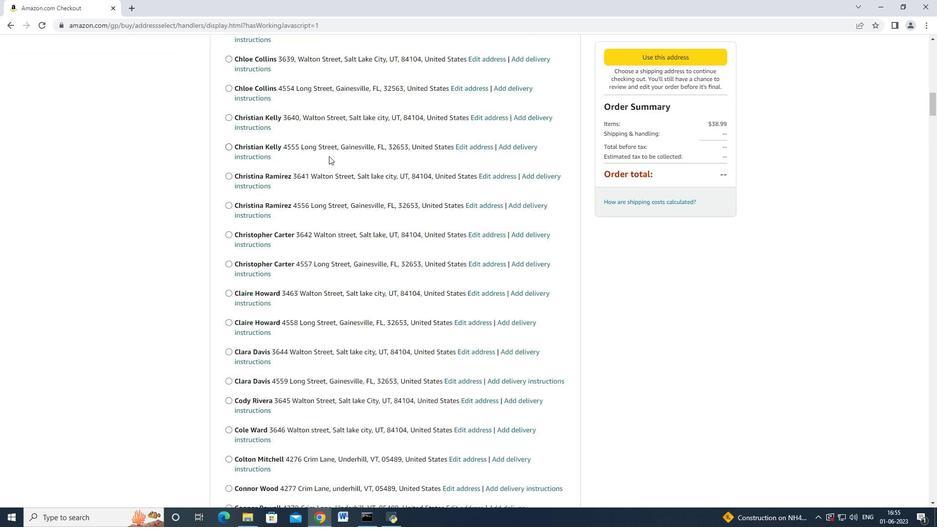 
Action: Mouse scrolled (327, 156) with delta (0, 0)
Screenshot: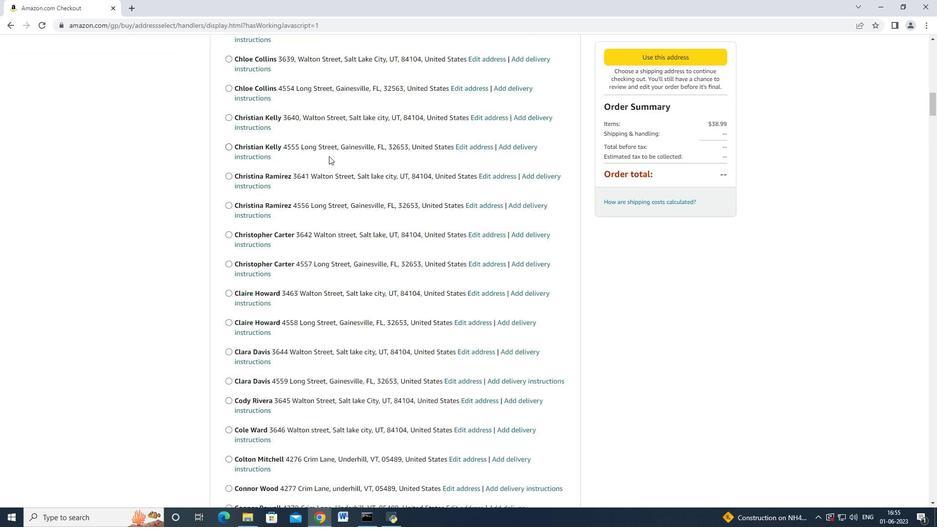 
Action: Mouse moved to (327, 157)
Screenshot: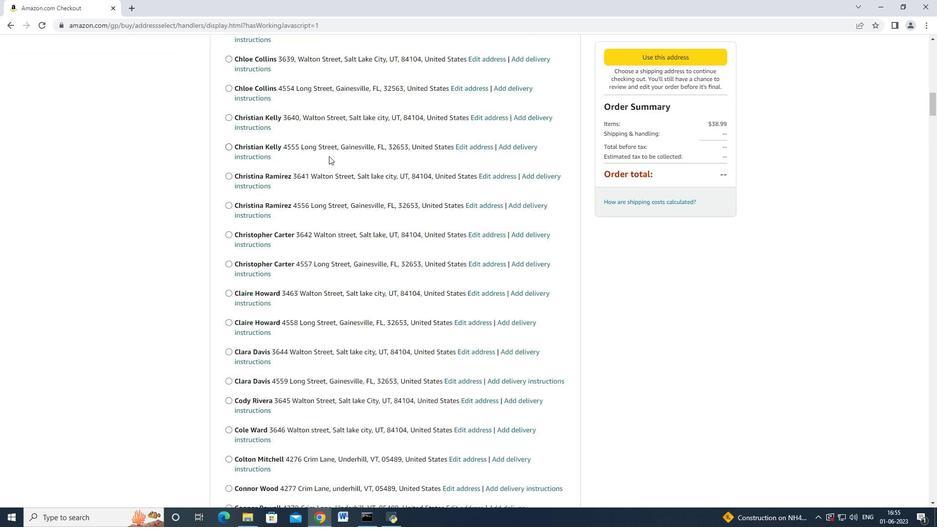 
Action: Mouse scrolled (327, 156) with delta (0, 0)
Screenshot: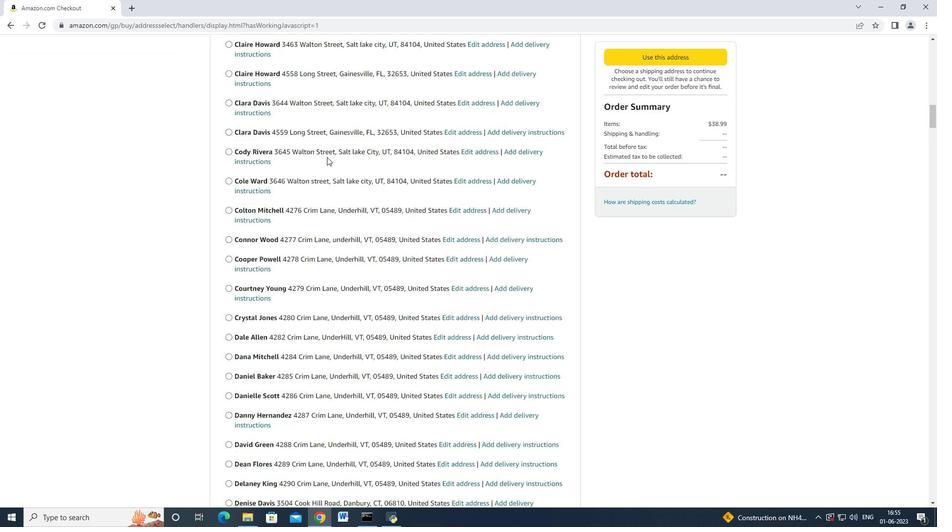 
Action: Mouse moved to (326, 157)
Screenshot: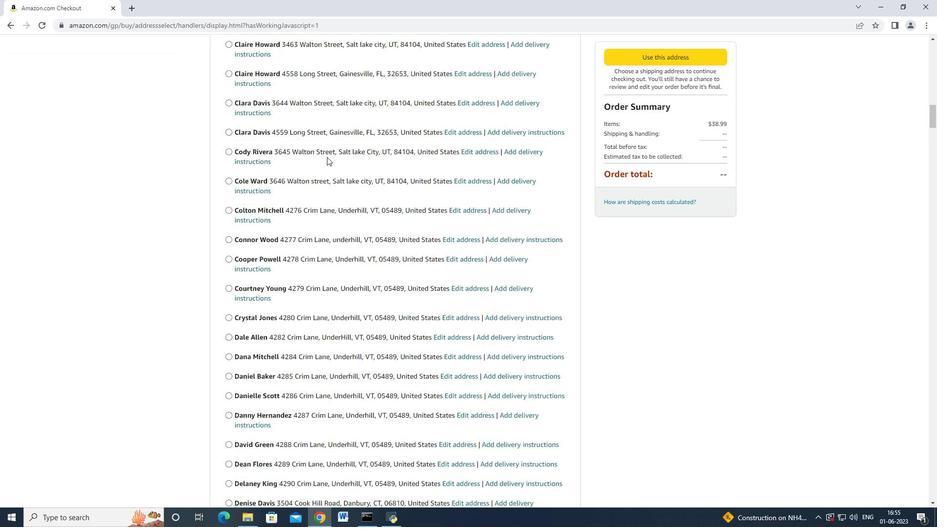 
Action: Mouse scrolled (326, 156) with delta (0, 0)
Screenshot: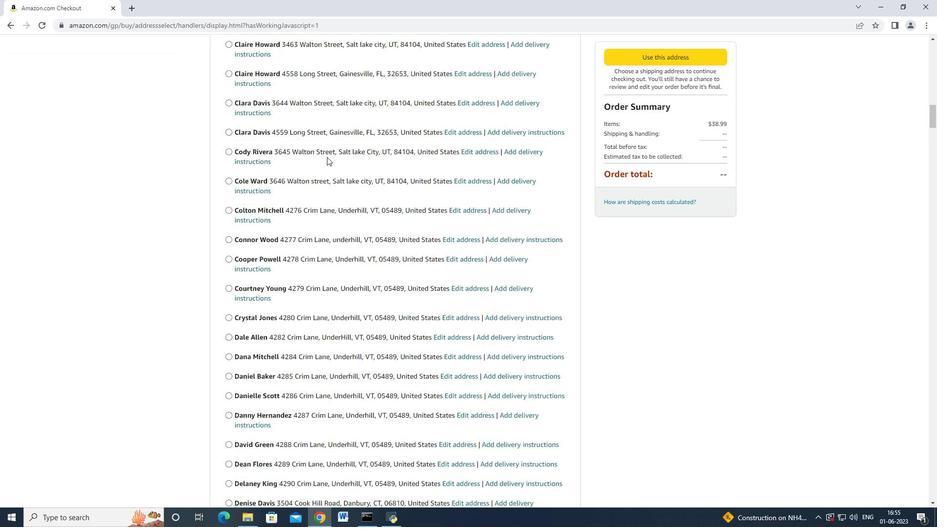 
Action: Mouse moved to (326, 158)
Screenshot: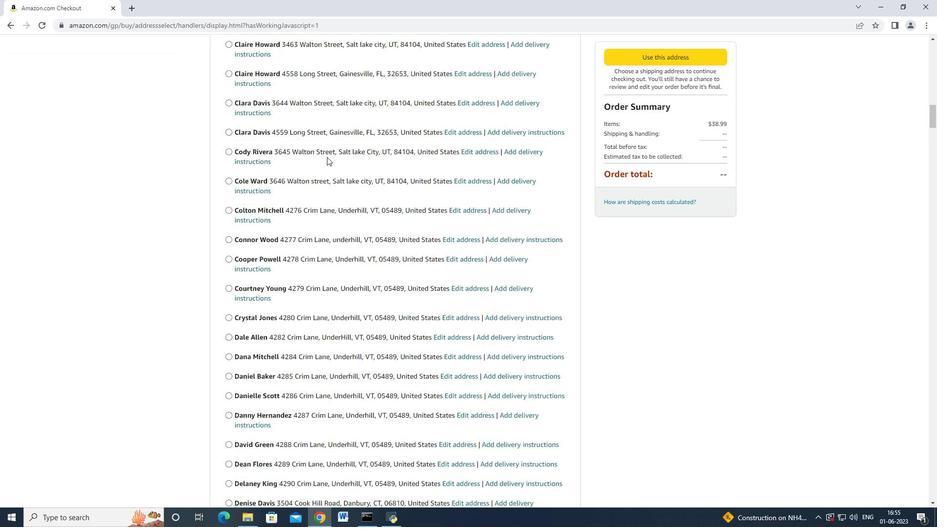 
Action: Mouse scrolled (326, 157) with delta (0, 0)
Screenshot: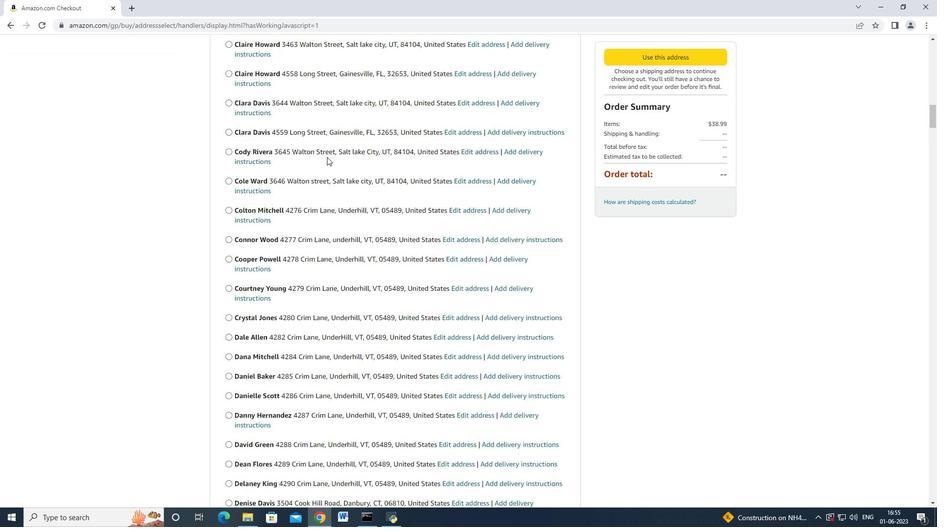 
Action: Mouse scrolled (326, 157) with delta (0, 0)
Screenshot: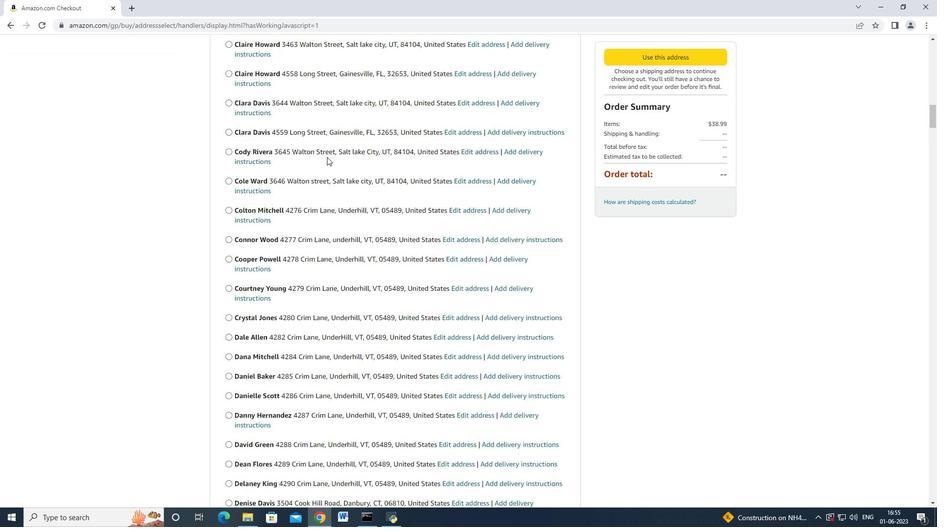 
Action: Mouse scrolled (326, 157) with delta (0, 0)
Screenshot: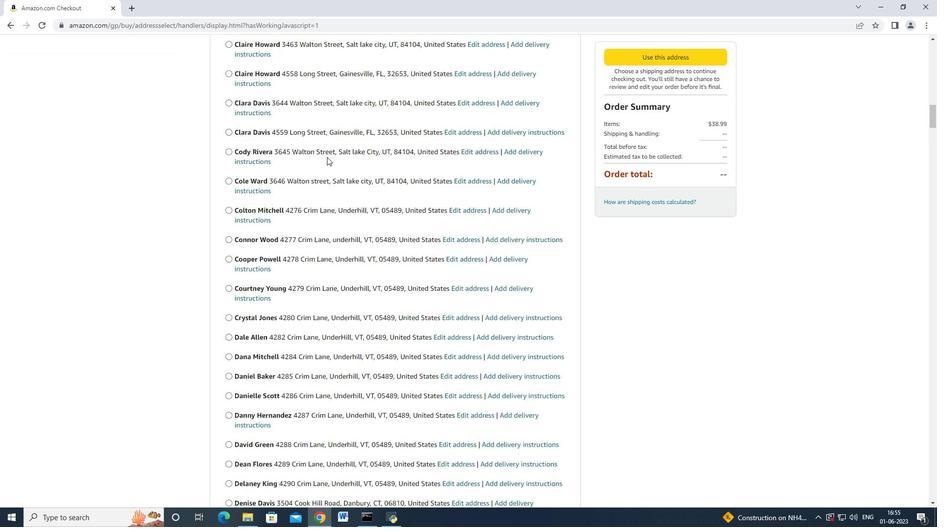 
Action: Mouse scrolled (326, 157) with delta (0, 0)
Screenshot: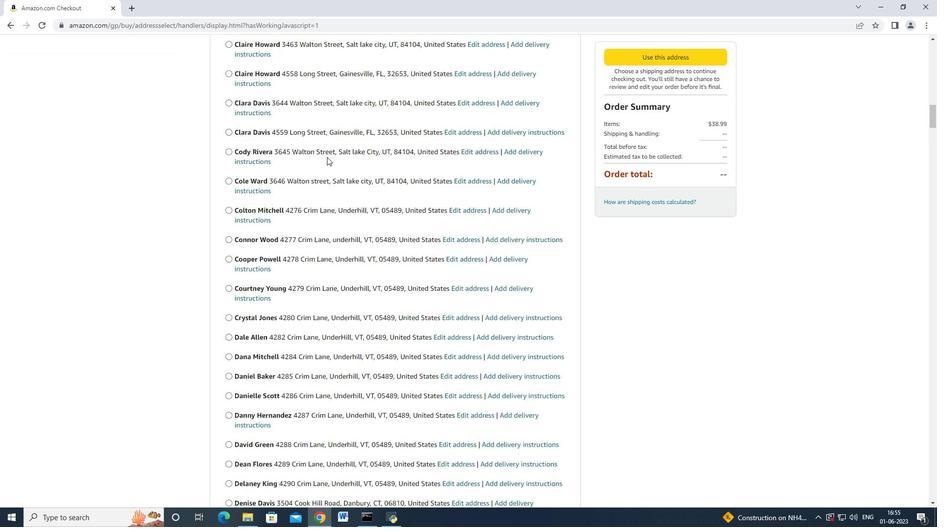 
Action: Mouse scrolled (326, 157) with delta (0, 0)
Screenshot: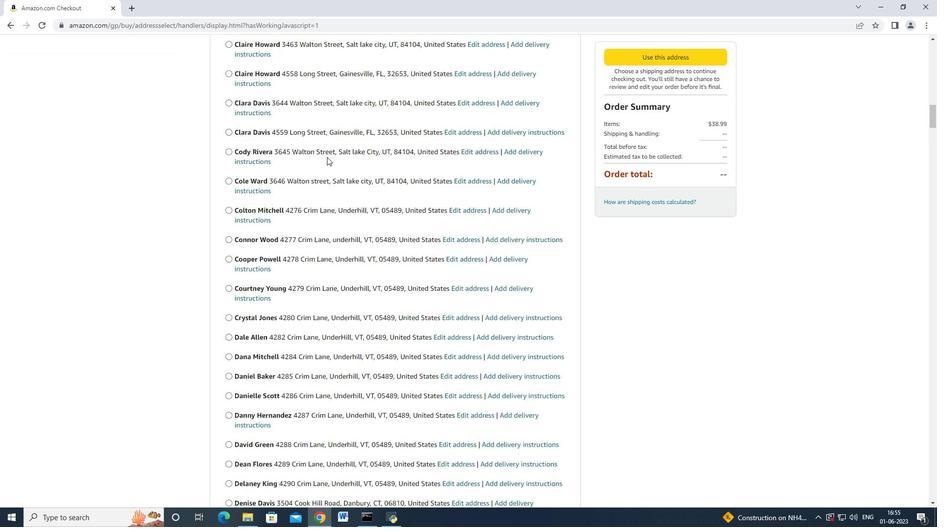 
Action: Mouse moved to (326, 157)
Screenshot: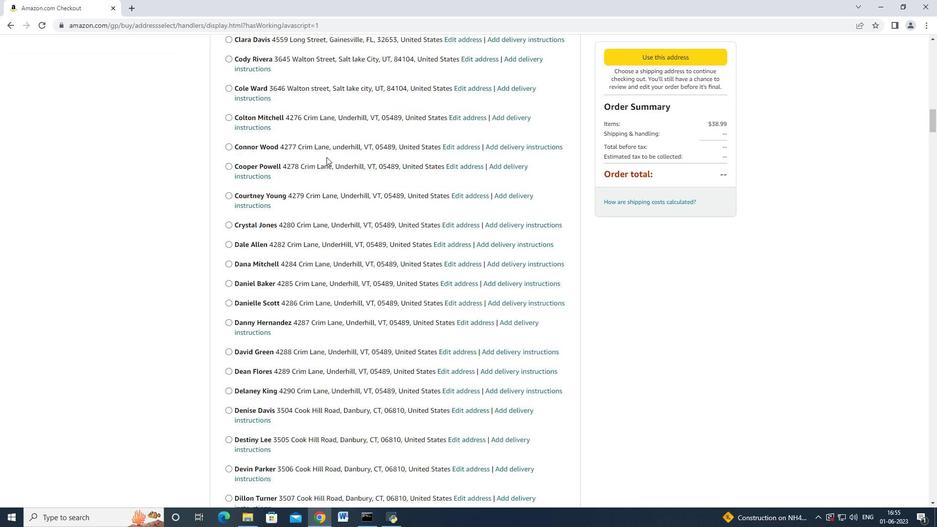 
Action: Mouse scrolled (326, 157) with delta (0, 0)
Screenshot: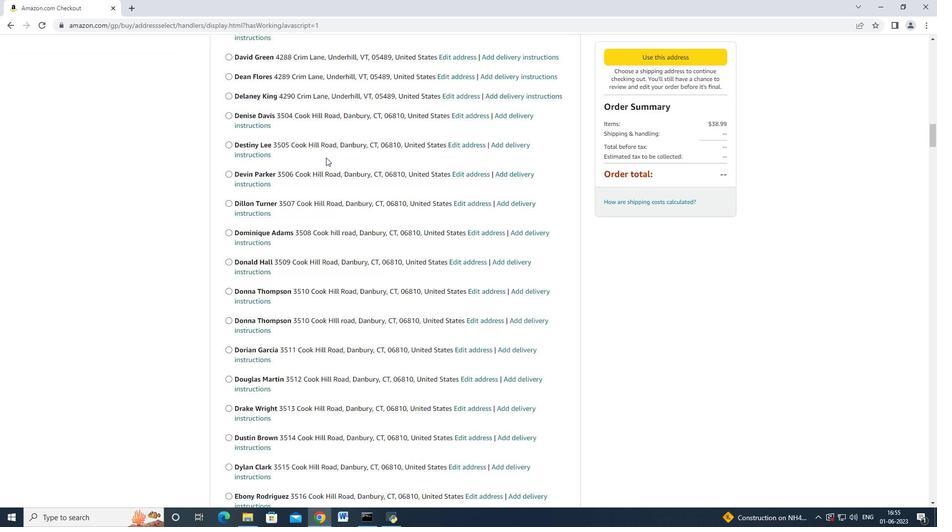 
Action: Mouse moved to (324, 159)
Screenshot: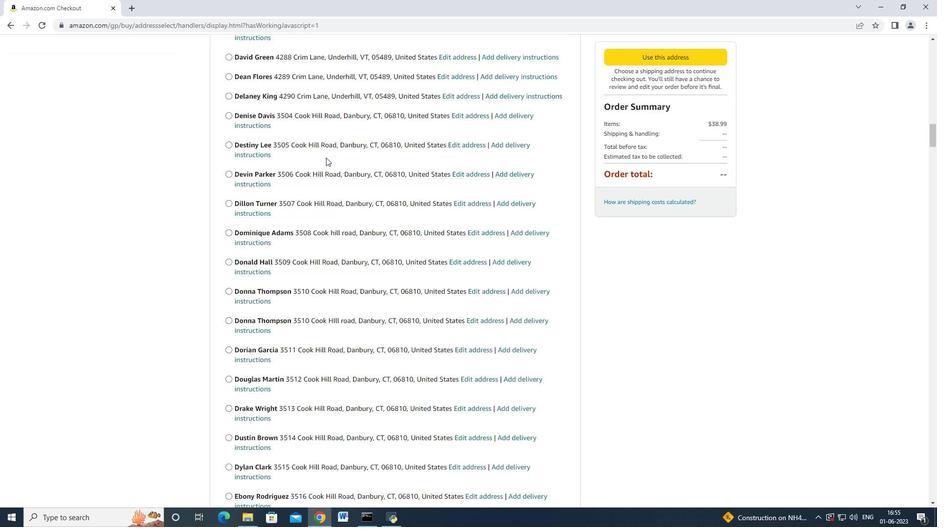 
Action: Mouse scrolled (324, 159) with delta (0, 0)
Screenshot: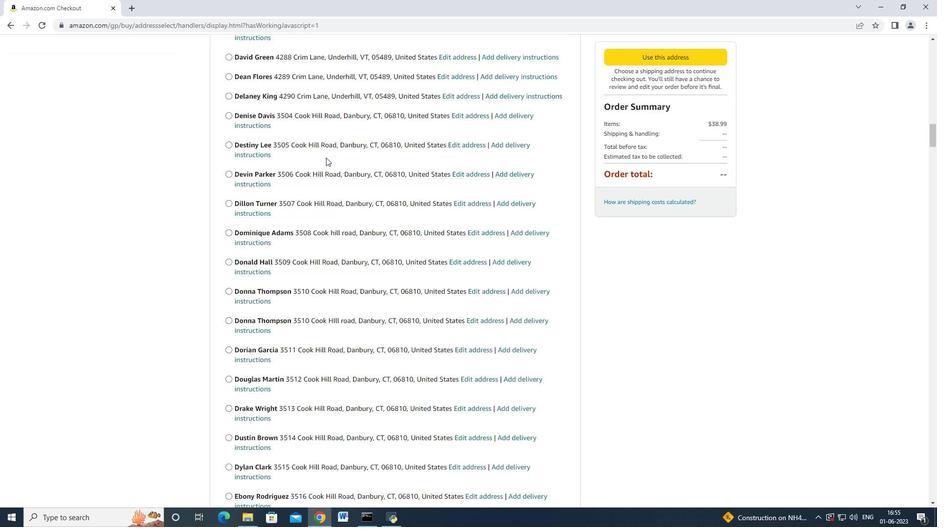 
Action: Mouse scrolled (324, 159) with delta (0, 0)
Screenshot: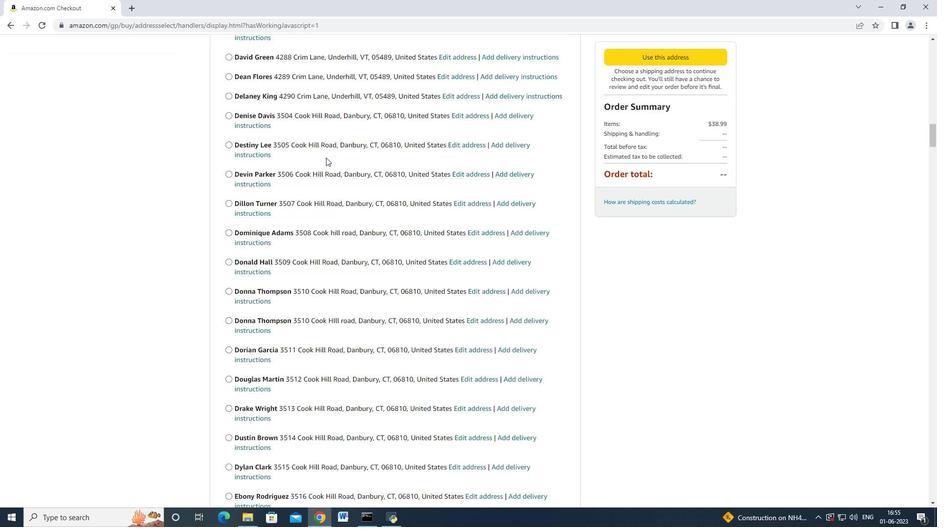 
Action: Mouse moved to (324, 160)
Screenshot: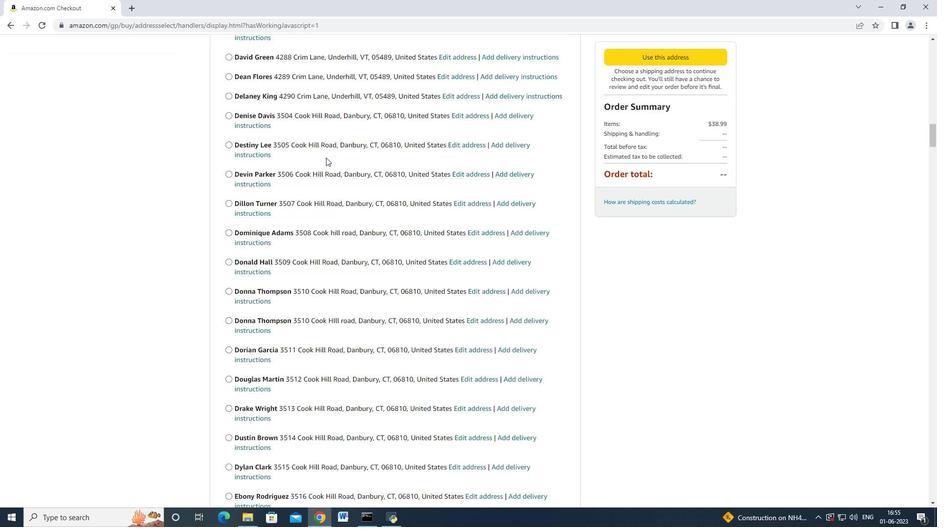 
Action: Mouse scrolled (324, 159) with delta (0, 0)
Screenshot: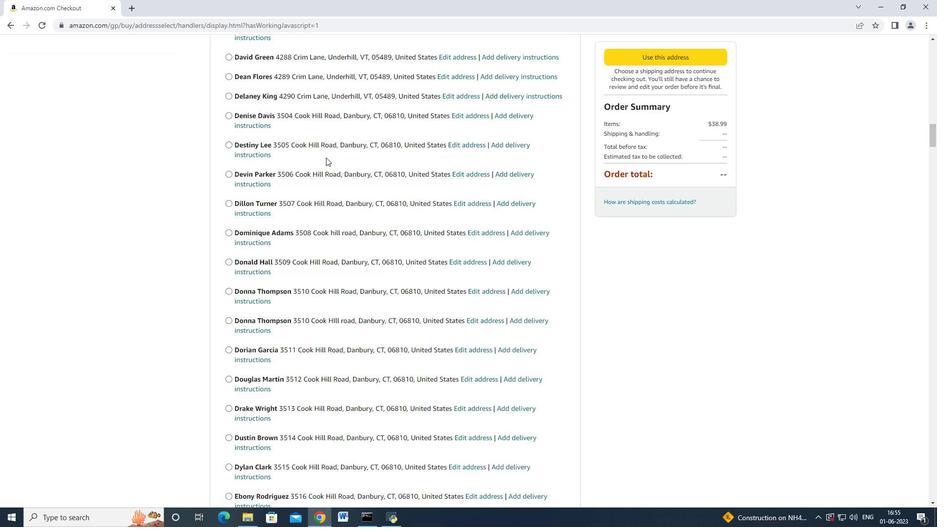 
Action: Mouse moved to (324, 158)
Screenshot: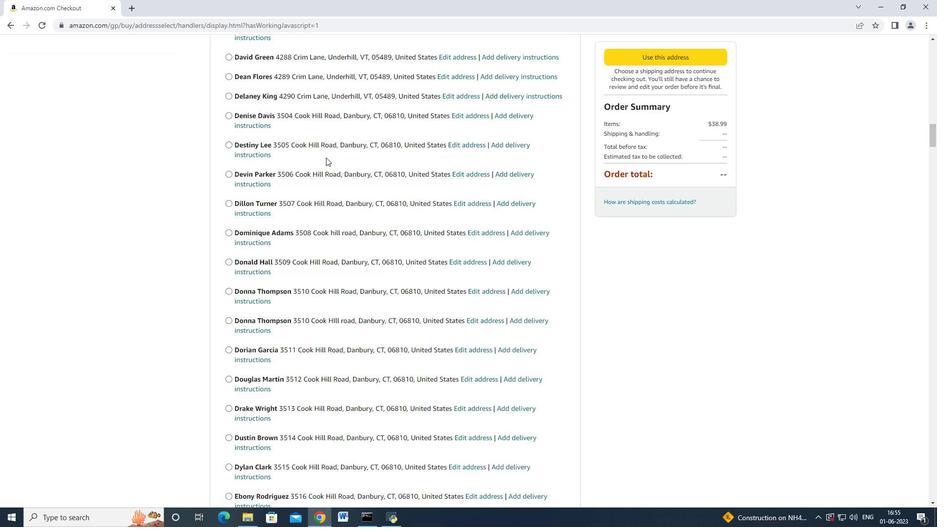 
Action: Mouse scrolled (324, 159) with delta (0, 0)
Screenshot: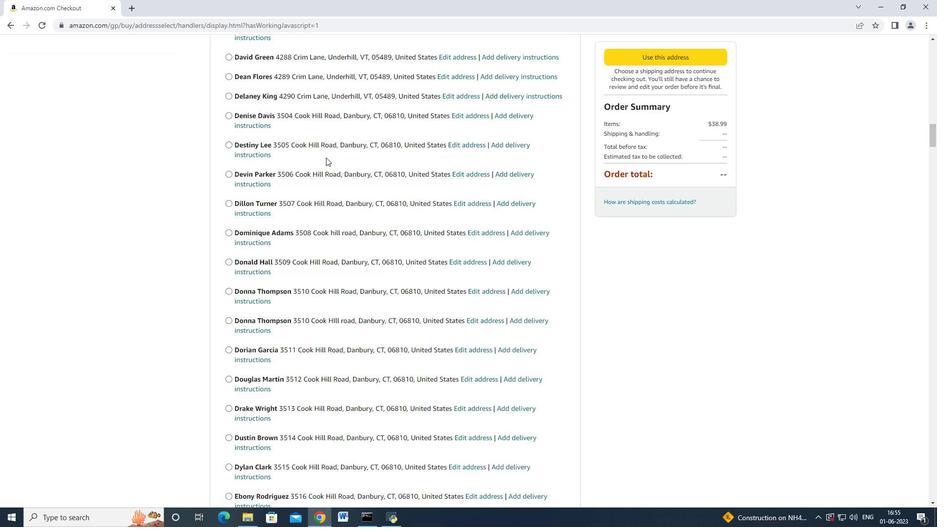 
Action: Mouse moved to (324, 157)
Screenshot: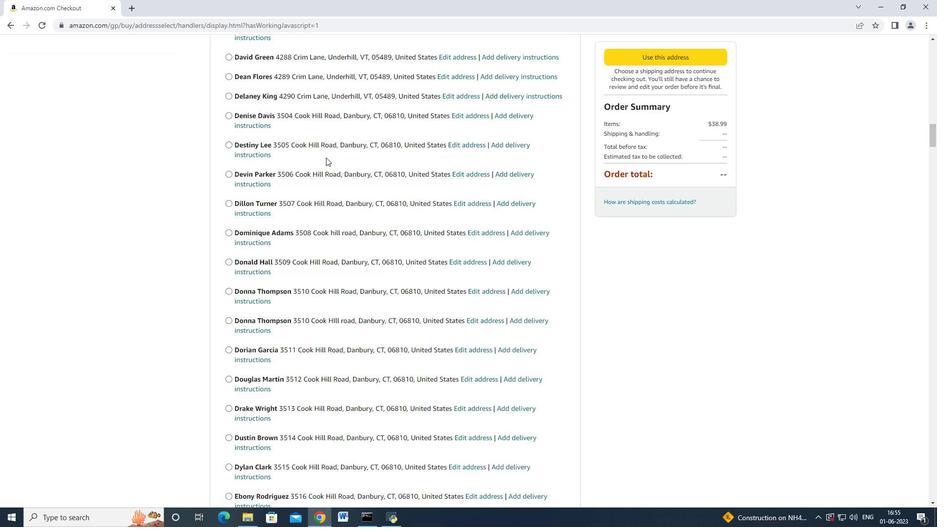 
Action: Mouse scrolled (324, 159) with delta (0, 0)
Screenshot: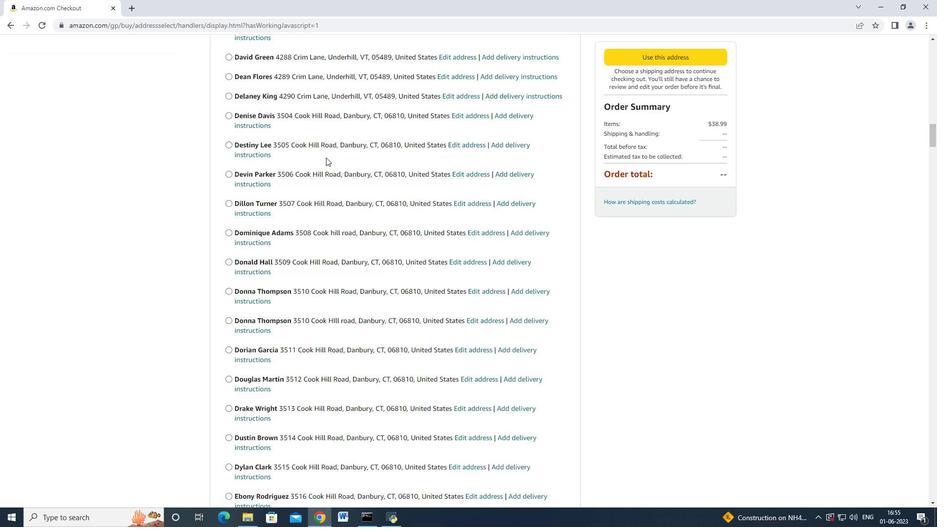 
Action: Mouse moved to (324, 157)
Screenshot: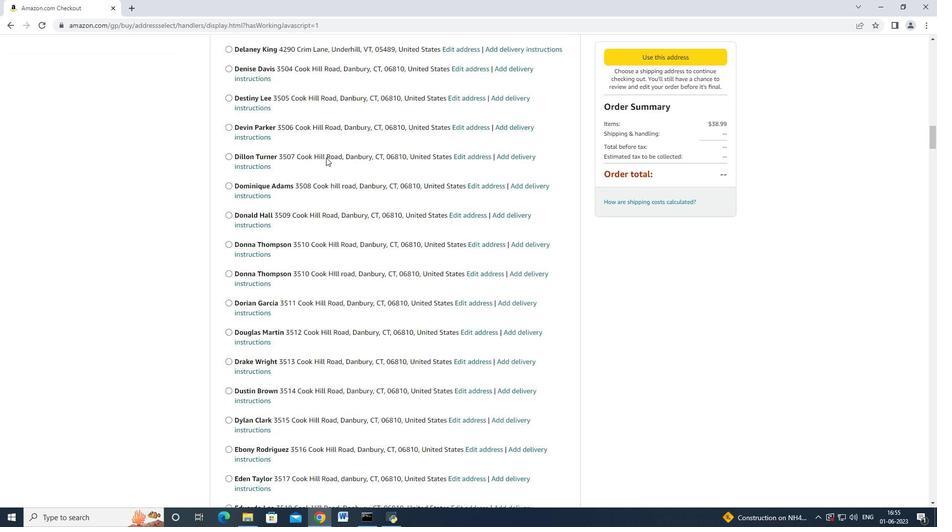 
Action: Mouse scrolled (324, 159) with delta (0, 0)
Screenshot: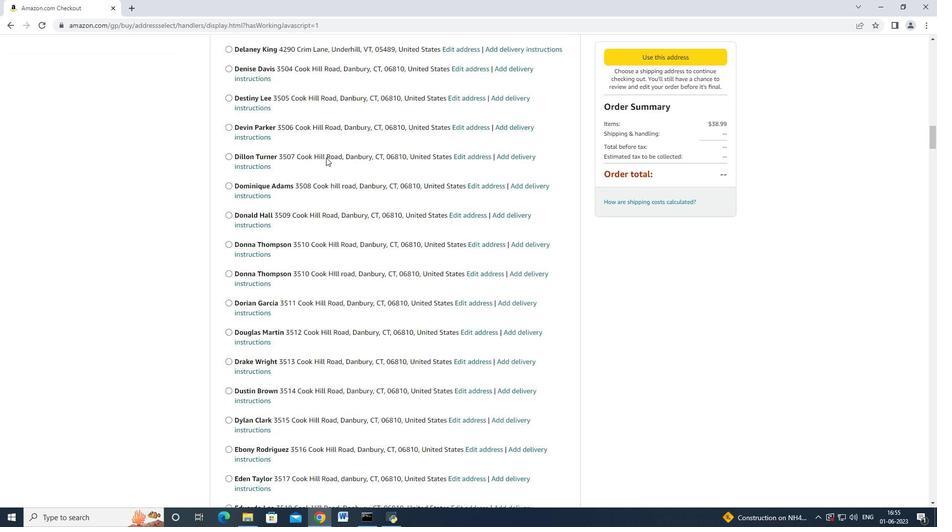 
Action: Mouse moved to (325, 157)
Screenshot: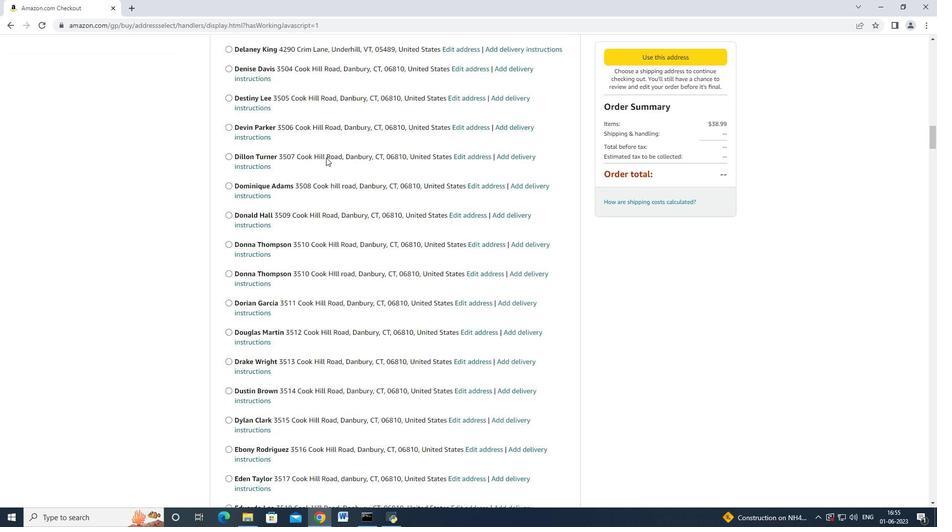 
Action: Mouse scrolled (325, 157) with delta (0, 0)
Screenshot: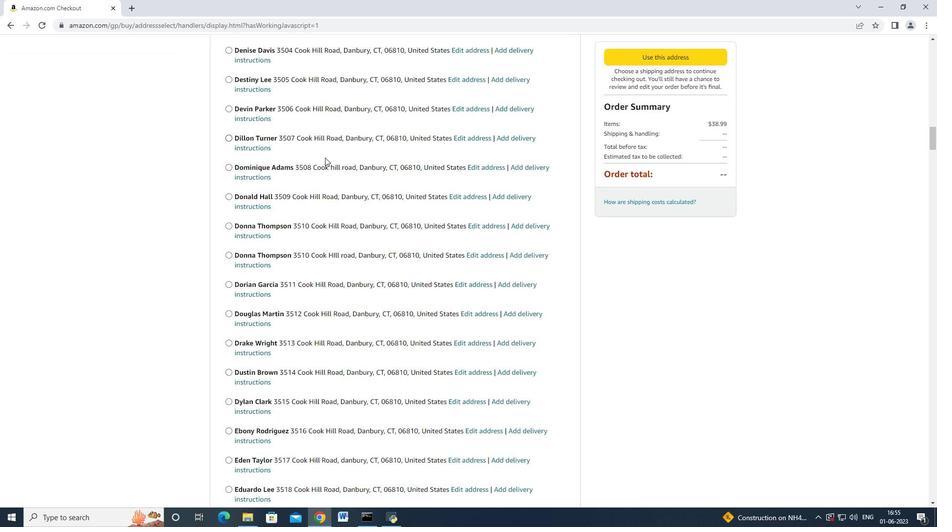 
Action: Mouse moved to (323, 158)
Screenshot: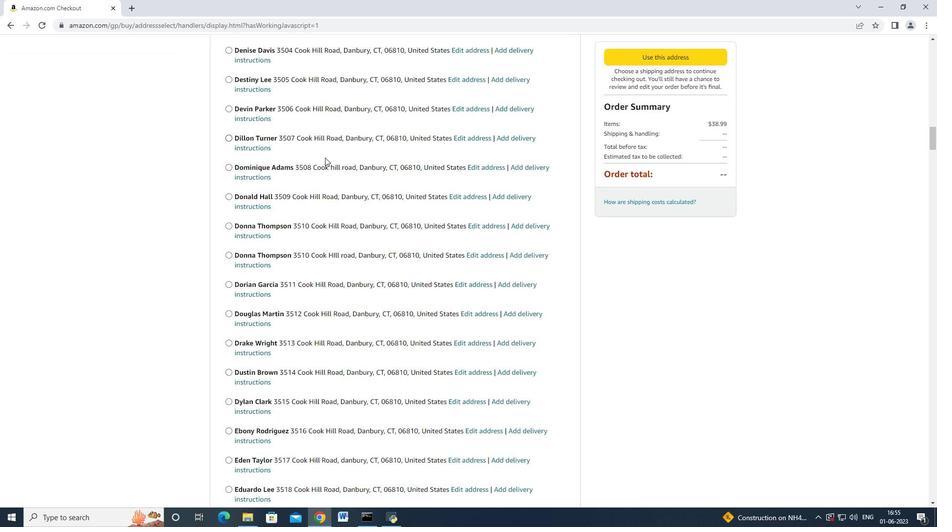 
Action: Mouse scrolled (323, 158) with delta (0, 0)
Screenshot: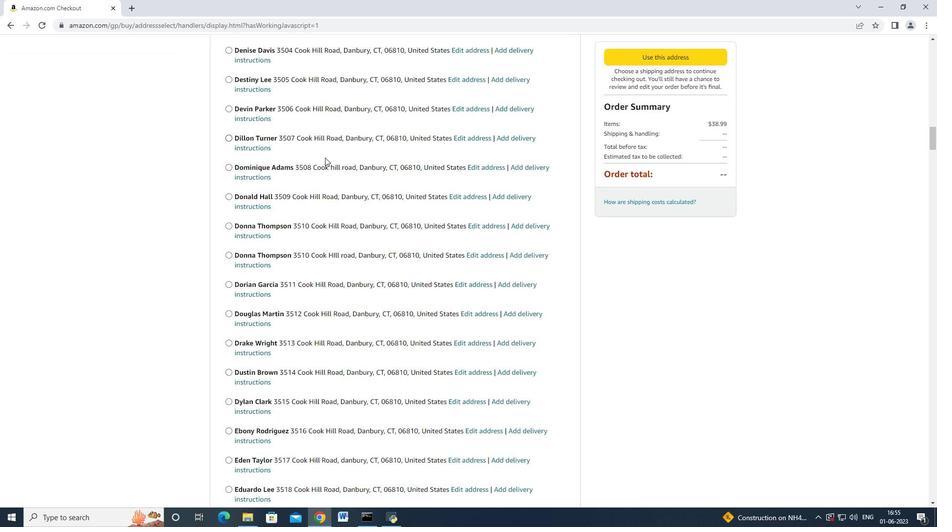
Action: Mouse moved to (323, 159)
Screenshot: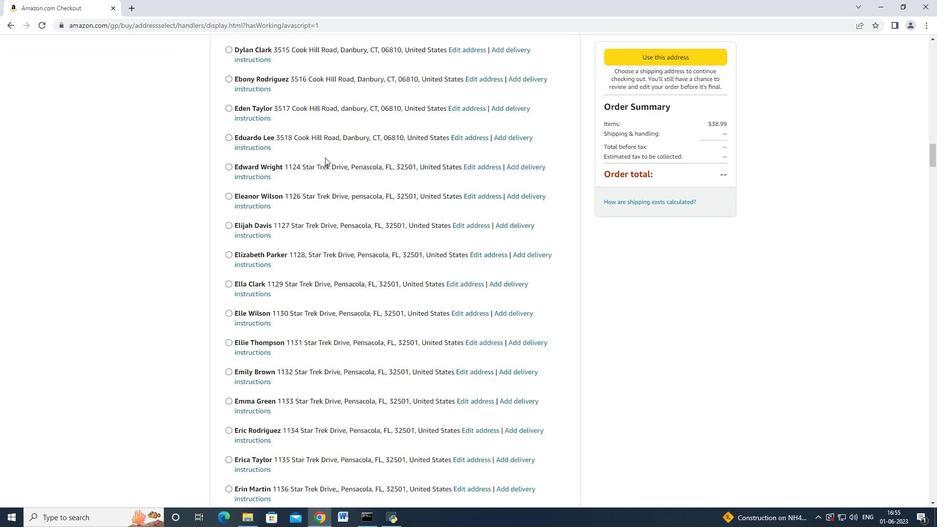 
Action: Mouse scrolled (323, 158) with delta (0, 0)
Screenshot: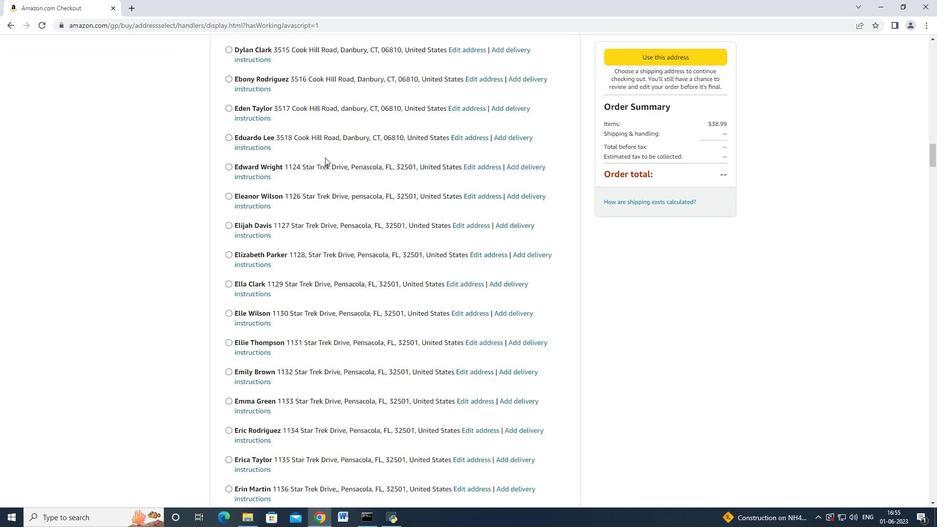 
Action: Mouse scrolled (323, 158) with delta (0, 0)
Screenshot: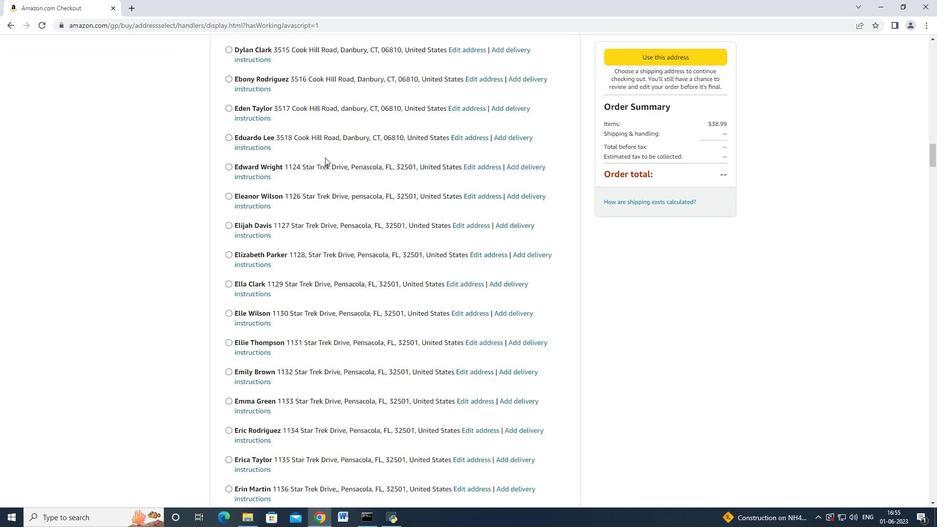 
Action: Mouse scrolled (323, 158) with delta (0, 0)
Screenshot: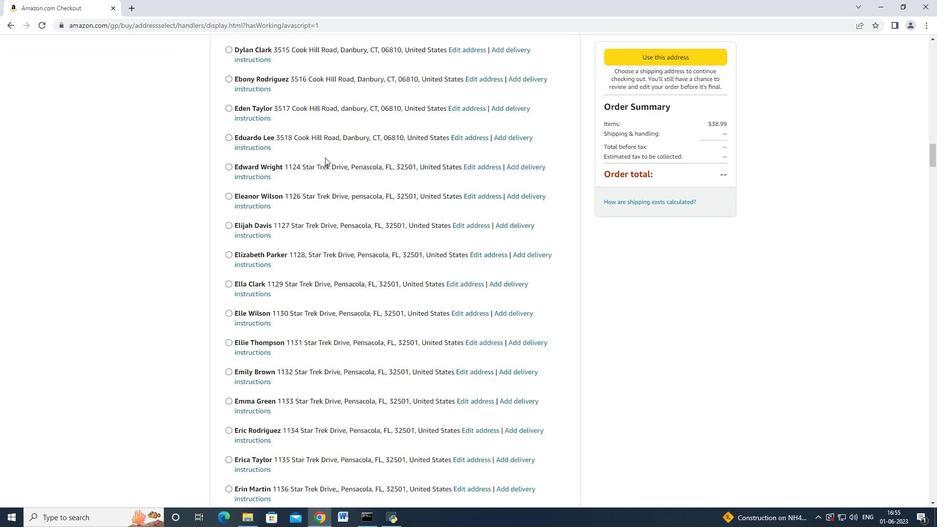 
Action: Mouse scrolled (323, 158) with delta (0, 0)
Screenshot: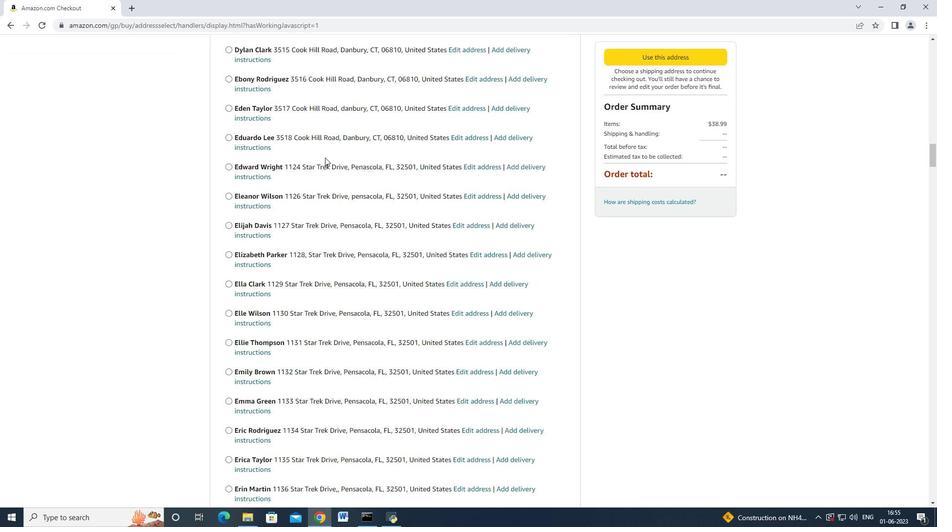 
Action: Mouse scrolled (323, 158) with delta (0, 0)
Screenshot: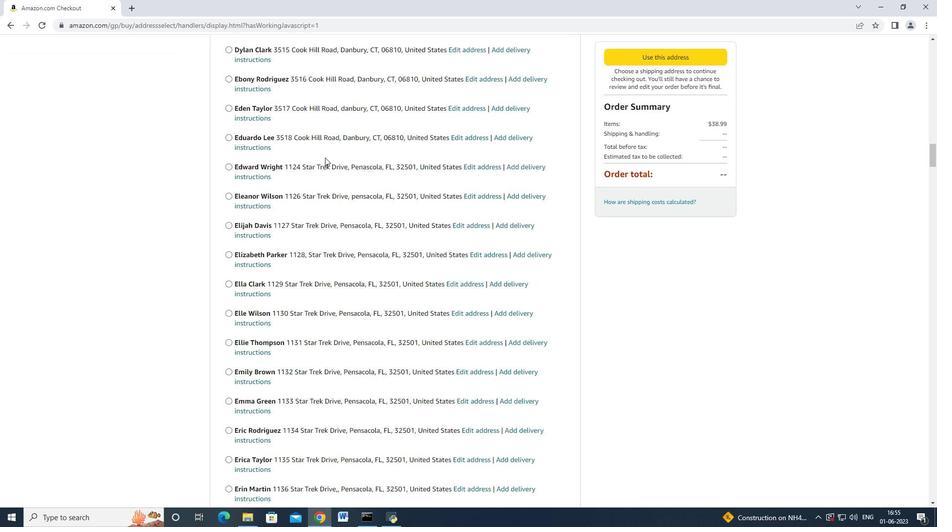 
Action: Mouse scrolled (323, 158) with delta (0, 0)
Screenshot: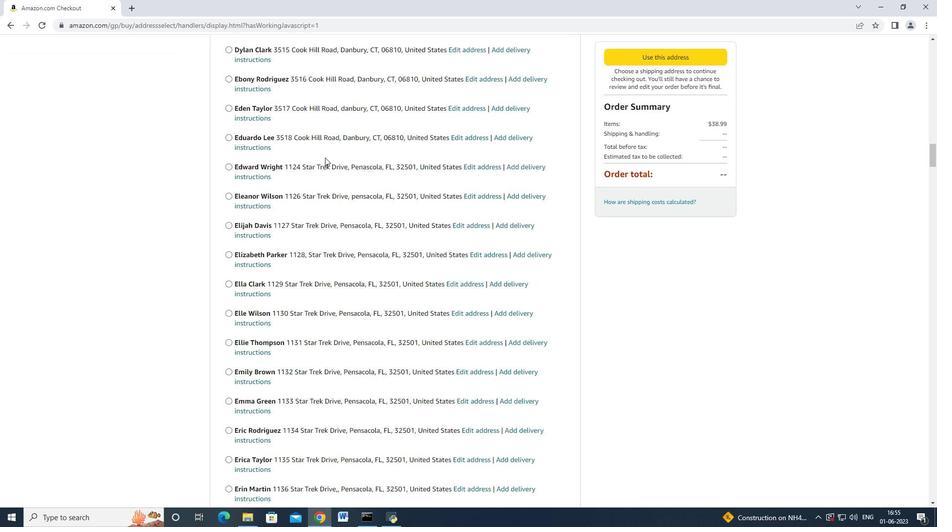 
Action: Mouse moved to (323, 159)
Screenshot: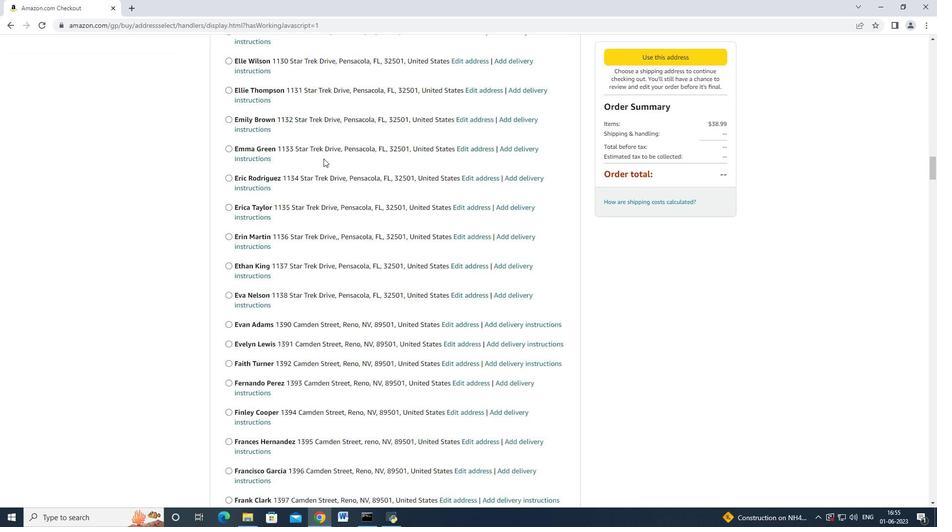 
Action: Mouse scrolled (323, 158) with delta (0, 0)
Screenshot: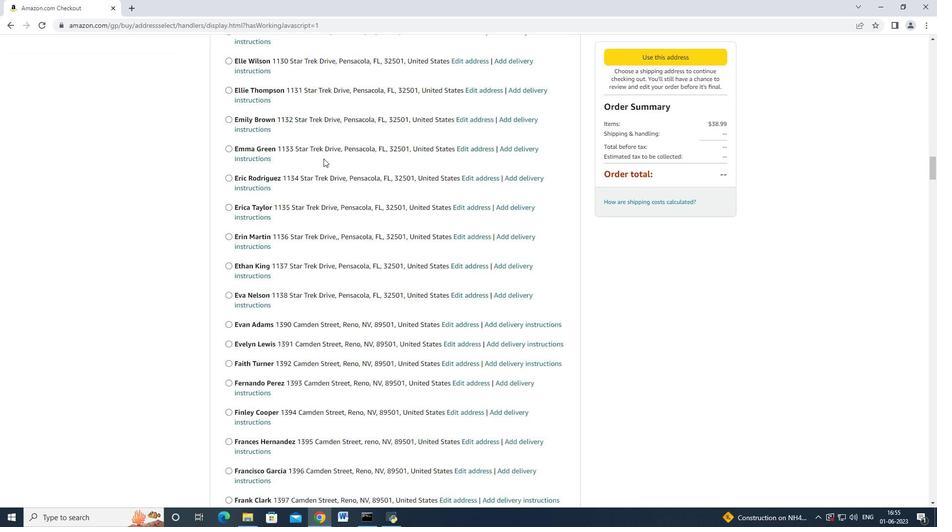 
Action: Mouse moved to (322, 160)
Screenshot: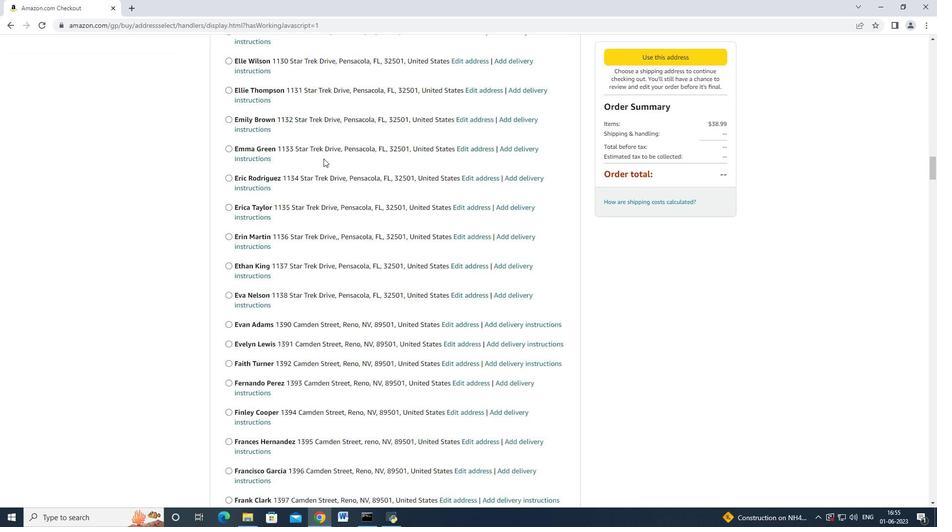 
Action: Mouse scrolled (322, 159) with delta (0, 0)
Screenshot: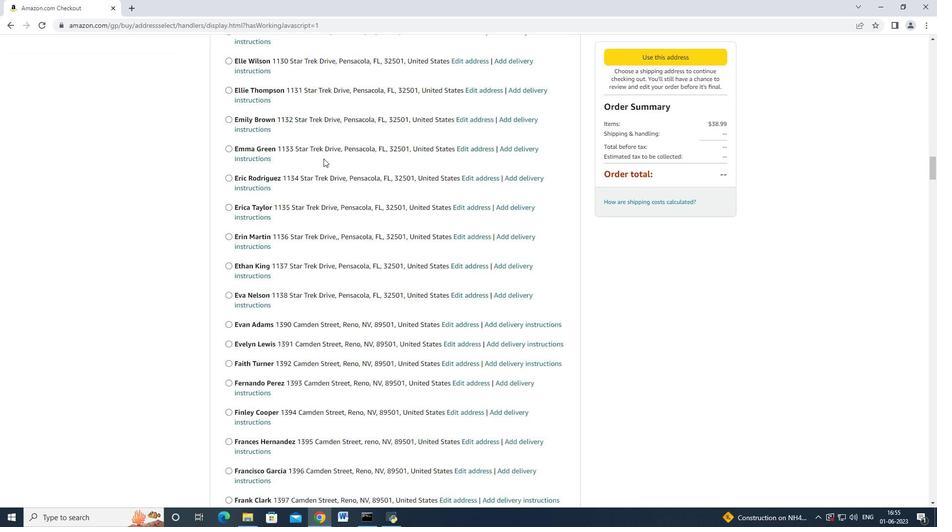
Action: Mouse scrolled (322, 159) with delta (0, 0)
Screenshot: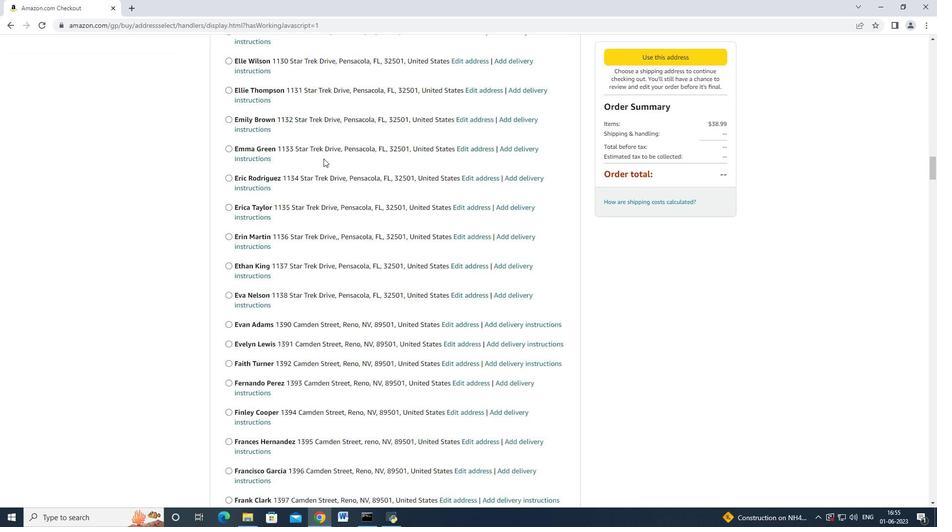
Action: Mouse scrolled (322, 159) with delta (0, 0)
Screenshot: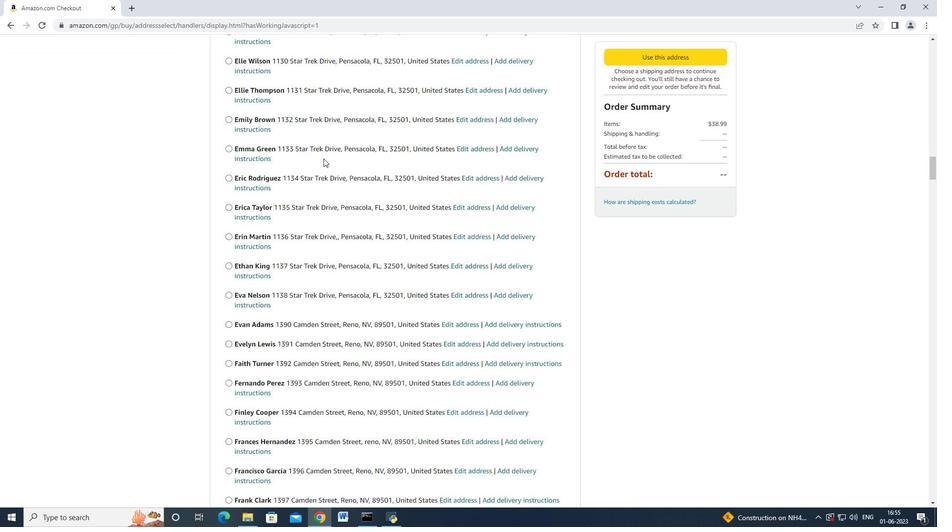 
Action: Mouse scrolled (322, 159) with delta (0, 0)
Screenshot: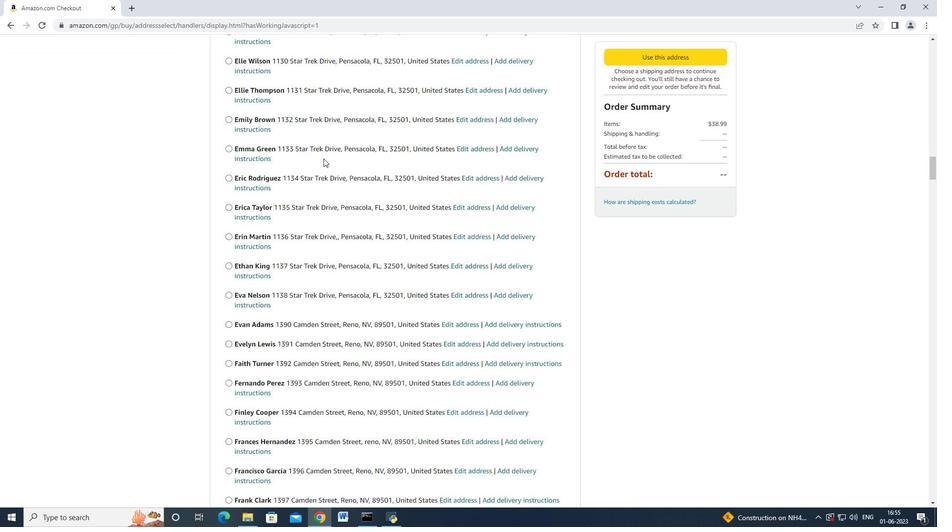 
Action: Mouse scrolled (322, 159) with delta (0, 0)
Screenshot: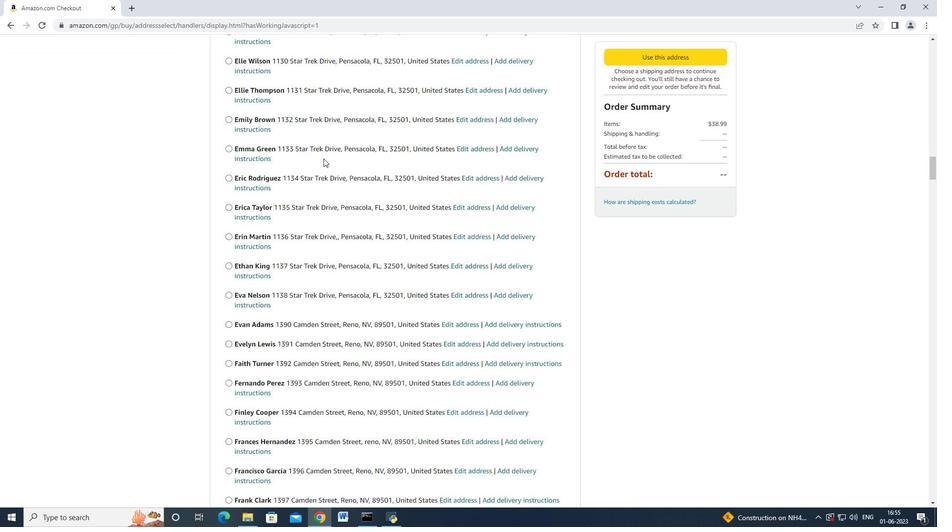 
Action: Mouse moved to (322, 160)
Screenshot: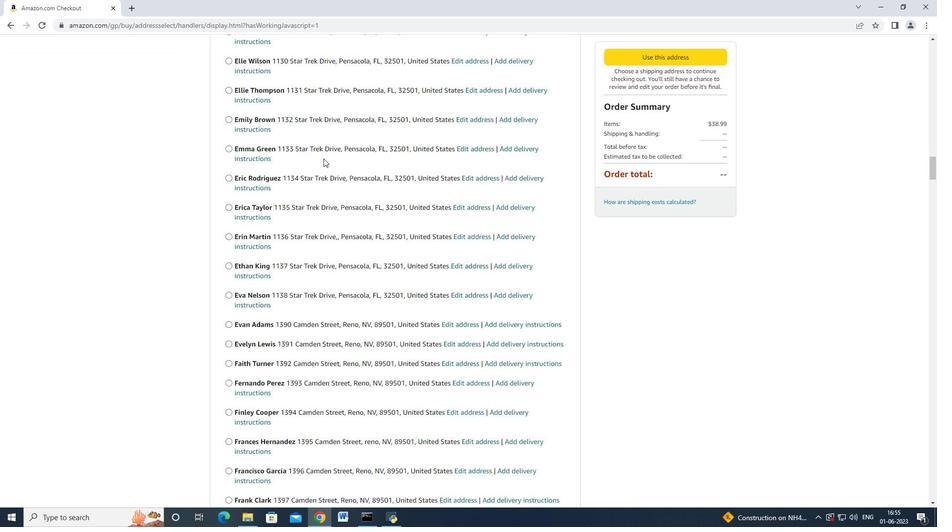 
Action: Mouse scrolled (322, 159) with delta (0, 0)
Screenshot: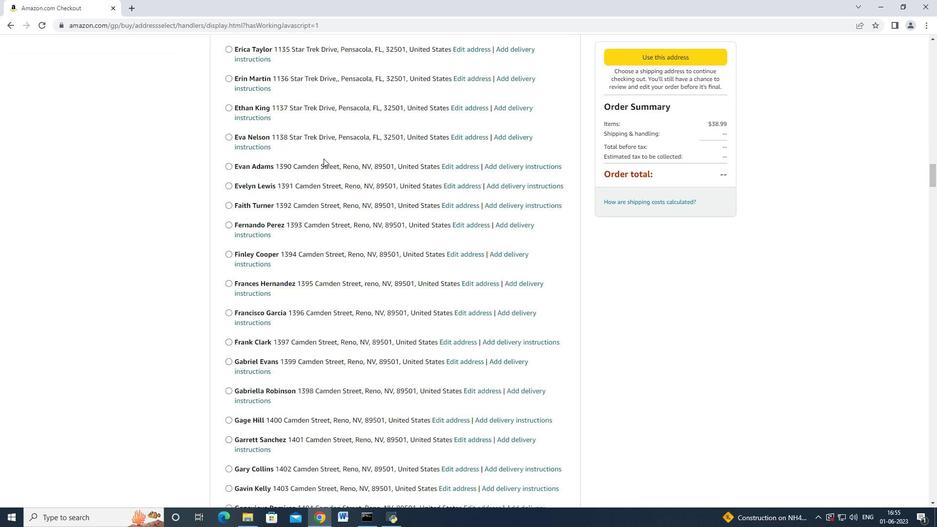 
Action: Mouse moved to (323, 158)
Screenshot: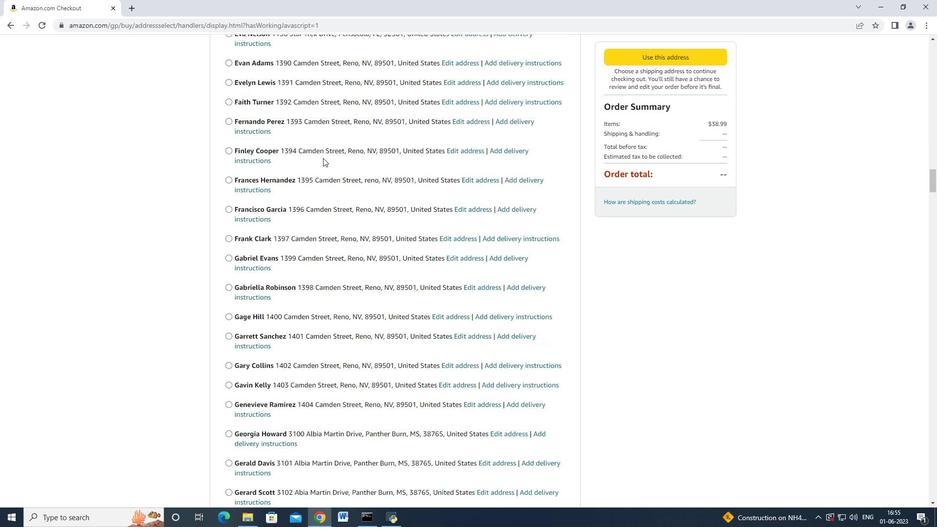 
Action: Mouse scrolled (323, 157) with delta (0, 0)
Screenshot: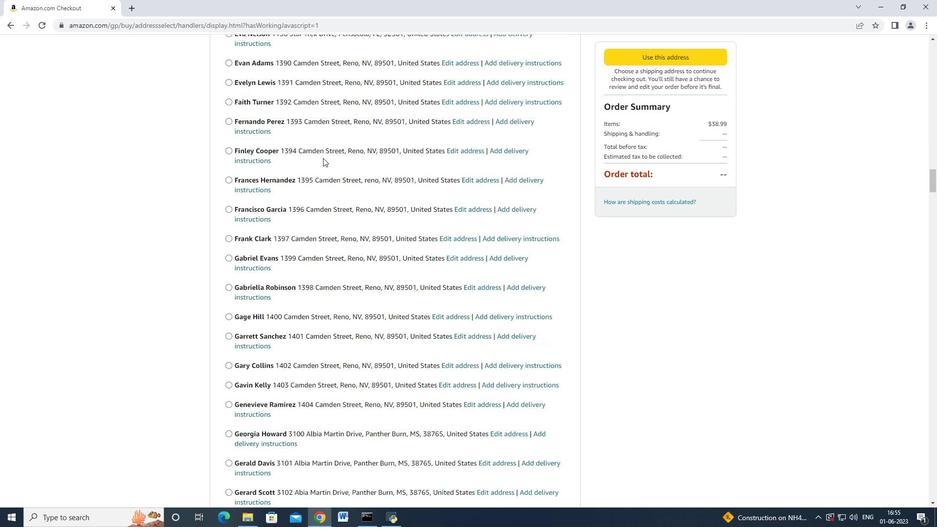
Action: Mouse moved to (321, 159)
Screenshot: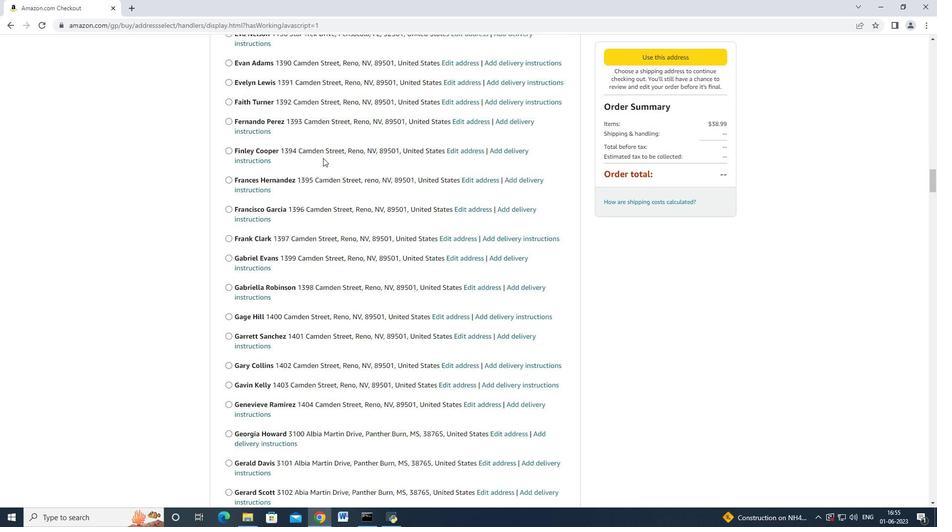 
Action: Mouse scrolled (321, 159) with delta (0, 0)
Screenshot: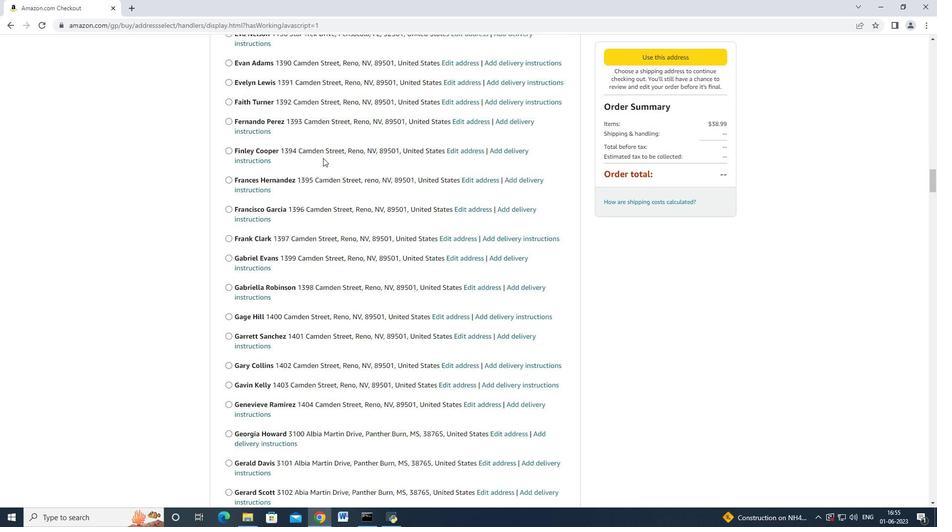 
Action: Mouse scrolled (321, 159) with delta (0, 0)
Screenshot: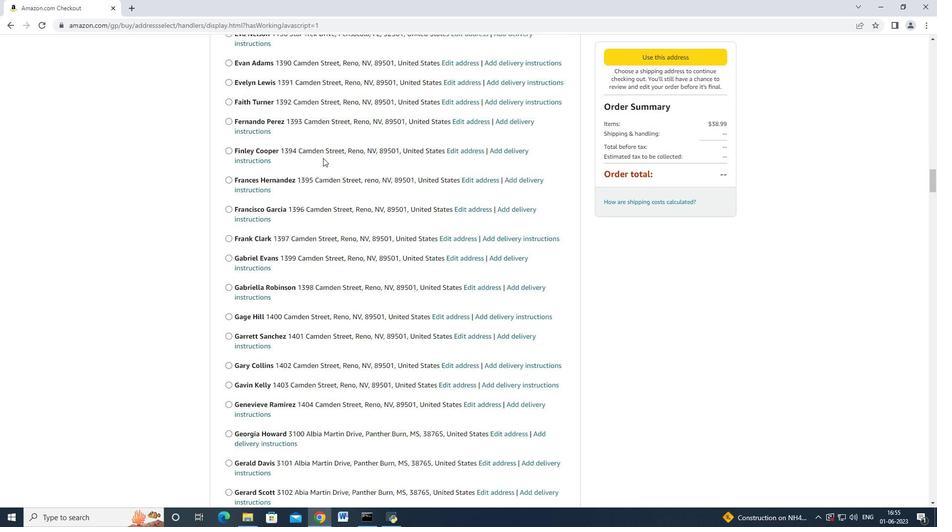 
Action: Mouse scrolled (321, 159) with delta (0, 0)
Screenshot: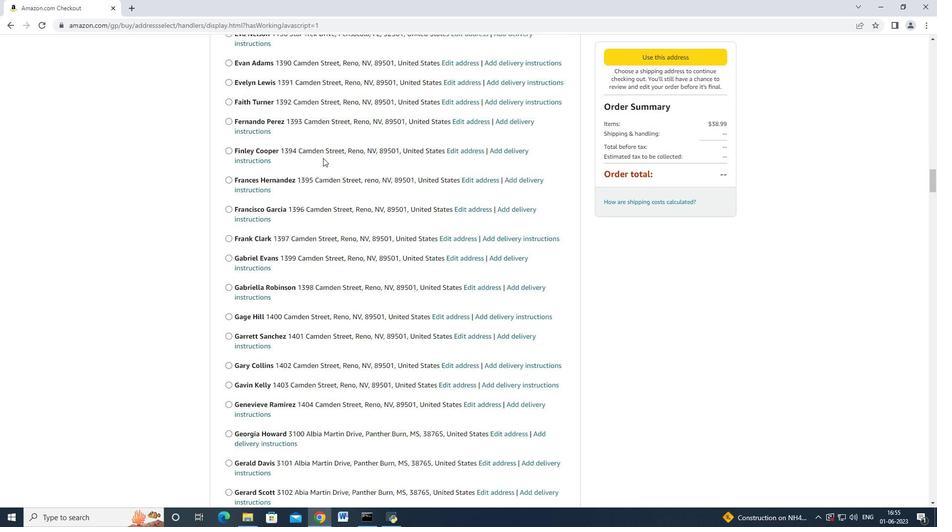 
Action: Mouse moved to (321, 159)
Screenshot: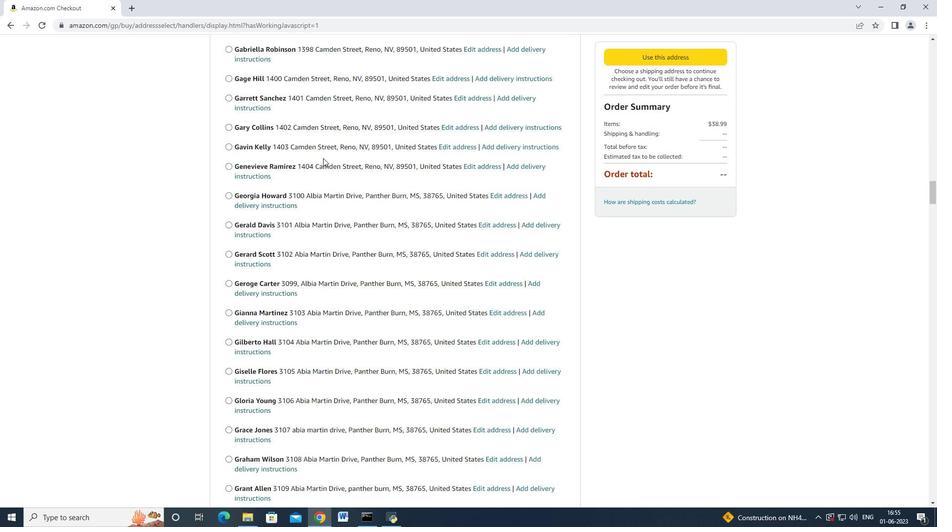 
Action: Mouse scrolled (321, 159) with delta (0, 0)
Screenshot: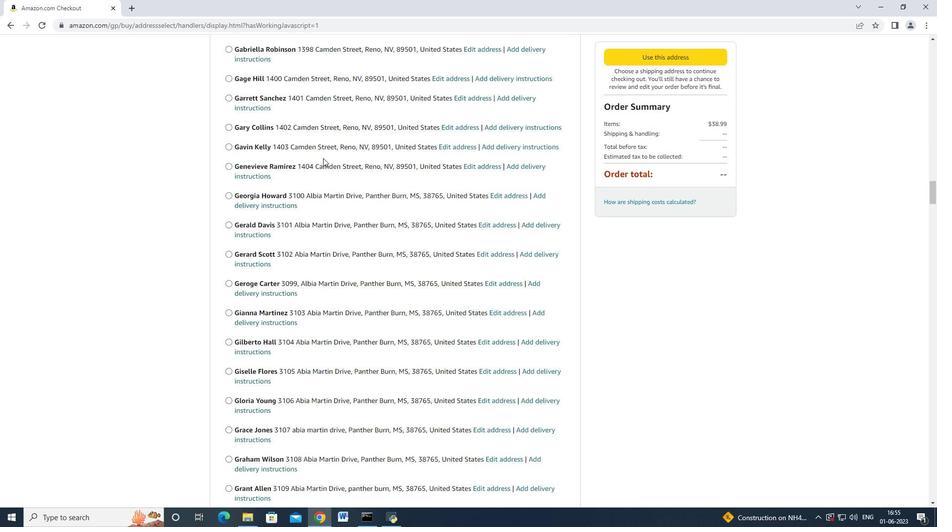 
Action: Mouse scrolled (321, 159) with delta (0, 0)
Screenshot: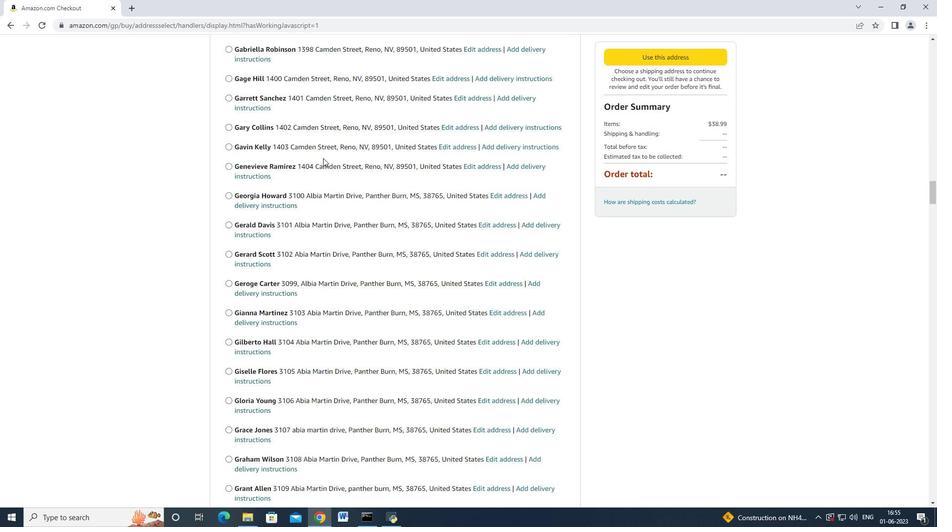 
Action: Mouse scrolled (321, 159) with delta (0, 0)
Screenshot: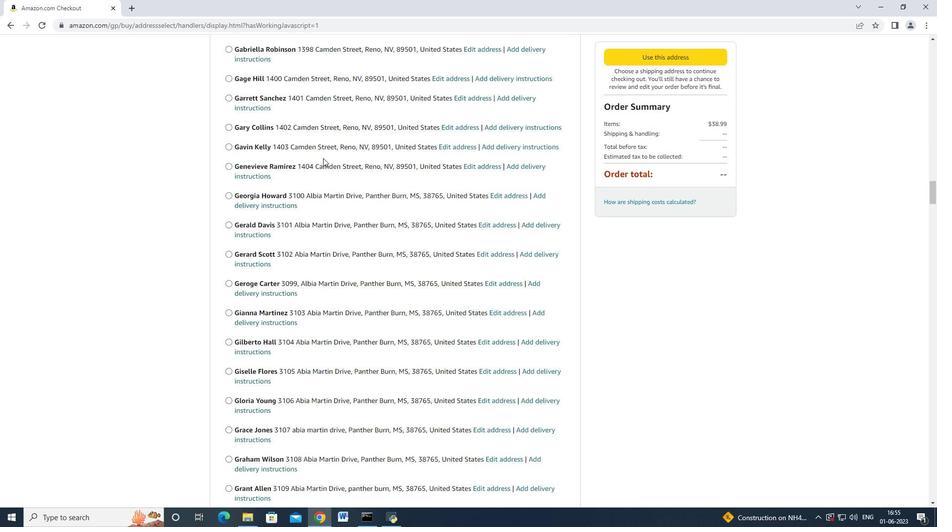 
Action: Mouse moved to (322, 158)
Screenshot: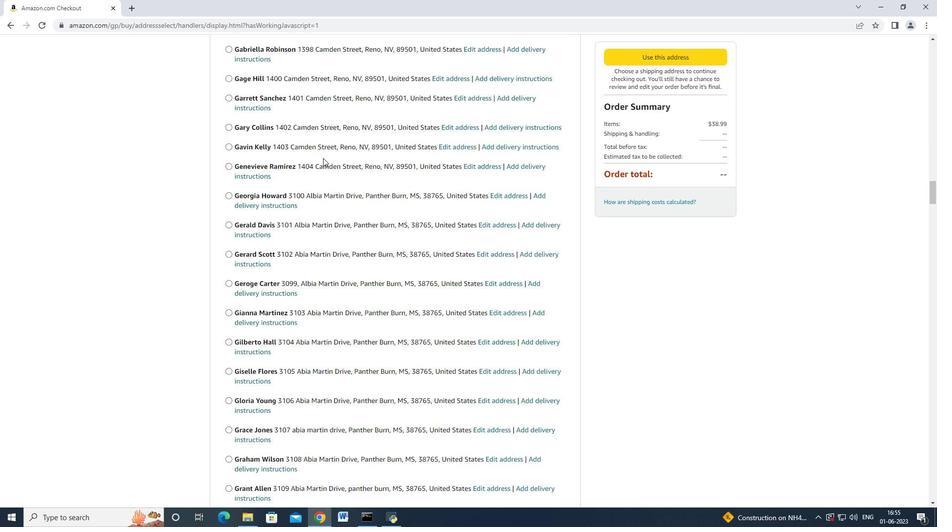 
Action: Mouse scrolled (322, 157) with delta (0, 0)
Screenshot: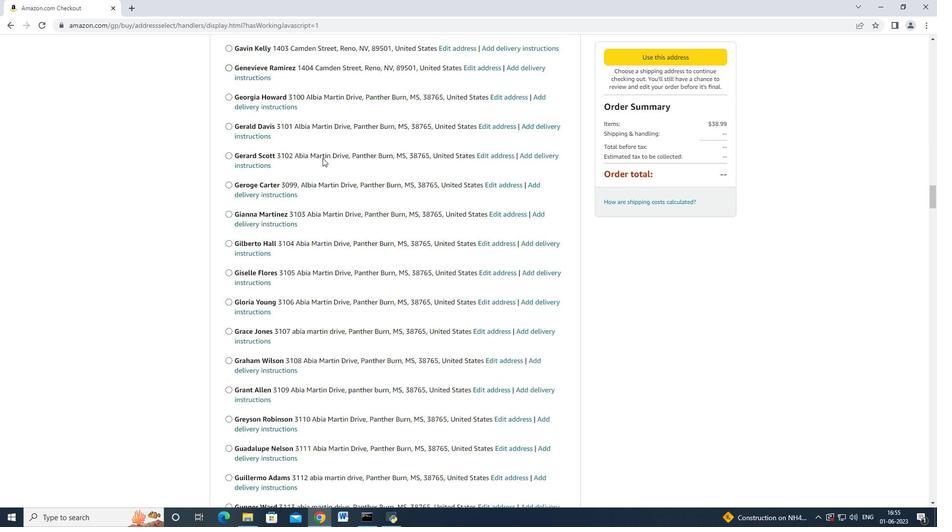 
Action: Mouse moved to (322, 159)
Screenshot: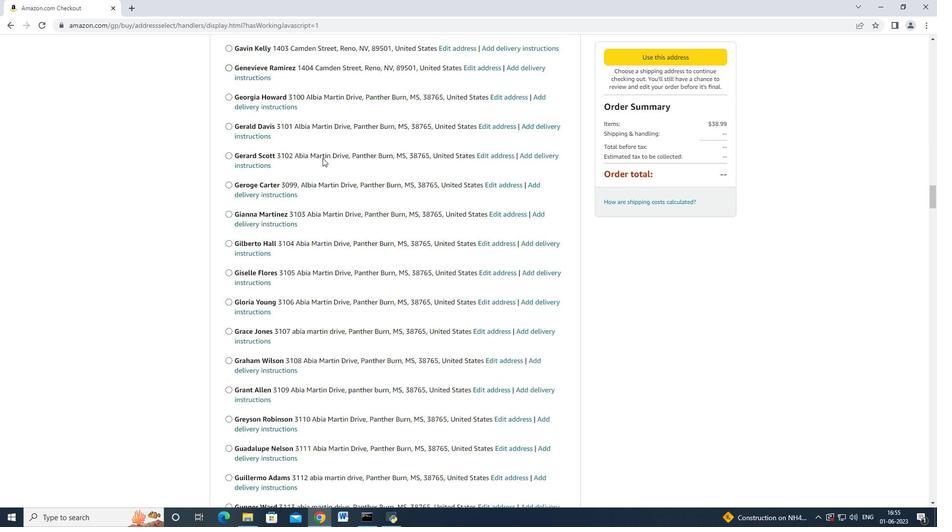 
Action: Mouse scrolled (322, 158) with delta (0, 0)
Screenshot: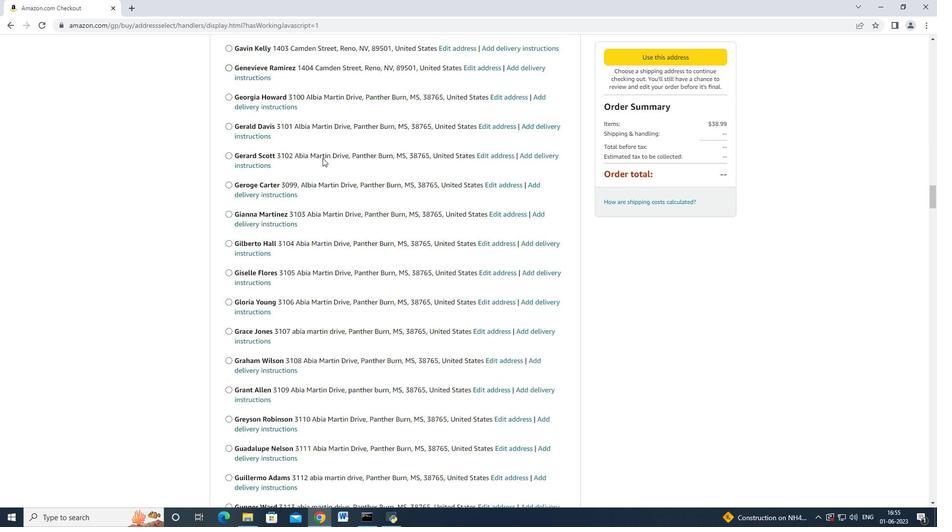 
Action: Mouse moved to (321, 159)
Screenshot: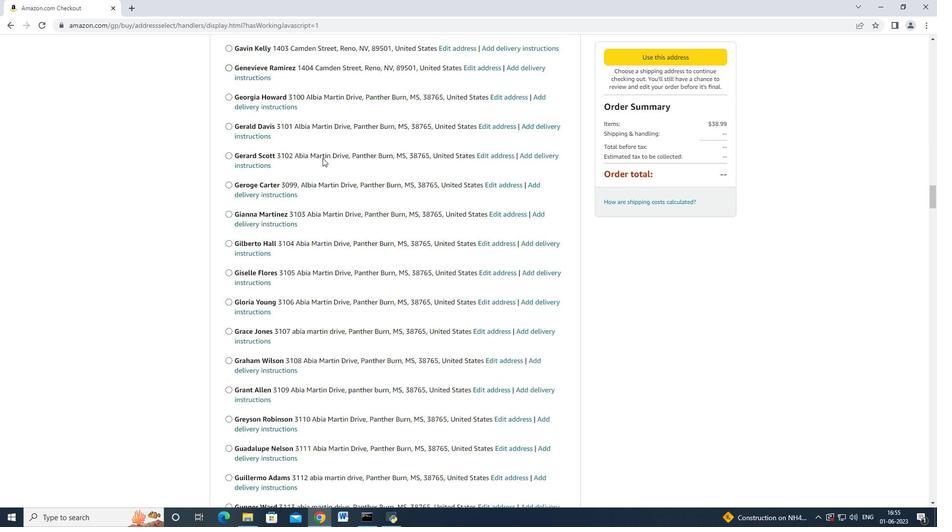 
Action: Mouse scrolled (321, 158) with delta (0, 0)
Screenshot: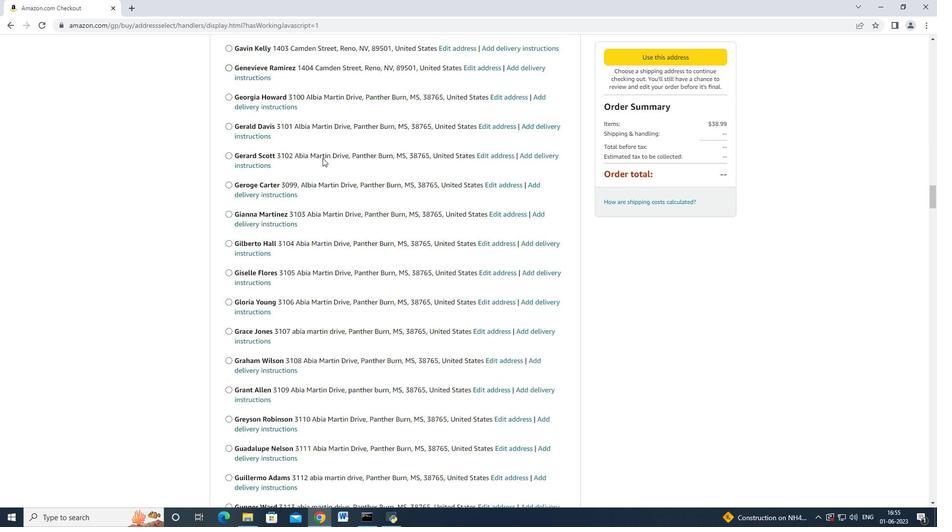 
Action: Mouse scrolled (321, 158) with delta (0, 0)
Screenshot: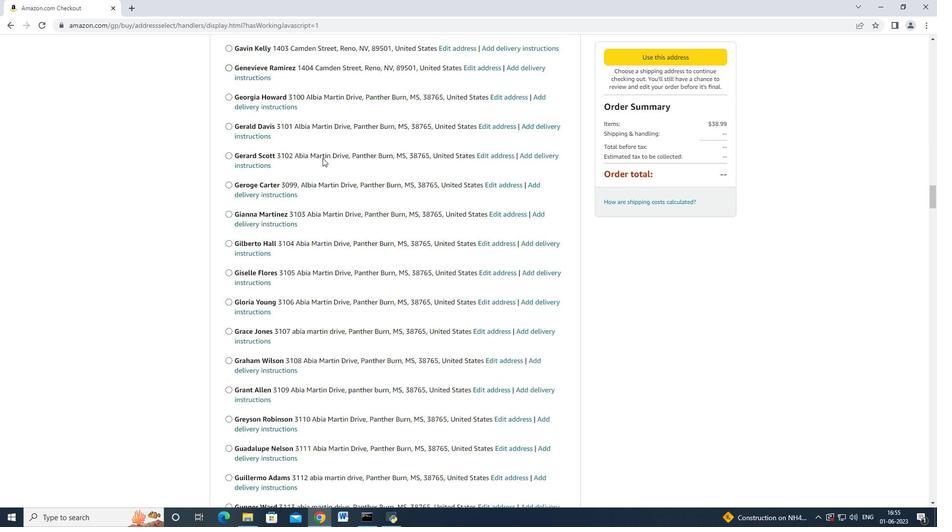 
Action: Mouse scrolled (321, 158) with delta (0, 0)
Screenshot: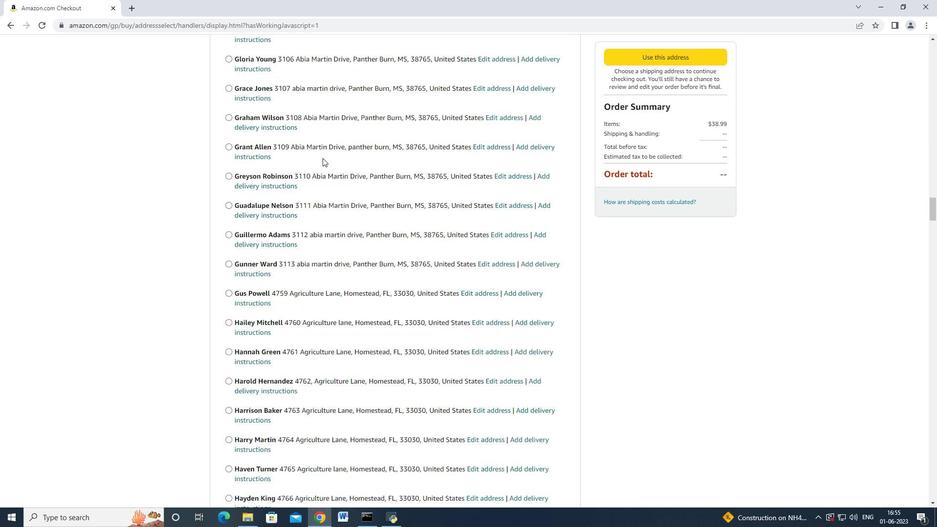 
Action: Mouse scrolled (321, 158) with delta (0, 0)
Screenshot: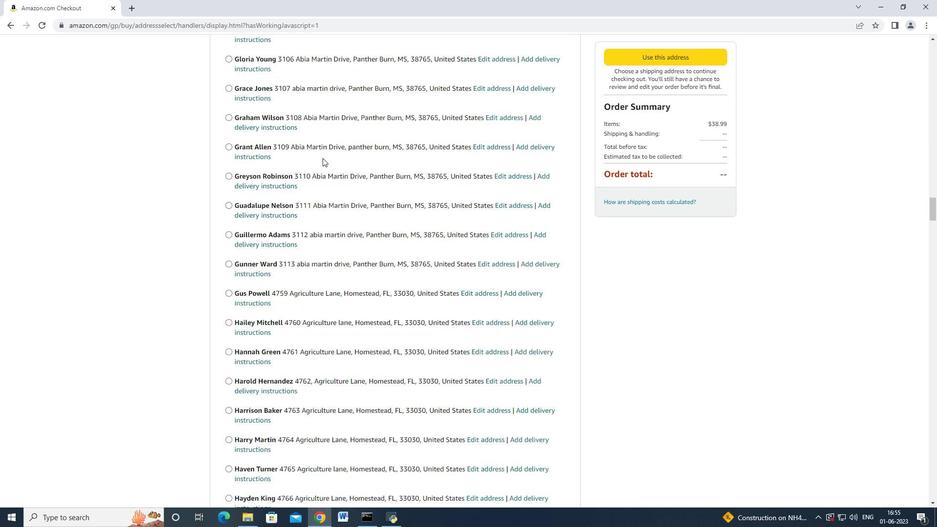 
Action: Mouse scrolled (321, 158) with delta (0, 0)
Screenshot: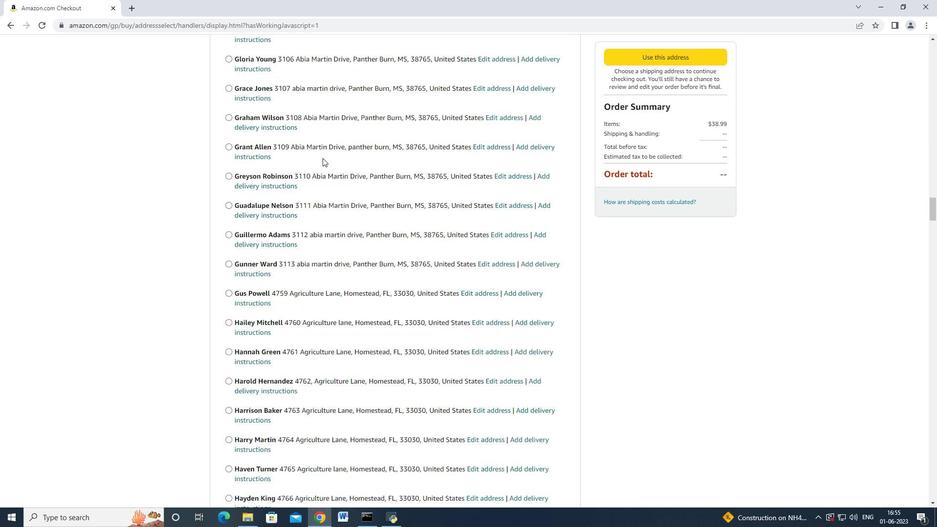 
Action: Mouse moved to (321, 159)
Screenshot: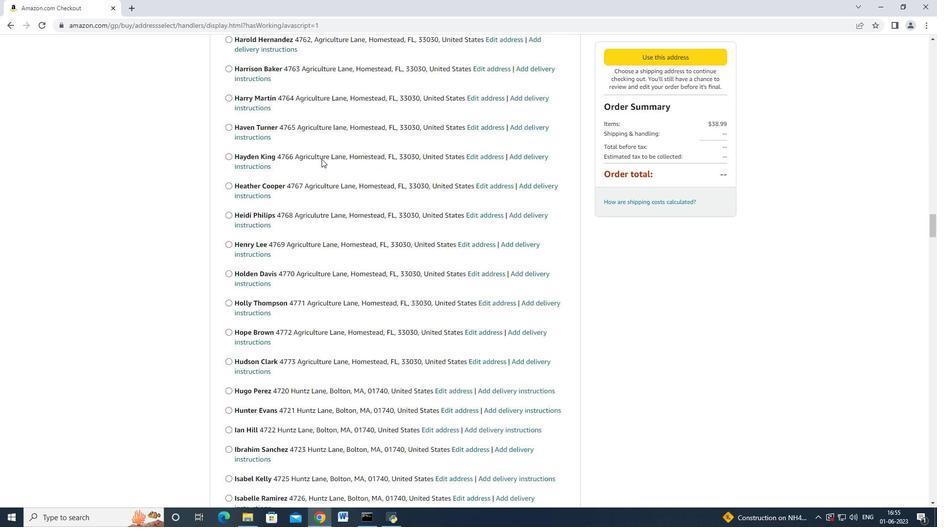 
Action: Mouse scrolled (321, 158) with delta (0, 0)
Screenshot: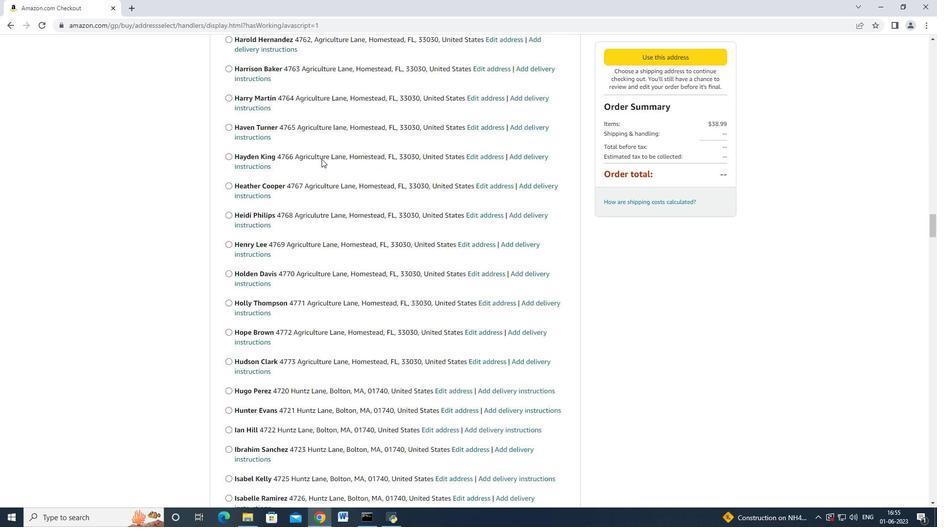 
Action: Mouse moved to (320, 160)
Screenshot: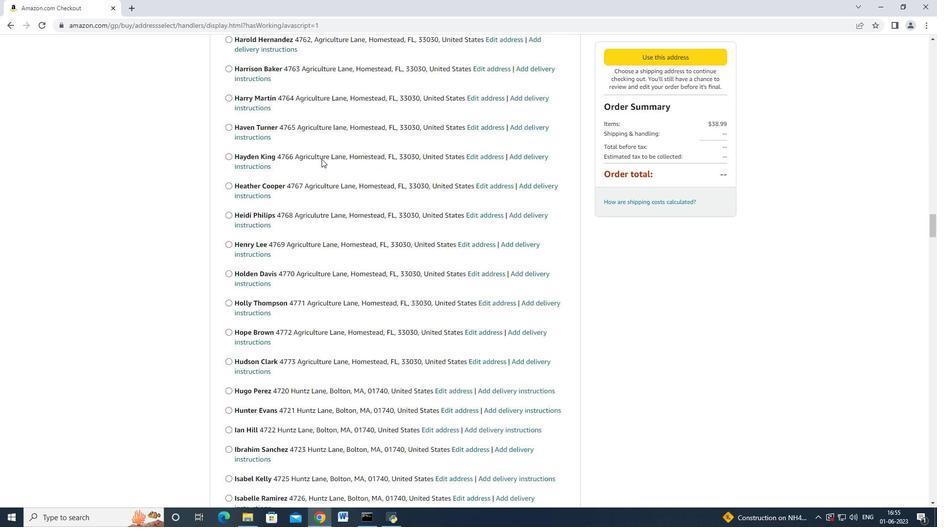 
Action: Mouse scrolled (320, 159) with delta (0, 0)
Screenshot: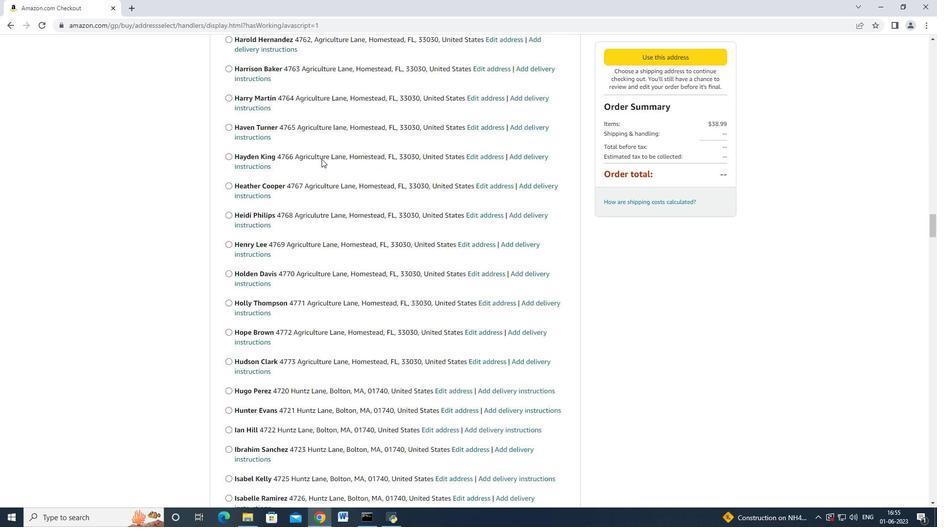 
Action: Mouse scrolled (320, 160) with delta (0, 0)
Screenshot: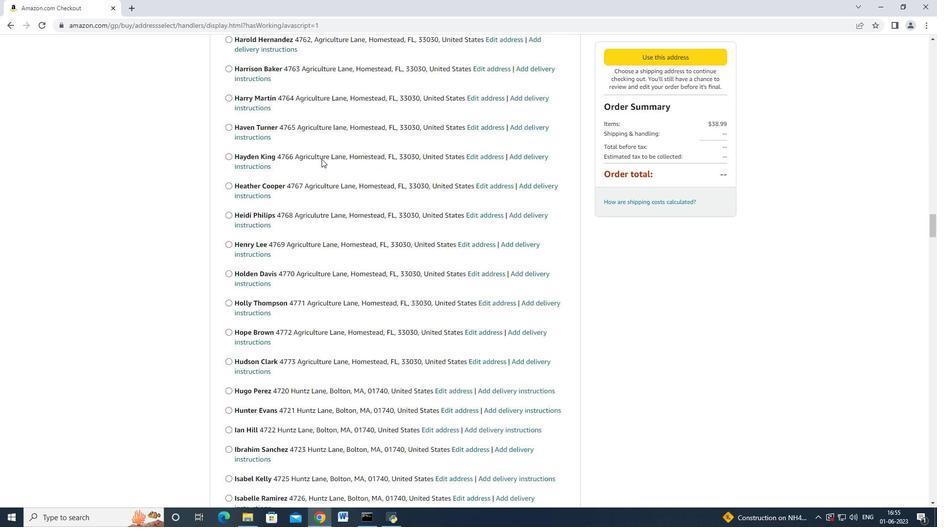 
Action: Mouse scrolled (320, 160) with delta (0, 0)
Screenshot: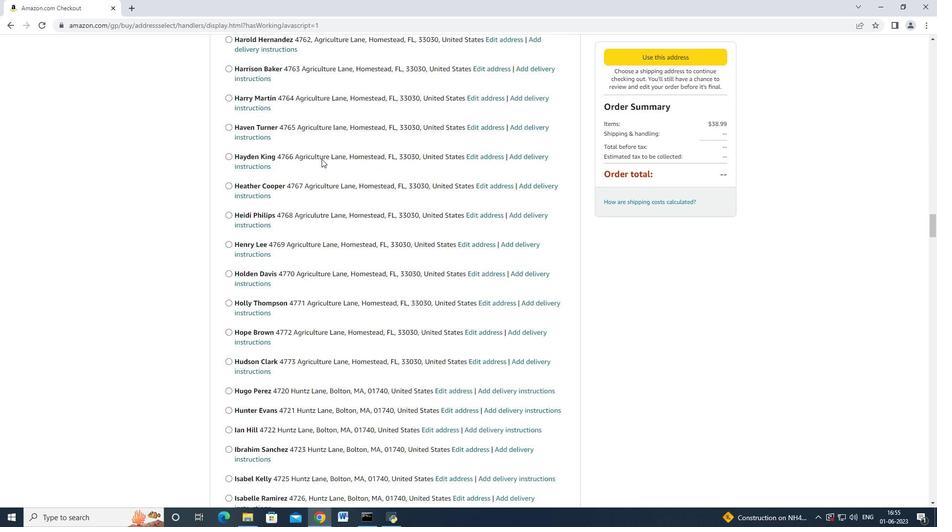 
Action: Mouse scrolled (320, 160) with delta (0, 0)
Screenshot: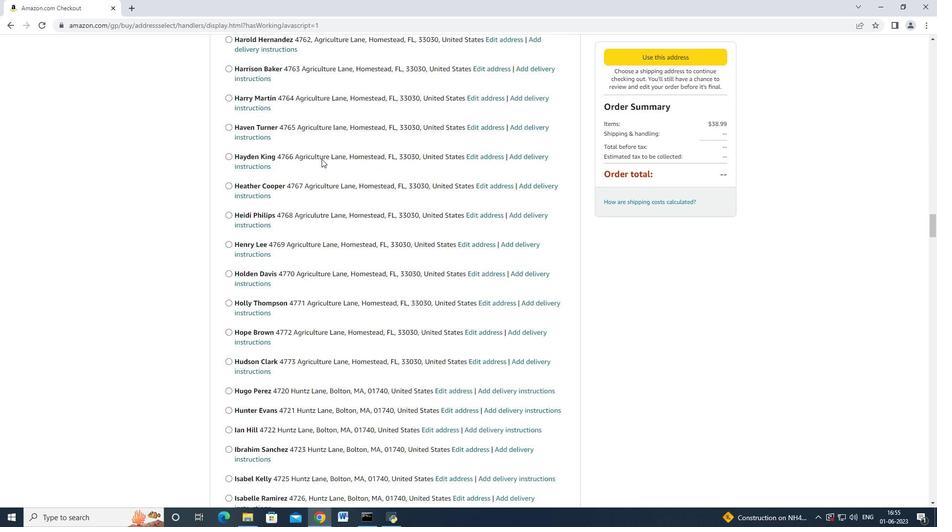 
Action: Mouse scrolled (320, 160) with delta (0, 0)
Screenshot: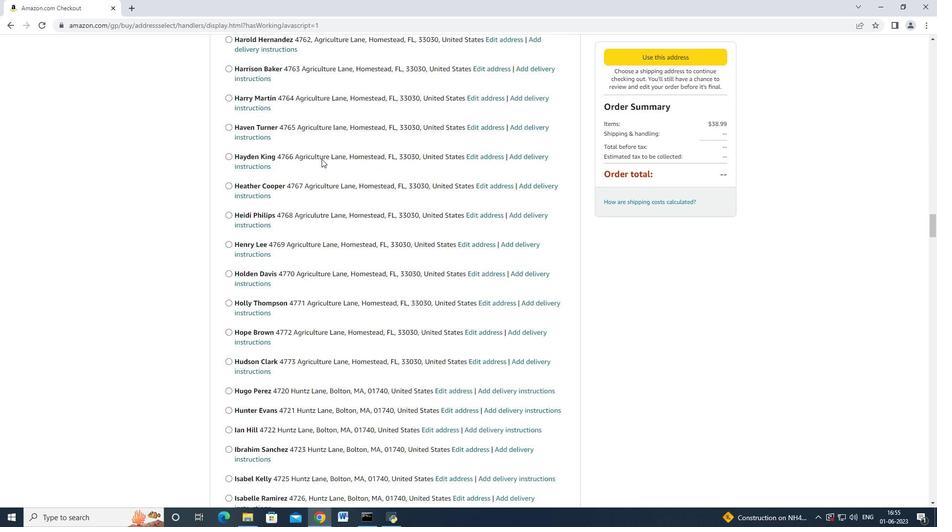 
Action: Mouse scrolled (320, 160) with delta (0, 0)
Screenshot: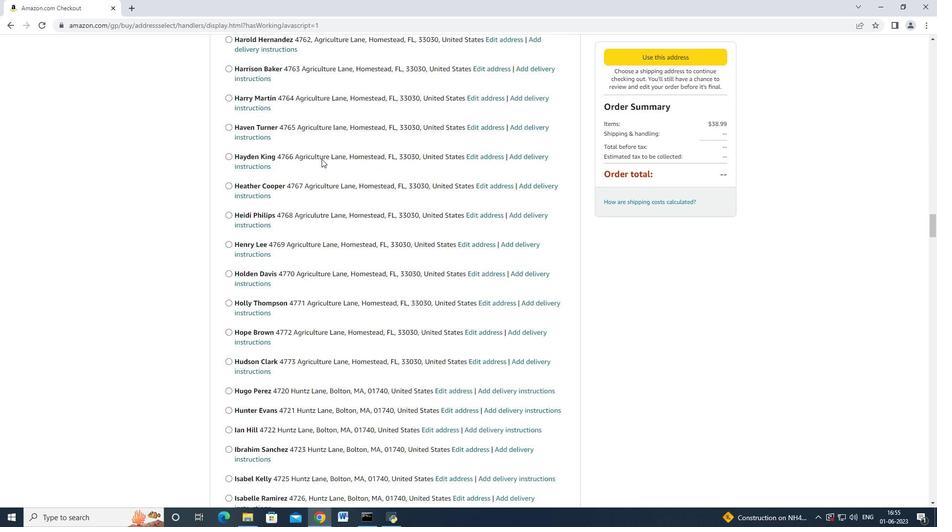 
Action: Mouse moved to (320, 160)
Screenshot: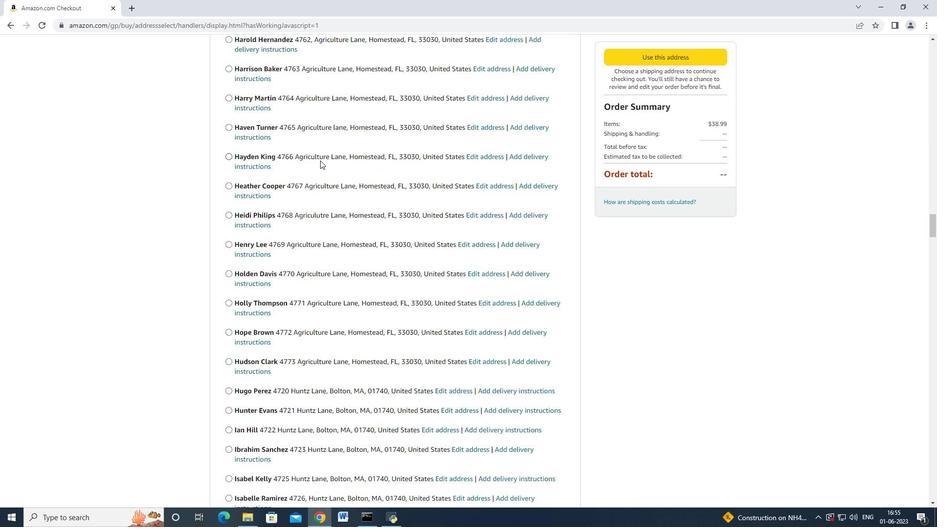 
Action: Mouse scrolled (320, 159) with delta (0, 0)
Screenshot: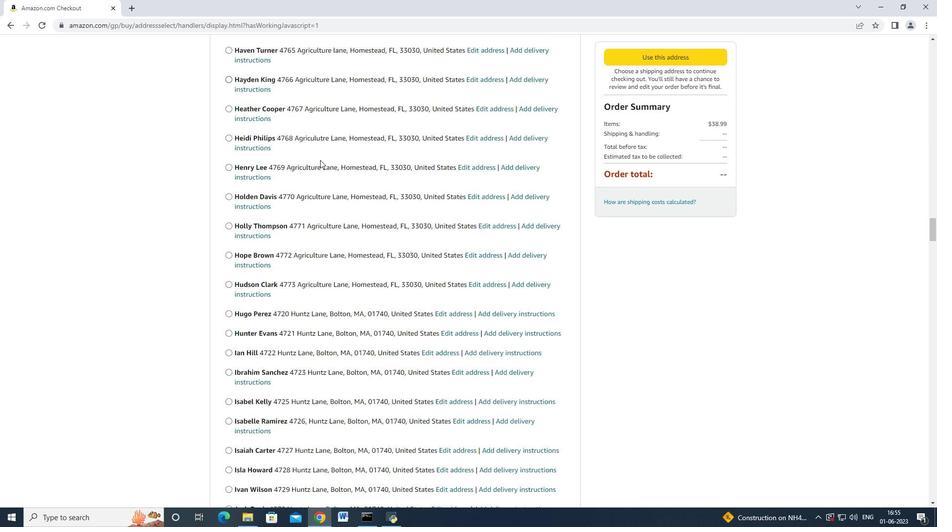 
Action: Mouse scrolled (320, 159) with delta (0, 0)
Screenshot: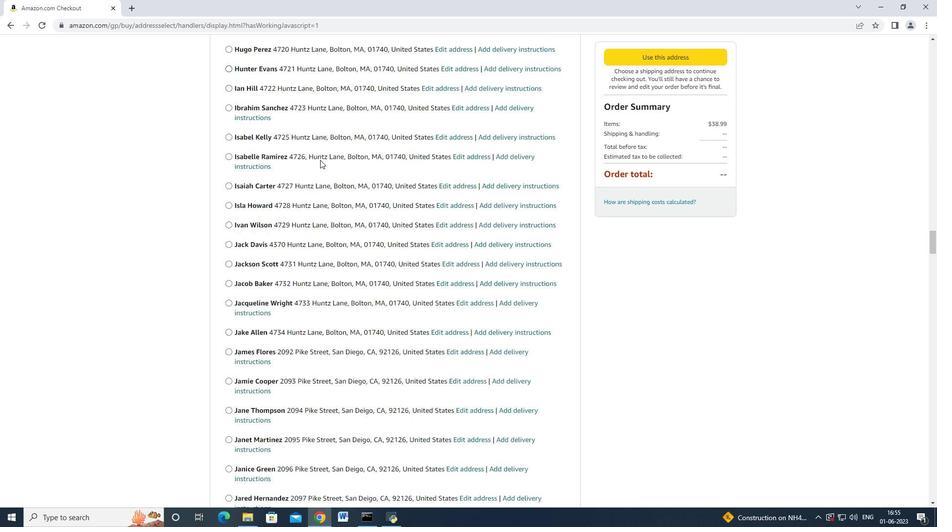 
Action: Mouse moved to (320, 160)
Screenshot: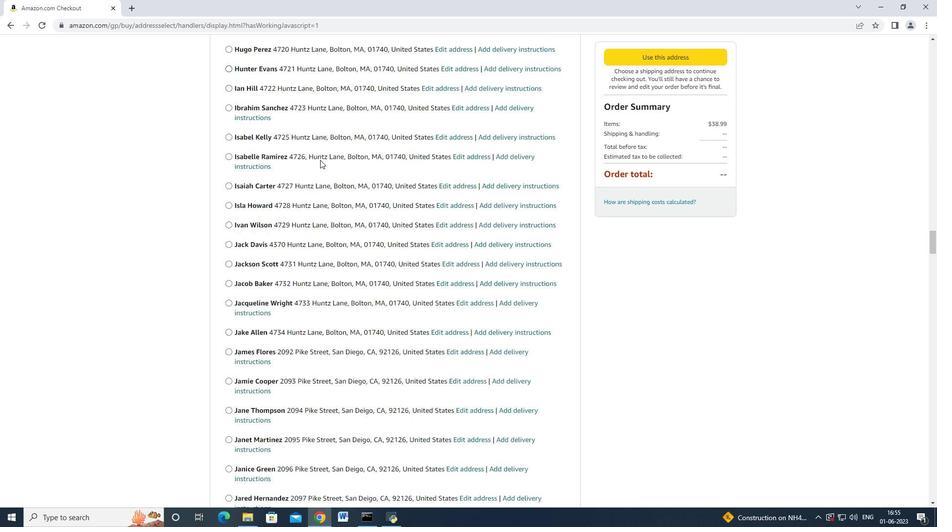 
Action: Mouse scrolled (320, 159) with delta (0, 0)
Screenshot: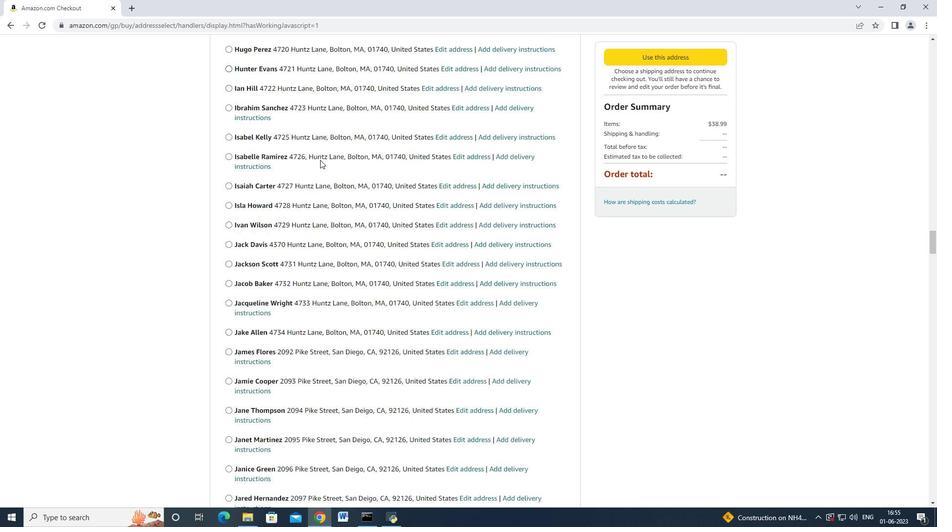 
Action: Mouse moved to (320, 160)
Screenshot: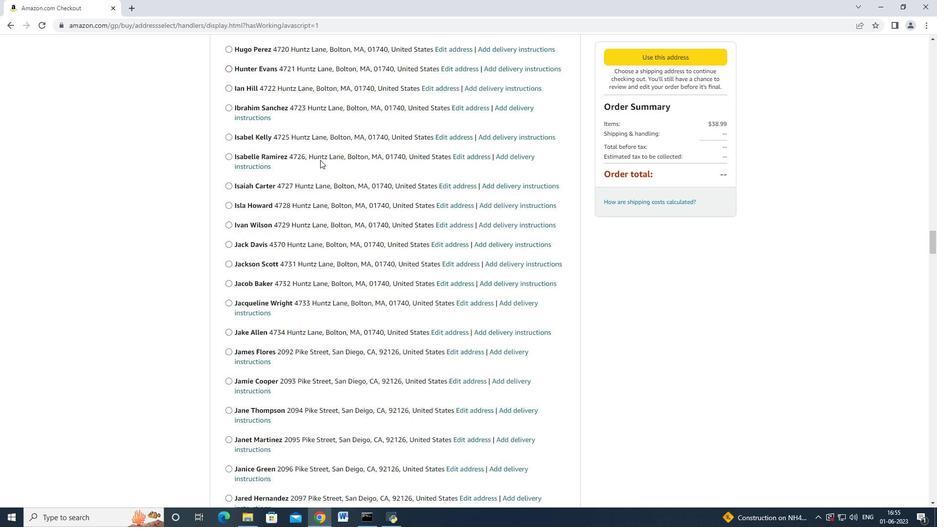 
Action: Mouse scrolled (320, 159) with delta (0, 0)
Screenshot: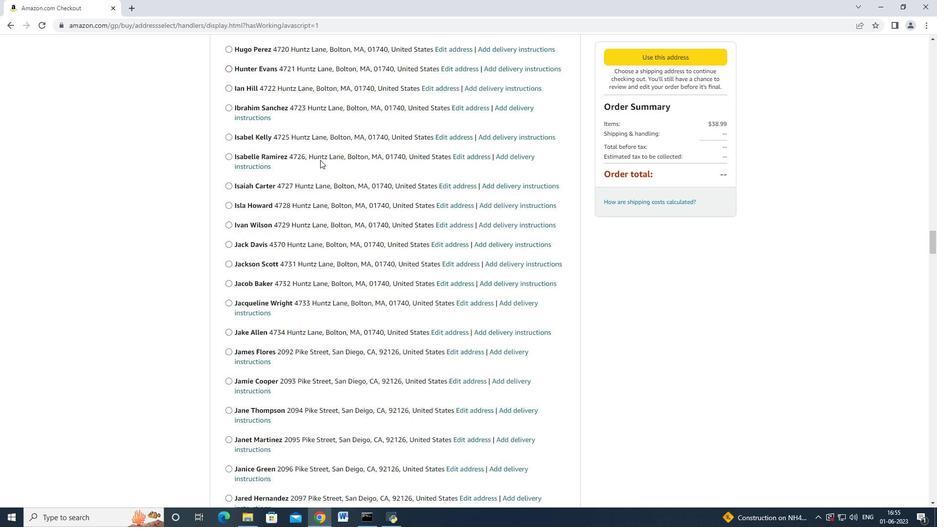 
Action: Mouse scrolled (320, 159) with delta (0, 0)
Screenshot: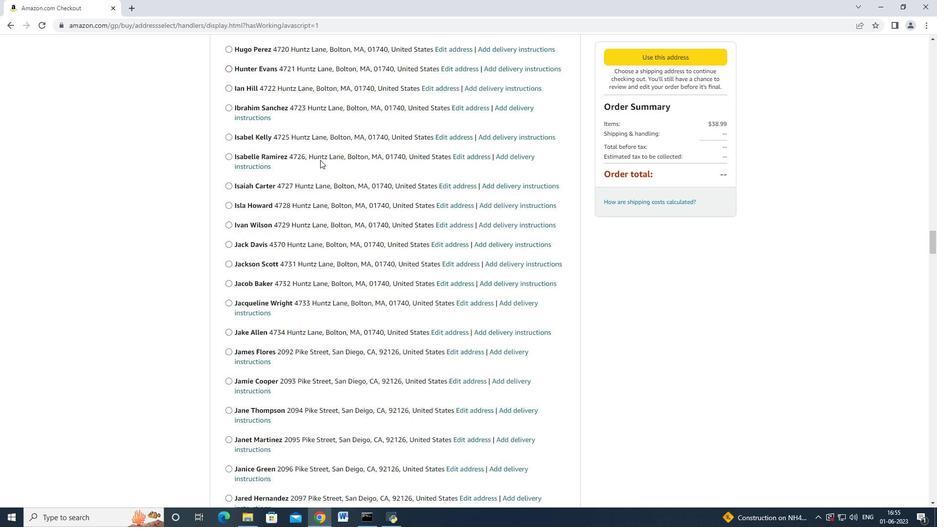 
Action: Mouse scrolled (320, 159) with delta (0, 0)
Screenshot: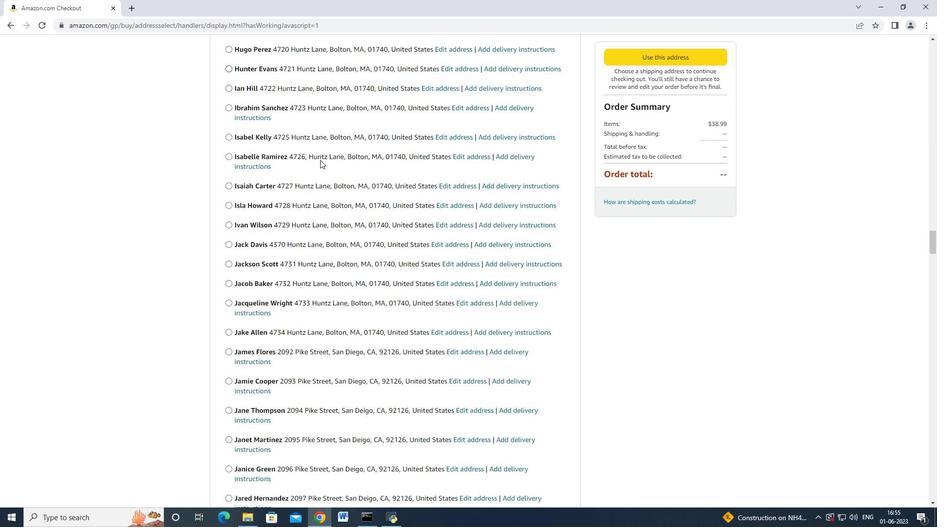 
Action: Mouse scrolled (320, 159) with delta (0, 0)
Screenshot: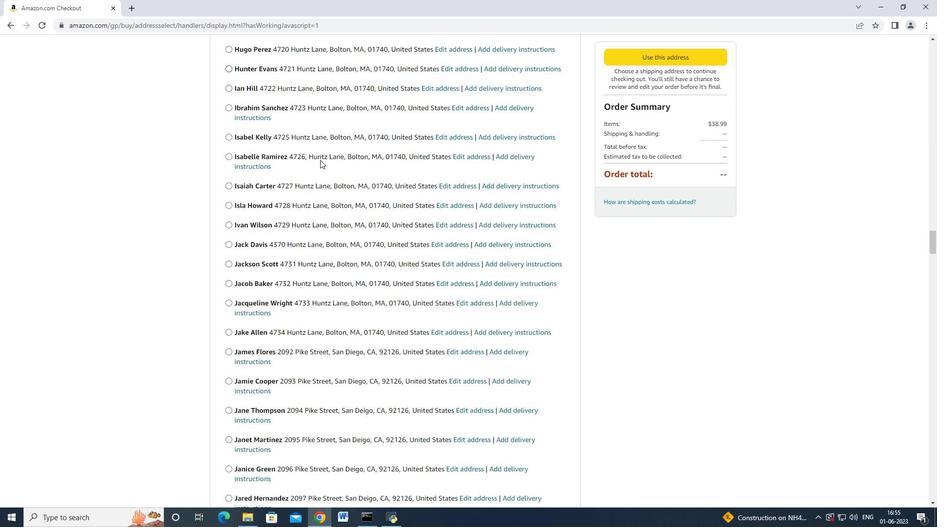 
Action: Mouse moved to (320, 160)
Screenshot: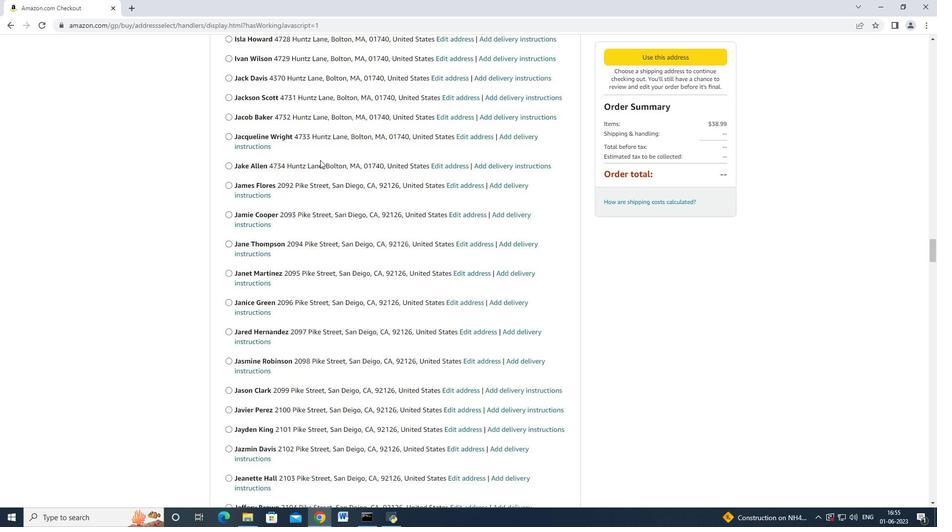 
Action: Mouse scrolled (320, 159) with delta (0, 0)
Screenshot: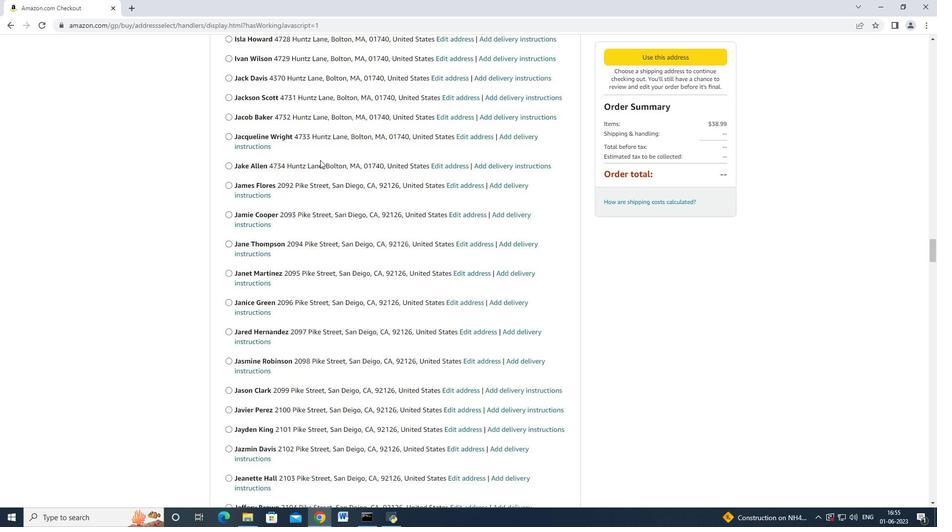
Action: Mouse moved to (319, 161)
Screenshot: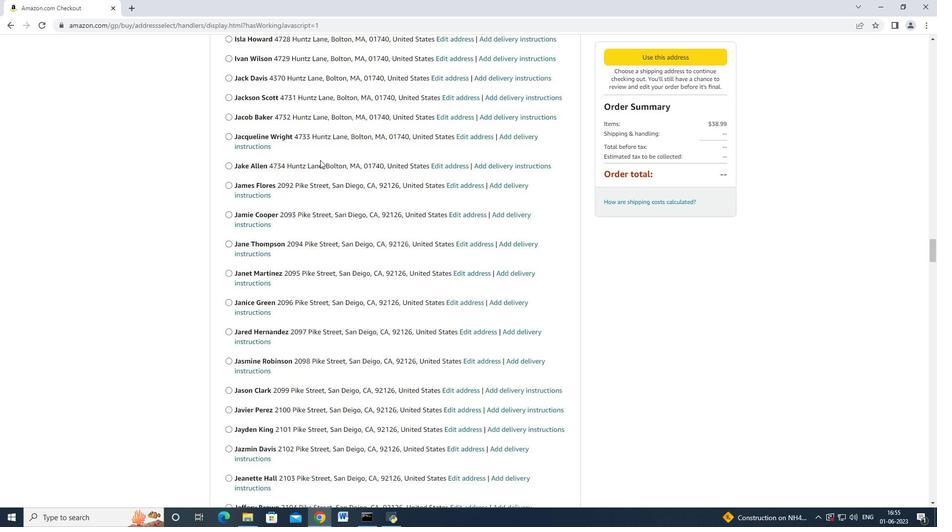 
Action: Mouse scrolled (319, 160) with delta (0, 0)
Screenshot: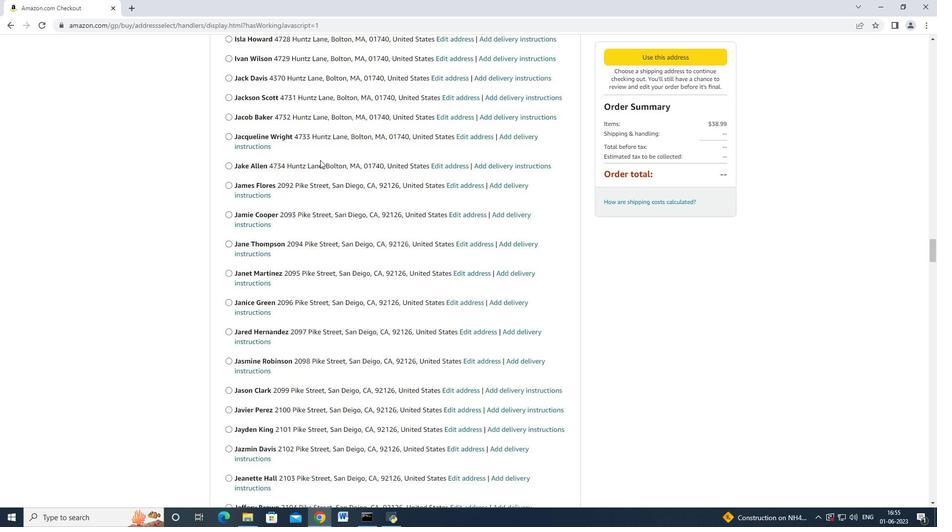 
Action: Mouse moved to (319, 161)
Screenshot: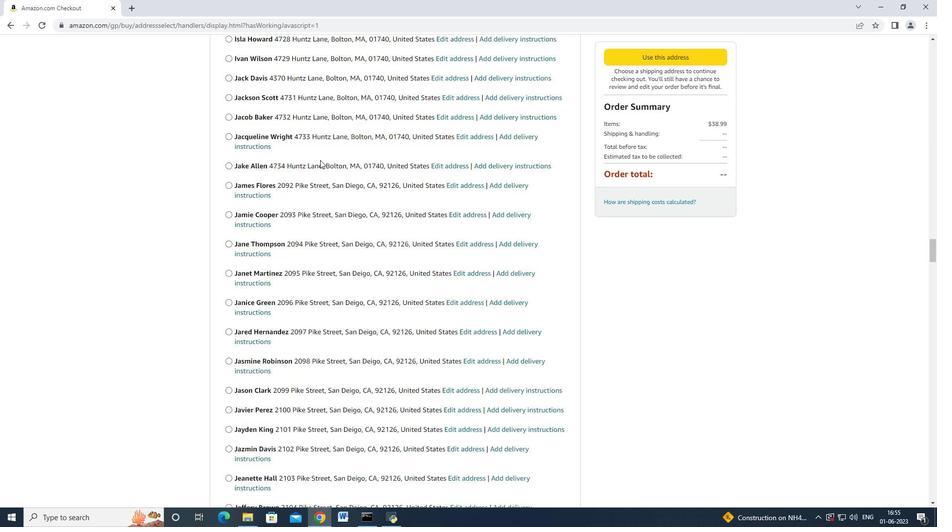 
Action: Mouse scrolled (319, 160) with delta (0, 0)
Screenshot: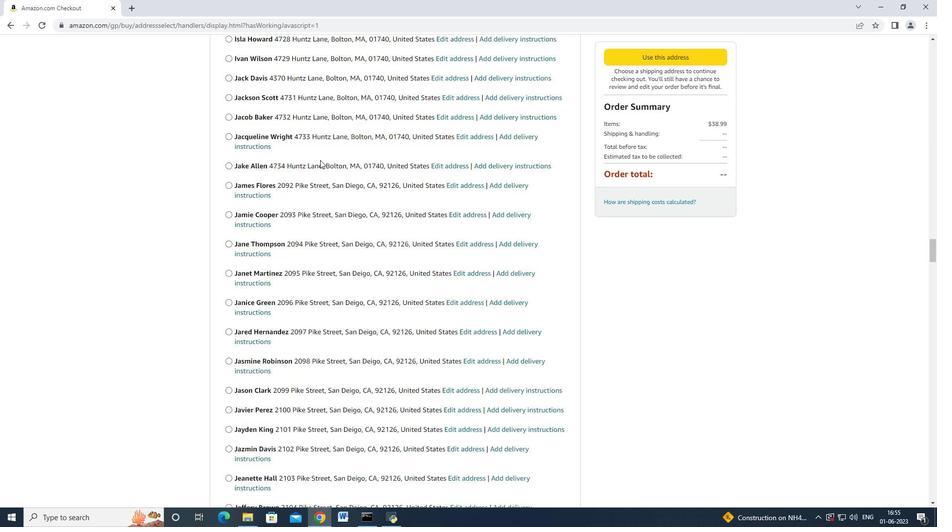 
Action: Mouse scrolled (319, 160) with delta (0, 0)
Screenshot: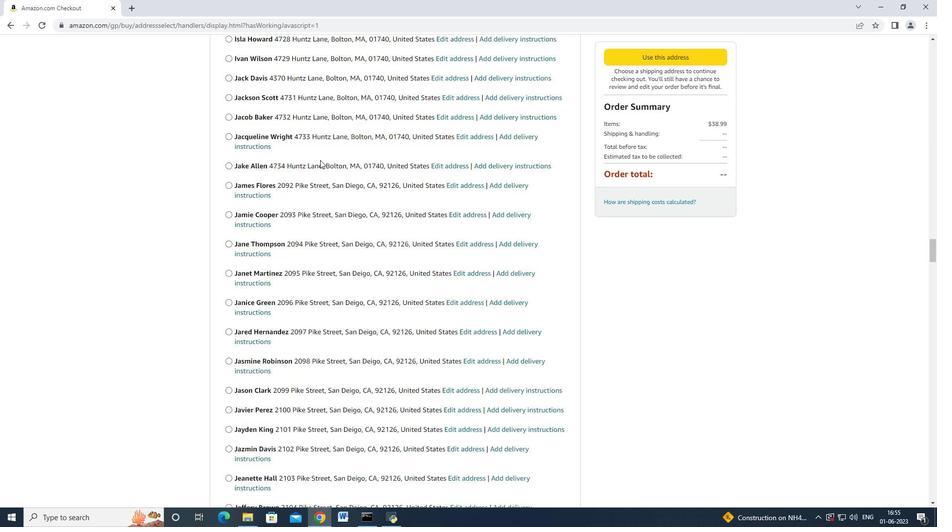 
Action: Mouse scrolled (319, 160) with delta (0, 0)
Screenshot: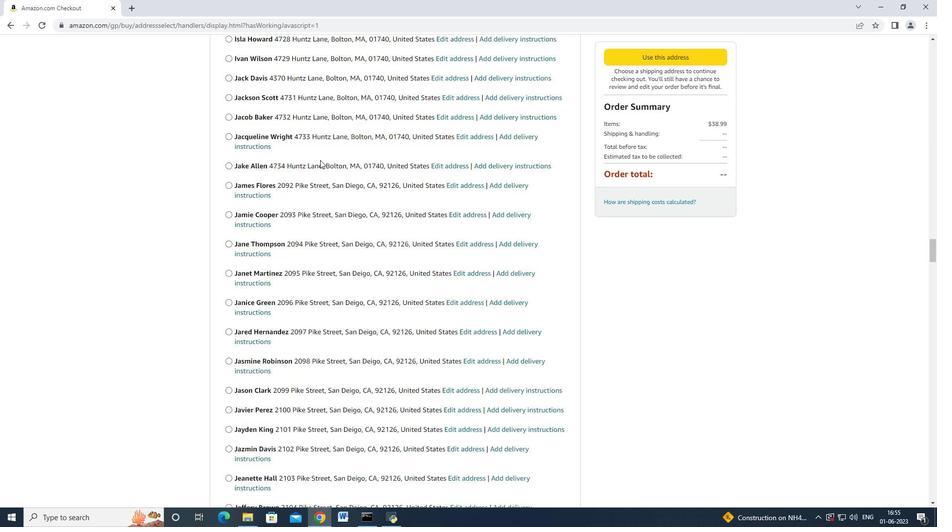 
Action: Mouse scrolled (319, 160) with delta (0, 0)
Screenshot: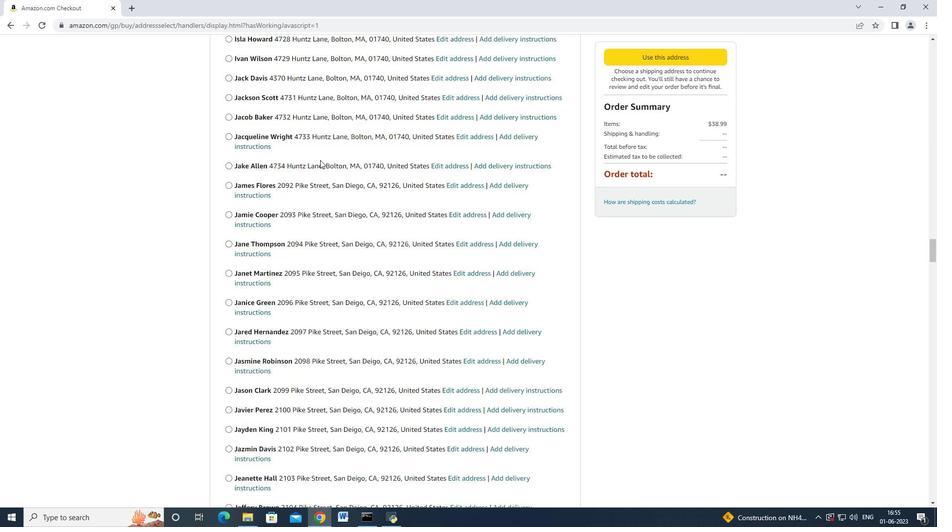 
Action: Mouse scrolled (319, 160) with delta (0, 0)
Screenshot: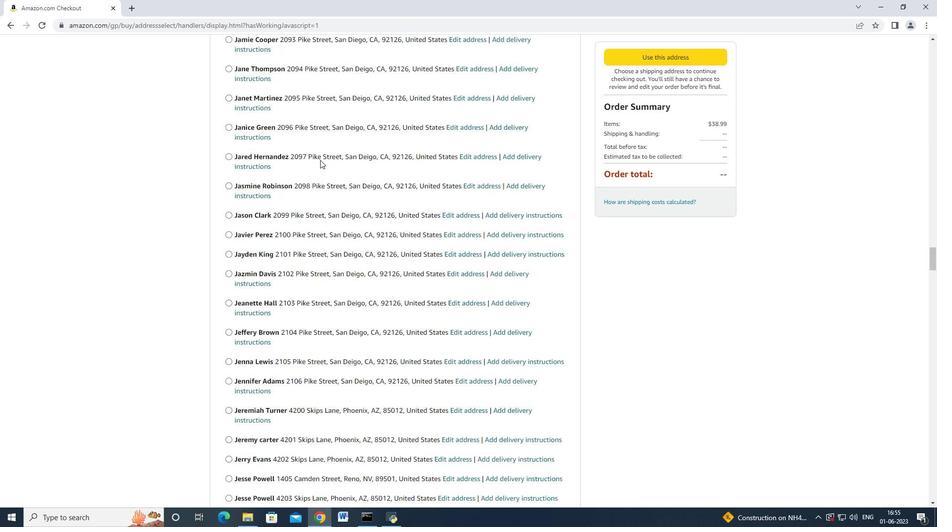 
Action: Mouse moved to (320, 159)
Screenshot: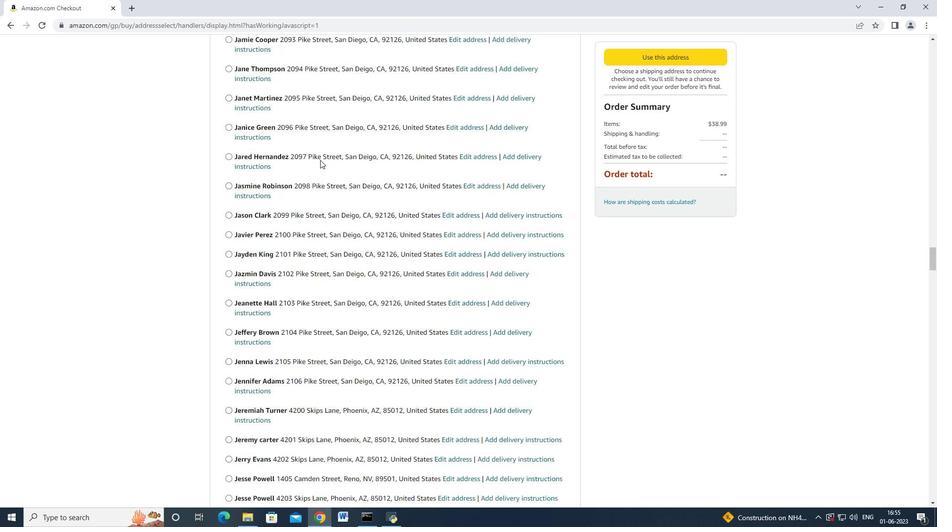 
Action: Mouse scrolled (320, 159) with delta (0, 0)
Screenshot: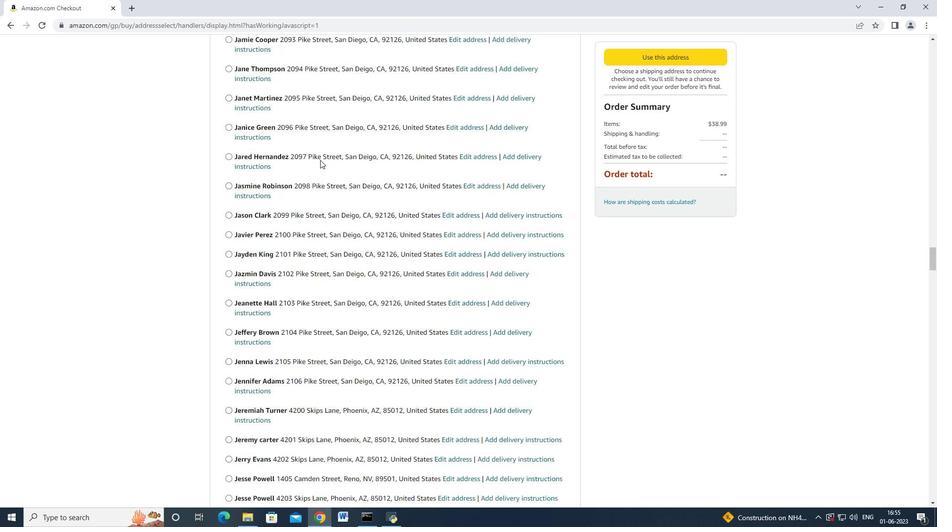 
Action: Mouse moved to (325, 158)
Screenshot: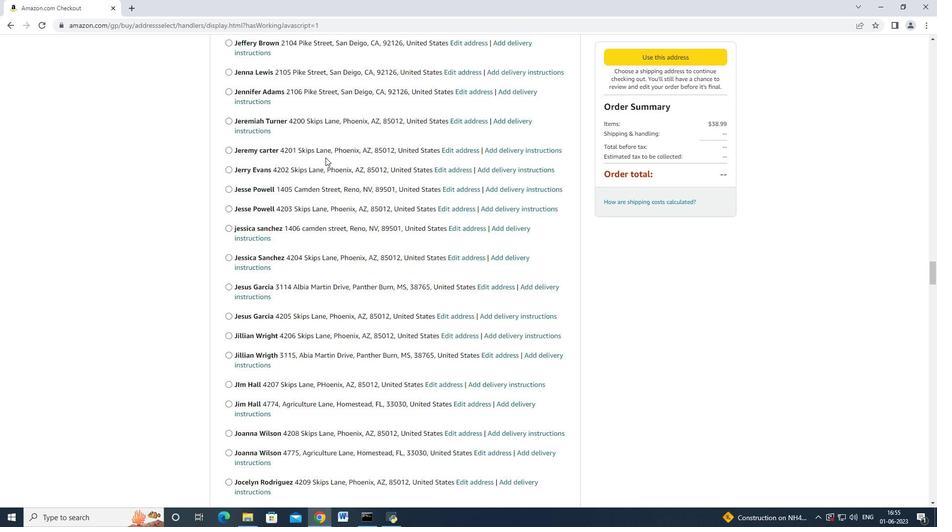 
Action: Mouse scrolled (325, 158) with delta (0, 0)
Screenshot: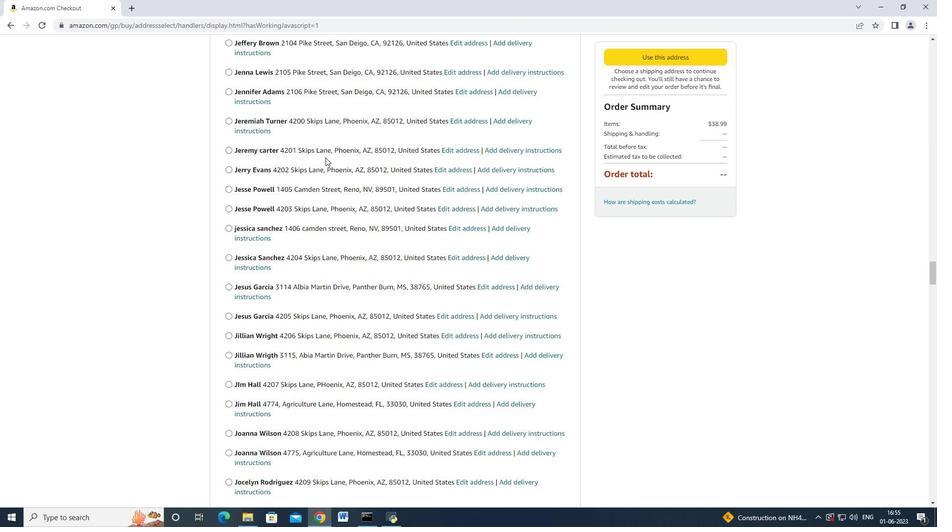 
Action: Mouse moved to (324, 158)
Screenshot: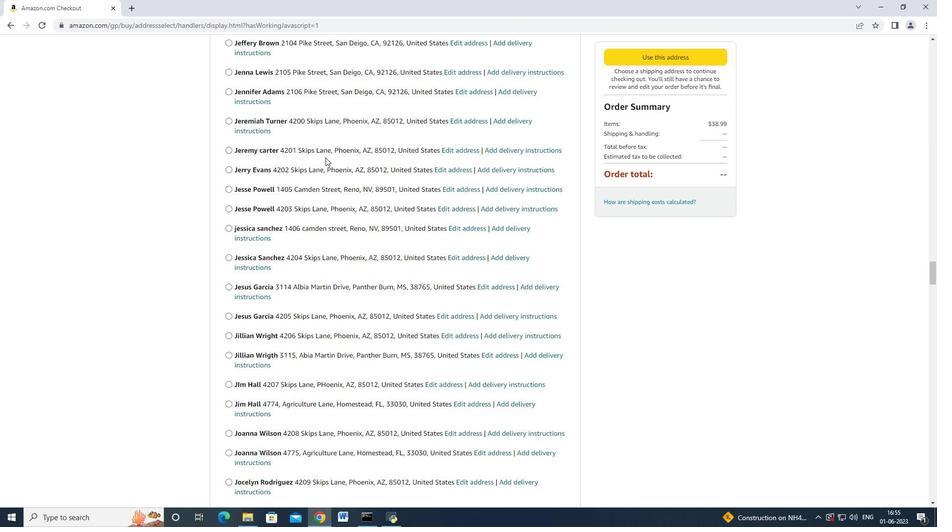 
Action: Mouse scrolled (324, 158) with delta (0, 0)
Screenshot: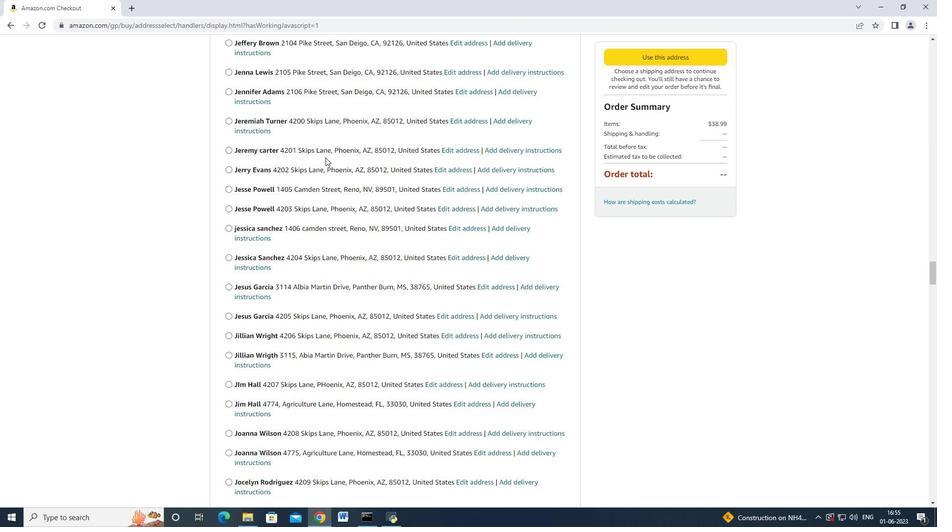 
Action: Mouse scrolled (324, 158) with delta (0, 0)
Screenshot: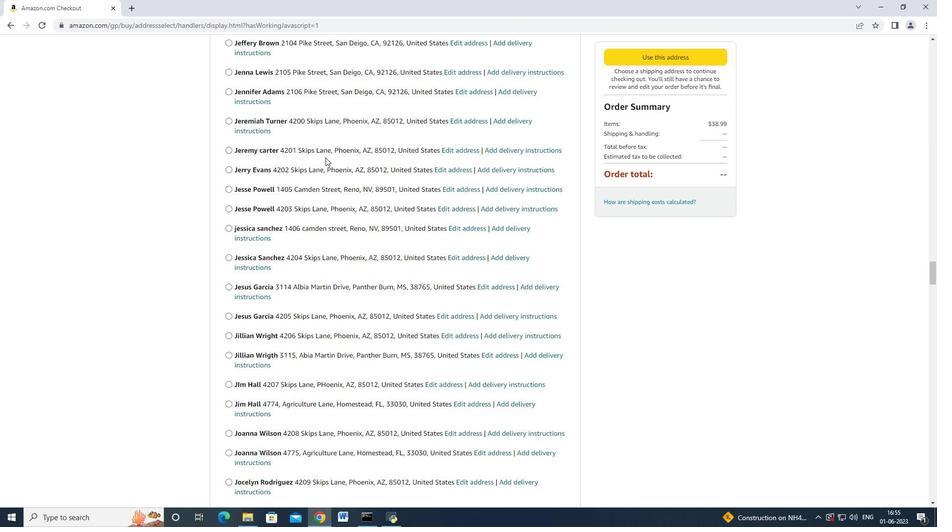 
Action: Mouse scrolled (324, 158) with delta (0, 0)
Screenshot: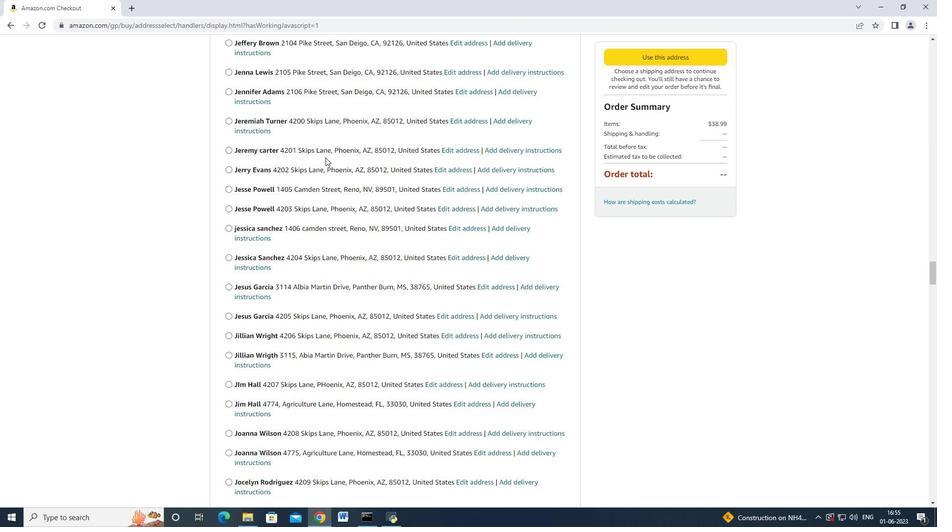 
Action: Mouse scrolled (324, 158) with delta (0, 0)
Screenshot: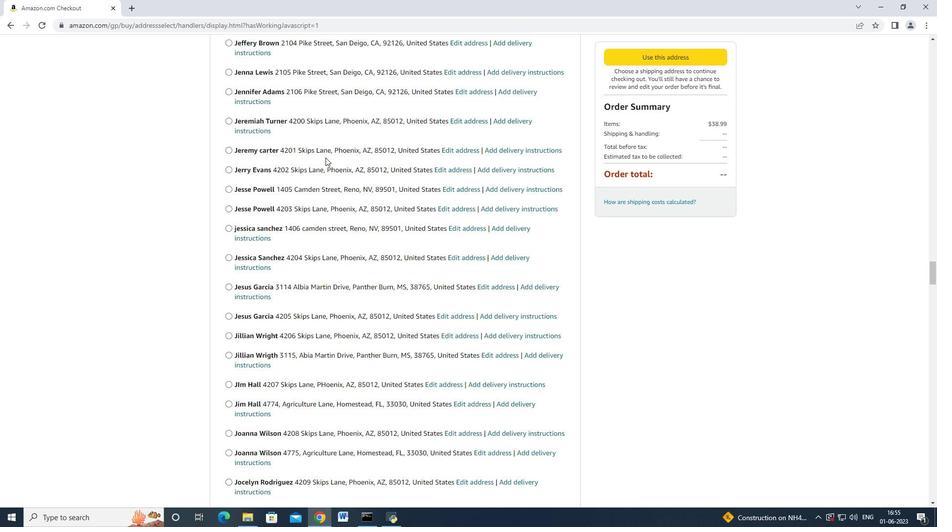 
Action: Mouse scrolled (324, 158) with delta (0, 0)
Screenshot: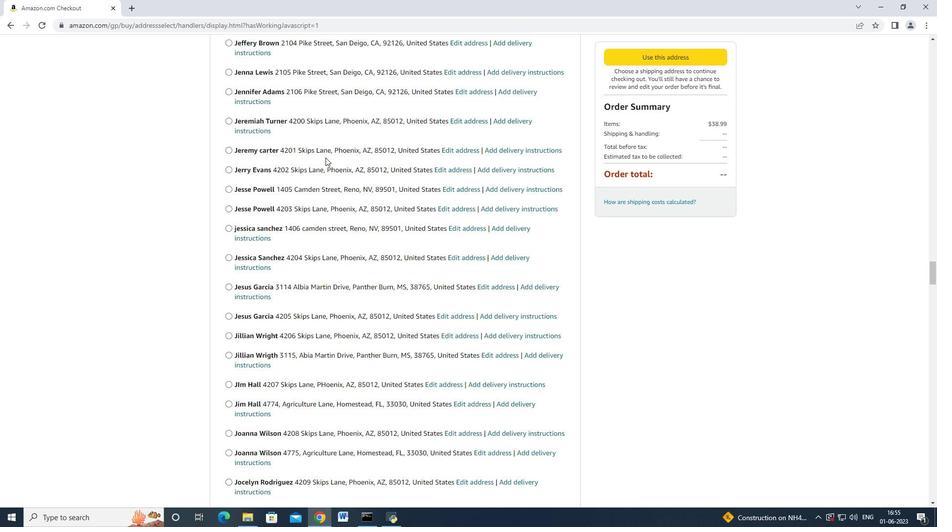 
Action: Mouse scrolled (324, 158) with delta (0, 0)
Screenshot: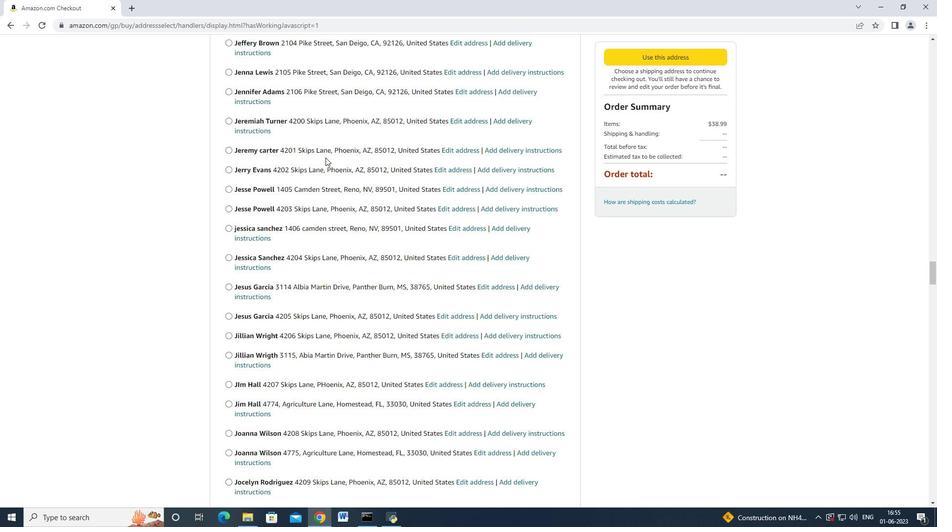 
Action: Mouse moved to (325, 159)
Screenshot: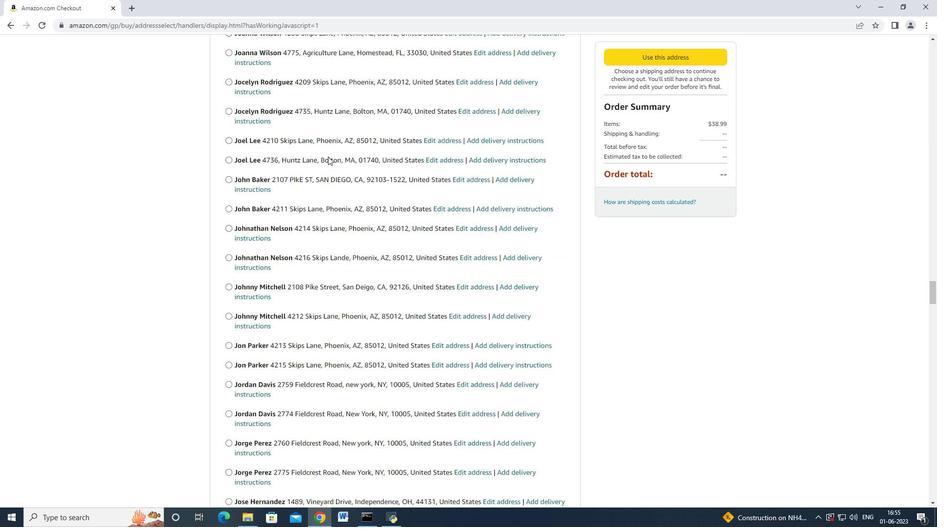 
Action: Mouse scrolled (325, 159) with delta (0, 0)
Screenshot: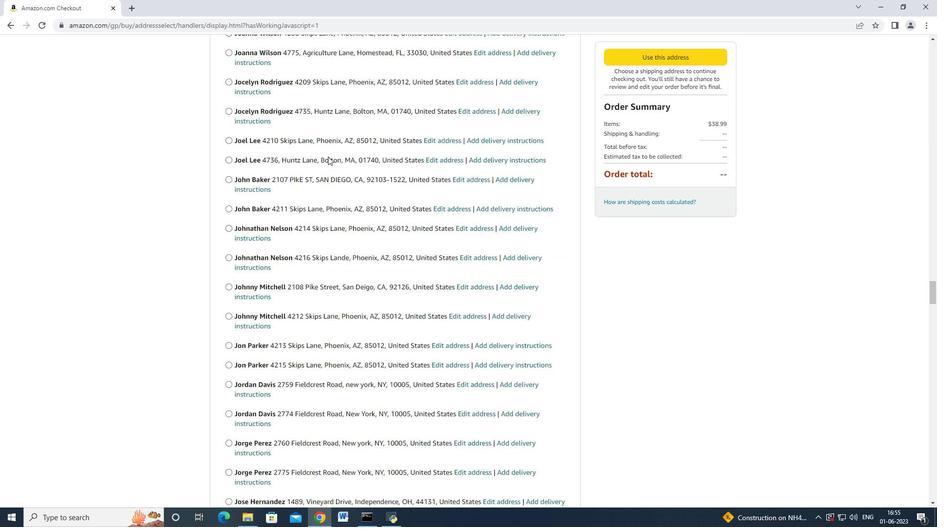 
Action: Mouse moved to (328, 158)
Screenshot: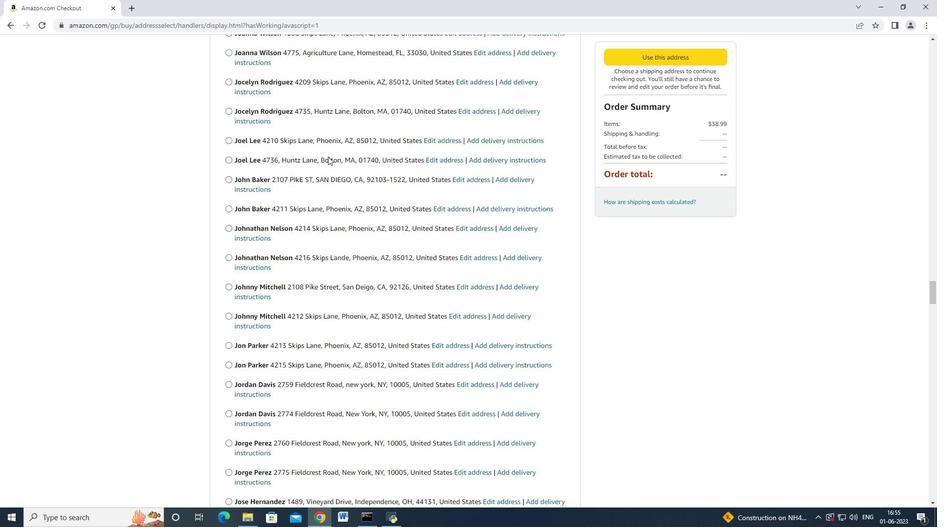 
Action: Mouse scrolled (325, 159) with delta (0, 0)
Screenshot: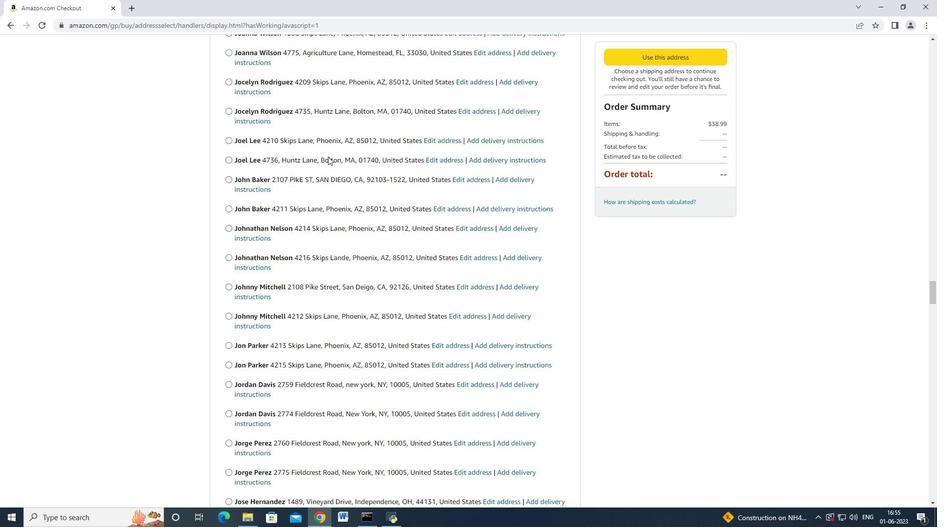 
Action: Mouse moved to (328, 158)
Screenshot: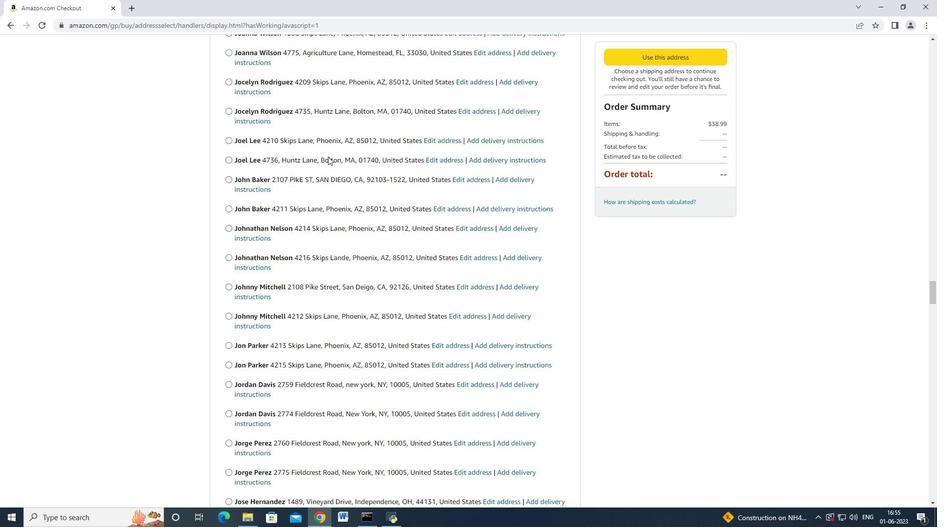 
Action: Mouse scrolled (325, 159) with delta (0, 0)
Screenshot: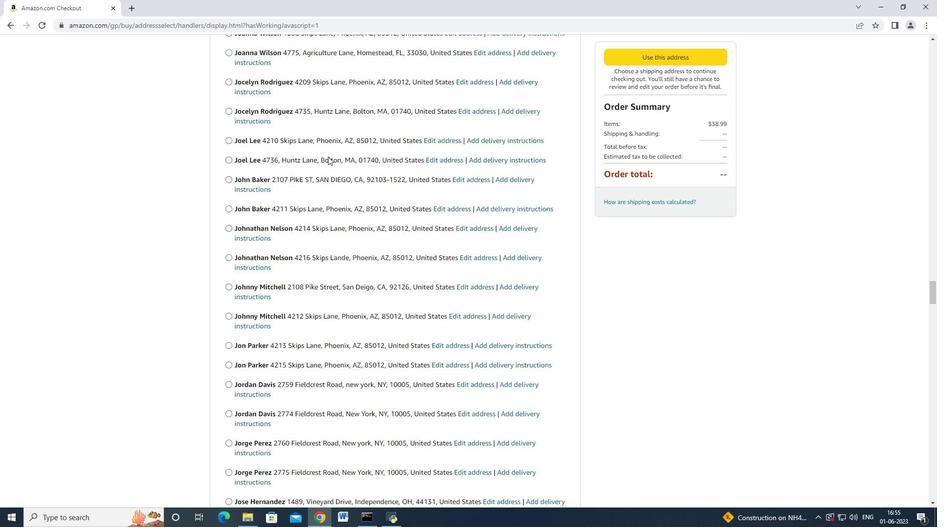 
Action: Mouse scrolled (325, 159) with delta (0, 0)
Screenshot: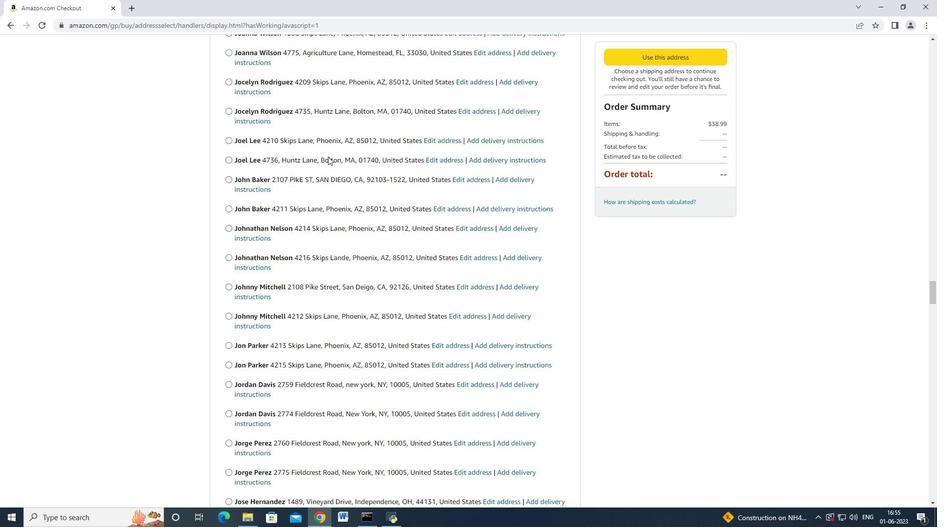 
Action: Mouse scrolled (325, 159) with delta (0, 0)
Screenshot: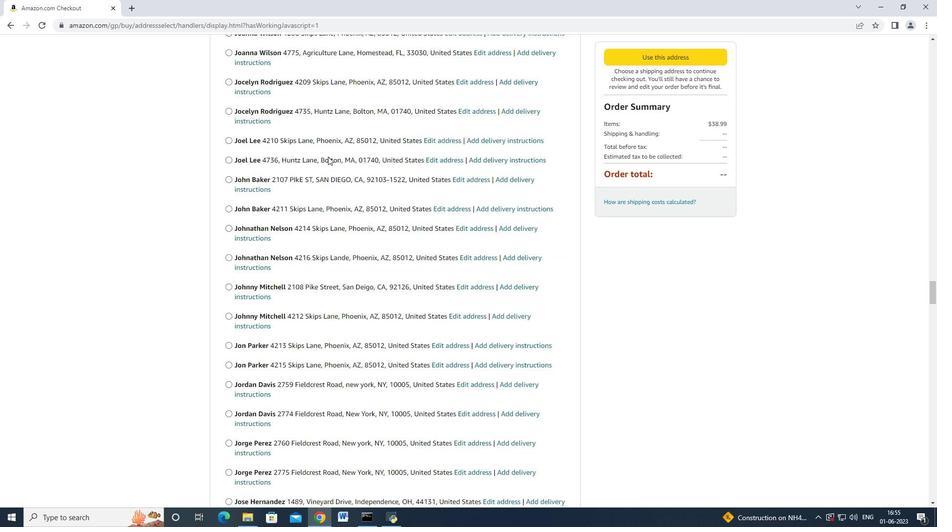 
Action: Mouse scrolled (325, 159) with delta (0, 0)
Screenshot: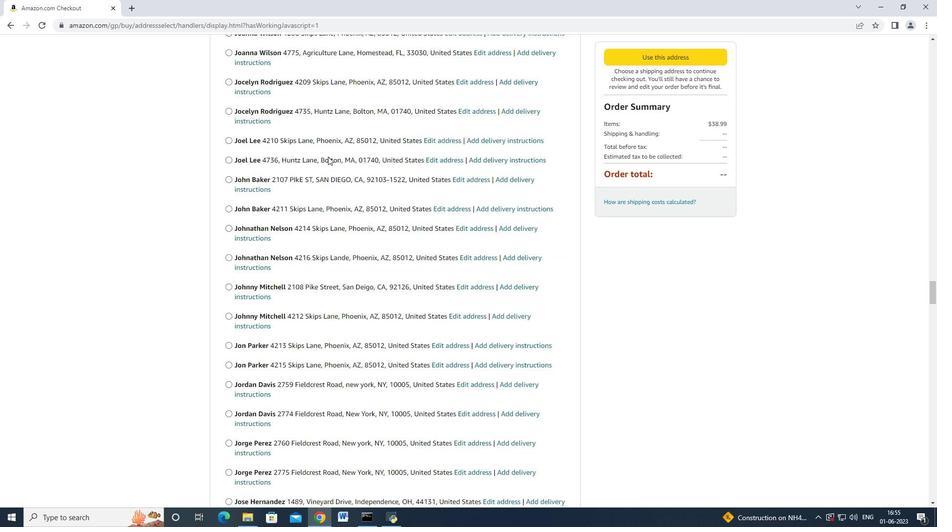 
Action: Mouse scrolled (325, 159) with delta (0, 0)
Screenshot: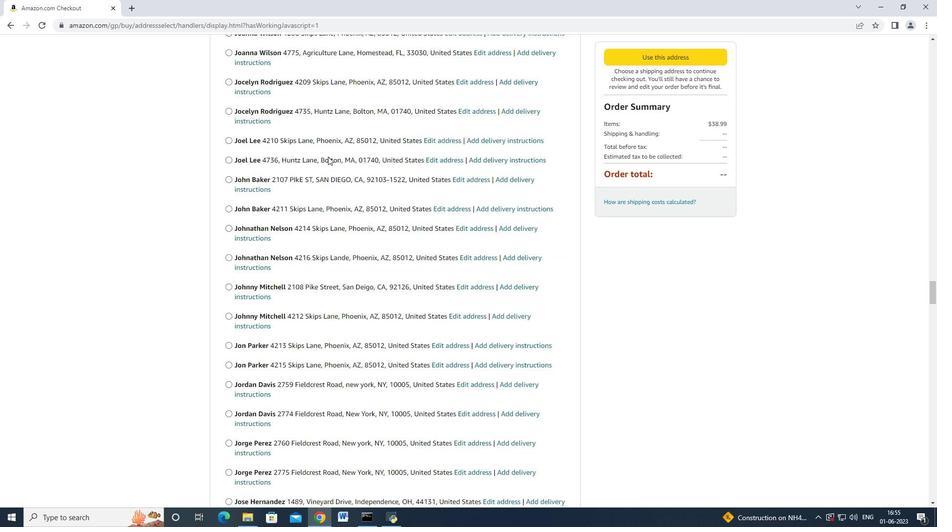 
Action: Mouse scrolled (325, 159) with delta (0, 0)
Screenshot: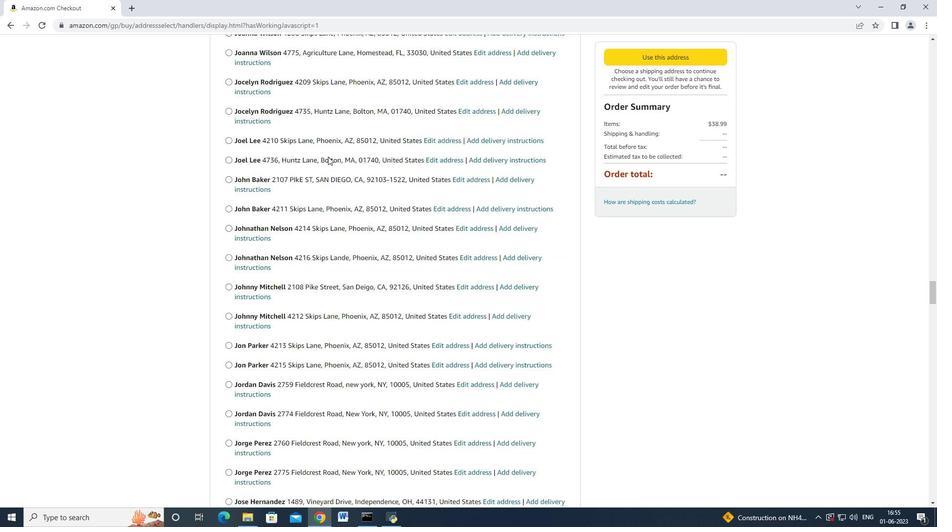 
Action: Mouse moved to (328, 158)
Screenshot: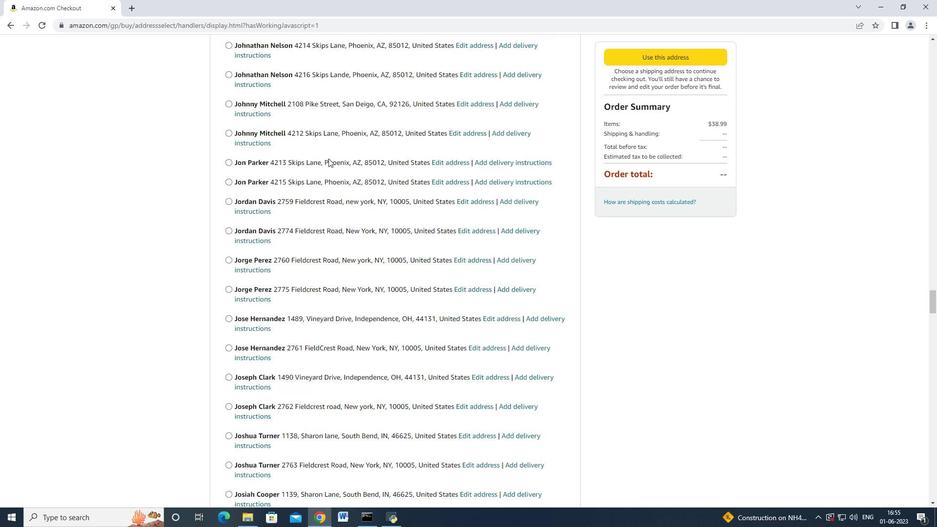 
Action: Mouse scrolled (328, 158) with delta (0, 0)
Screenshot: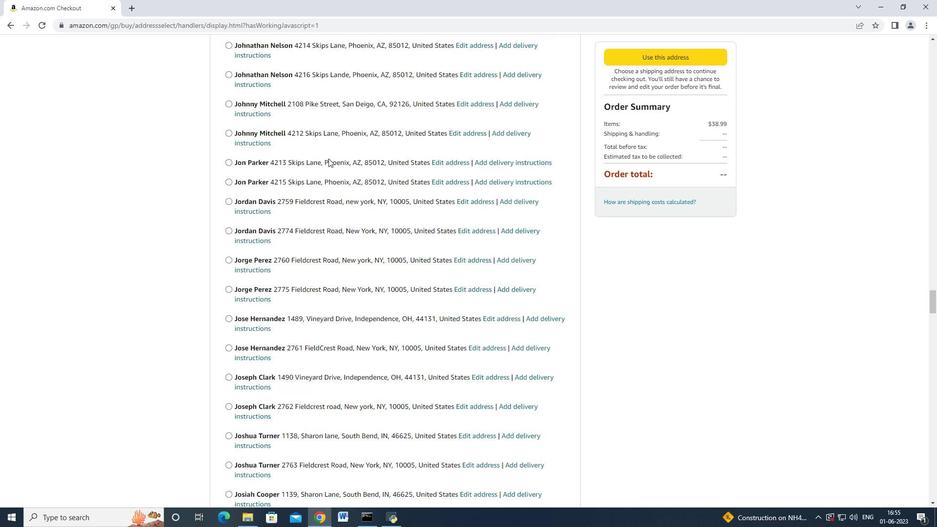 
Action: Mouse moved to (327, 159)
Screenshot: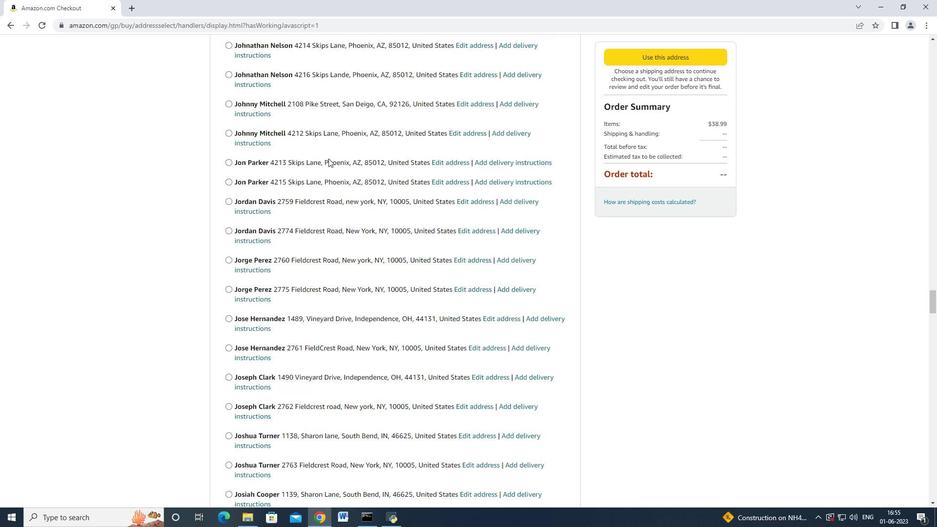 
Action: Mouse scrolled (327, 158) with delta (0, 0)
Screenshot: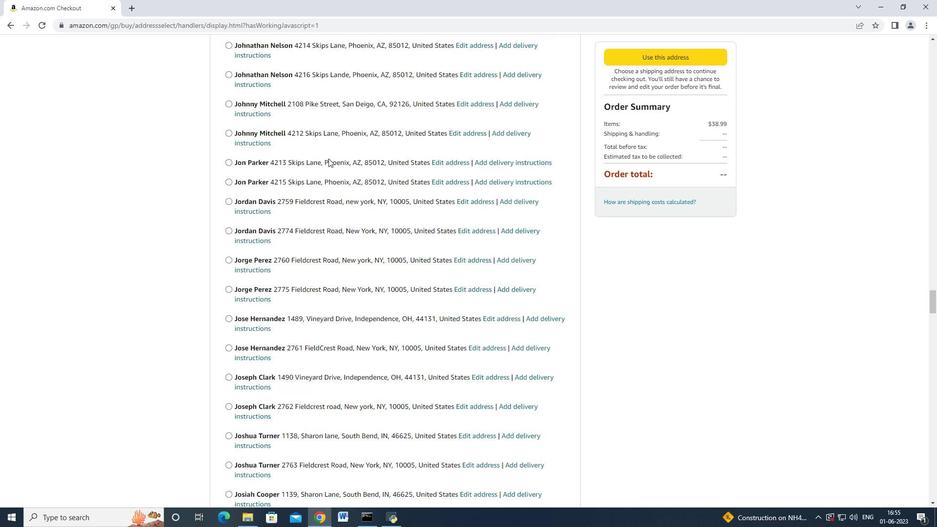
Action: Mouse scrolled (327, 158) with delta (0, 0)
Screenshot: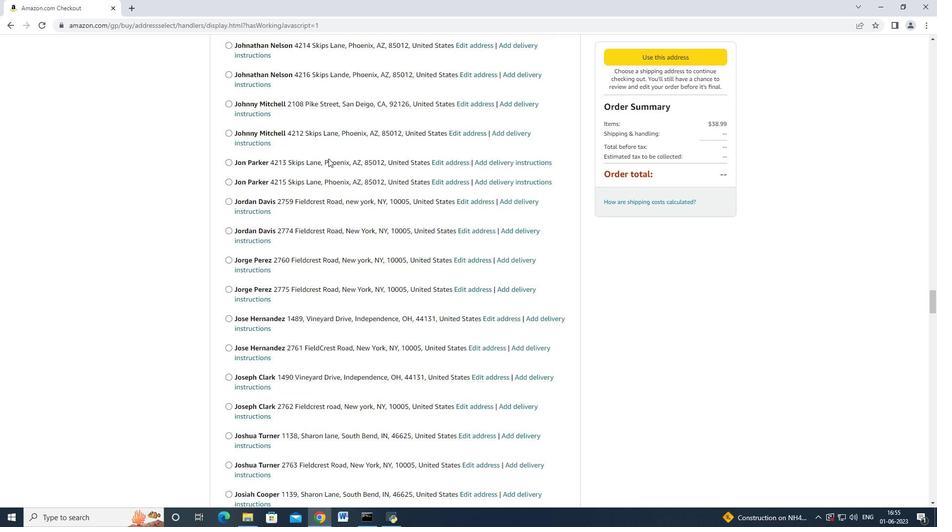 
Action: Mouse moved to (327, 159)
Screenshot: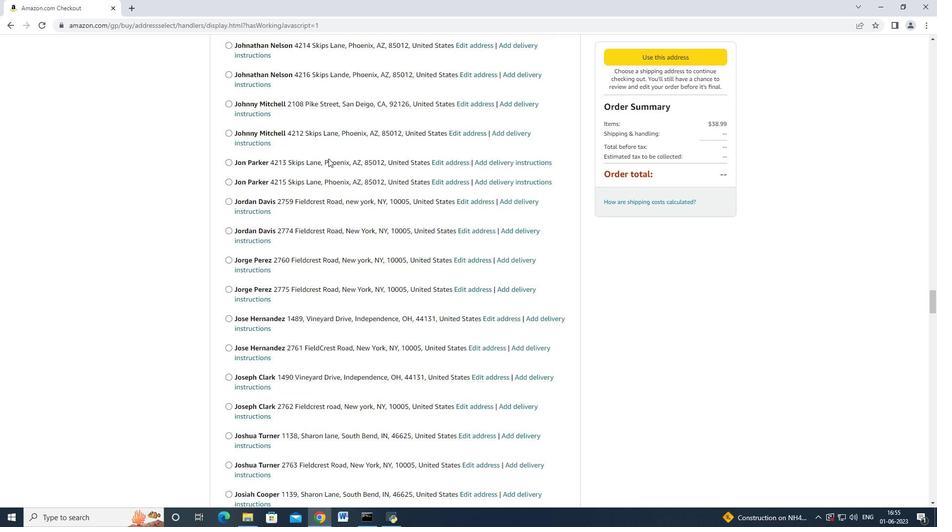 
Action: Mouse scrolled (327, 159) with delta (0, 0)
Screenshot: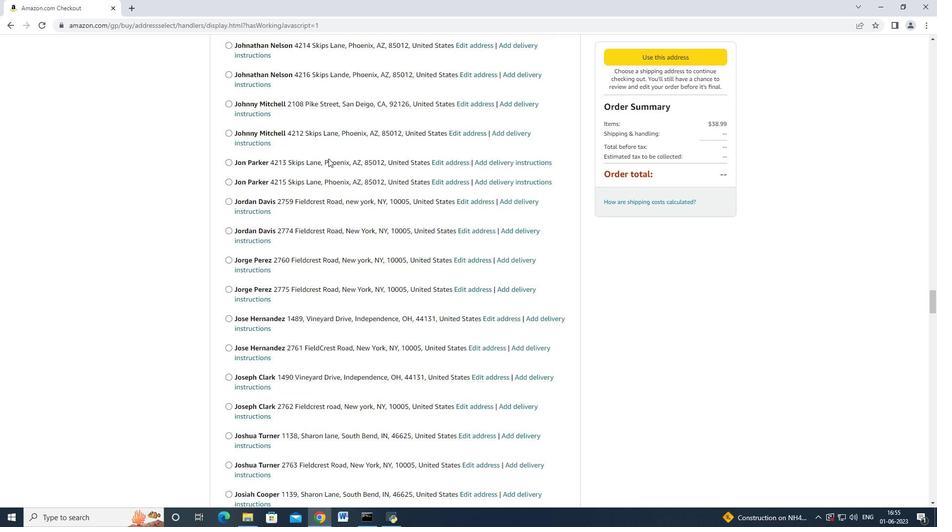 
Action: Mouse scrolled (327, 158) with delta (0, 0)
Screenshot: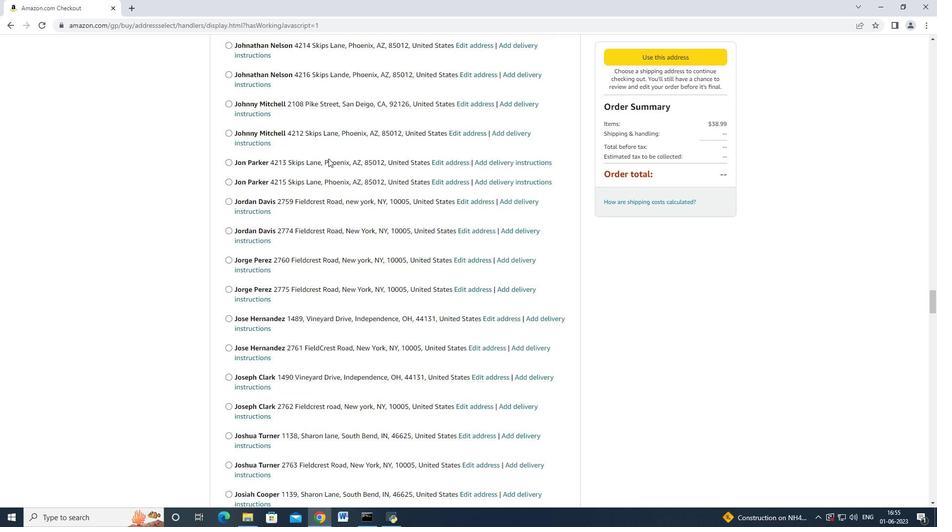 
Action: Mouse scrolled (327, 159) with delta (0, 0)
Screenshot: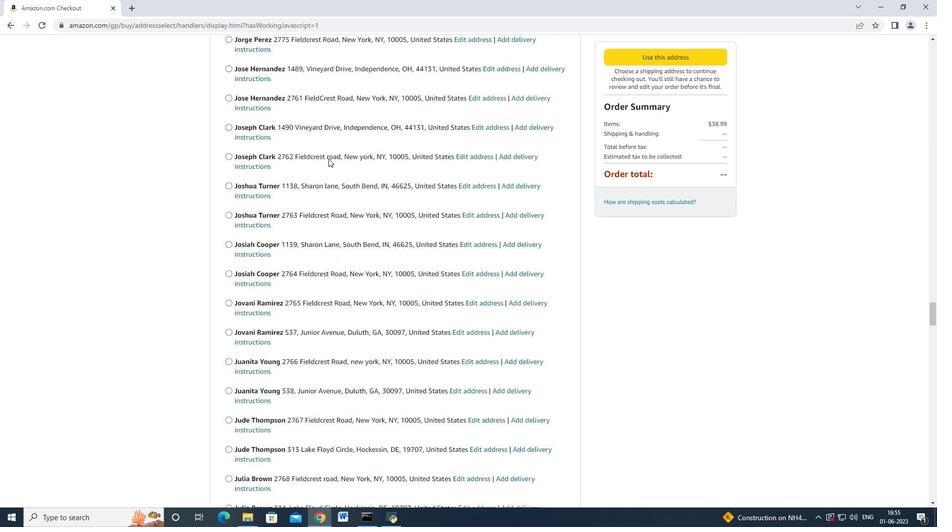 
Action: Mouse moved to (327, 159)
